 Task: Look for space in Santa Vitória do Palmar, Brazil from 7th July, 2023 to 14th July, 2023 for 1 adult in price range Rs.6000 to Rs.14000. Place can be shared room with 1  bedroom having 1 bed and 1 bathroom. Property type can be hotel. Amenities needed are: washing machine, . Booking option can be shelf check-in. Required host language is Spanish.
Action: Mouse moved to (497, 122)
Screenshot: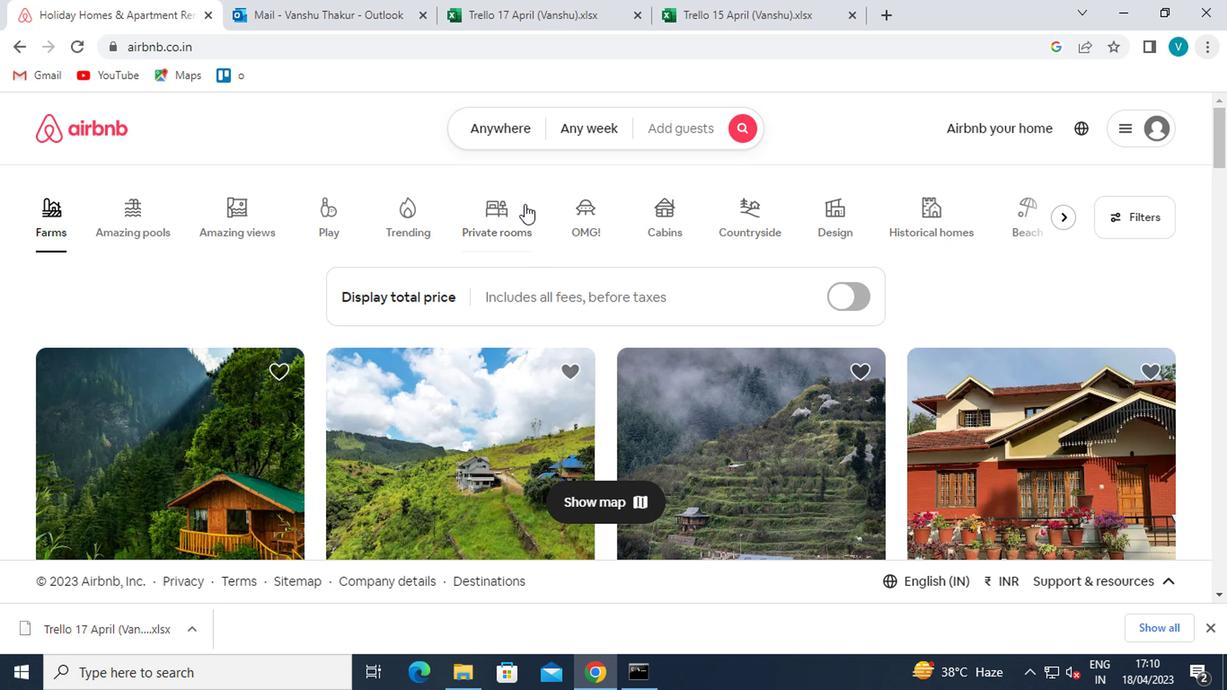 
Action: Mouse pressed left at (497, 122)
Screenshot: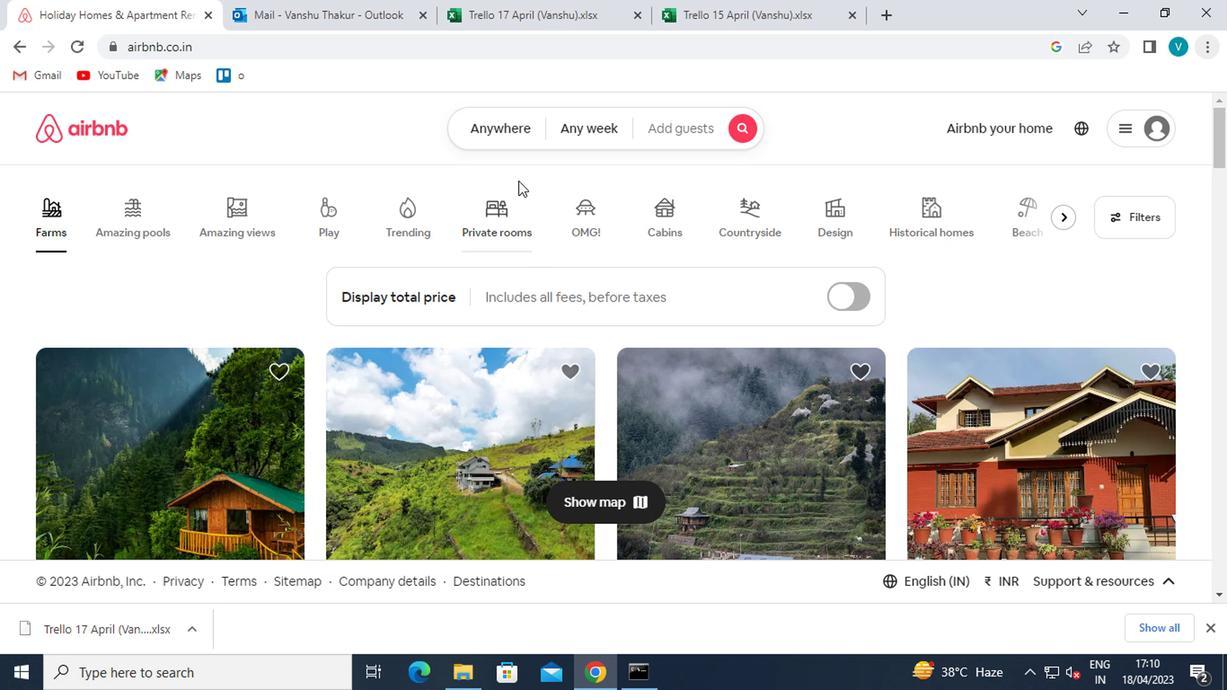 
Action: Mouse moved to (402, 206)
Screenshot: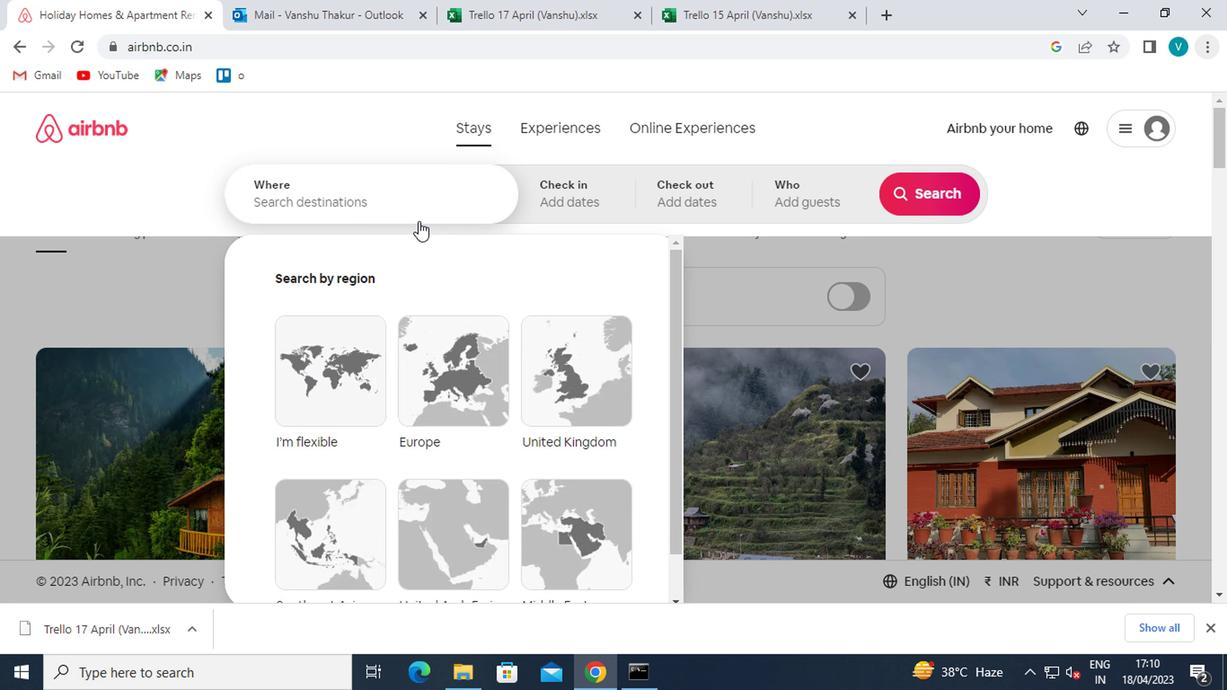 
Action: Mouse pressed left at (402, 206)
Screenshot: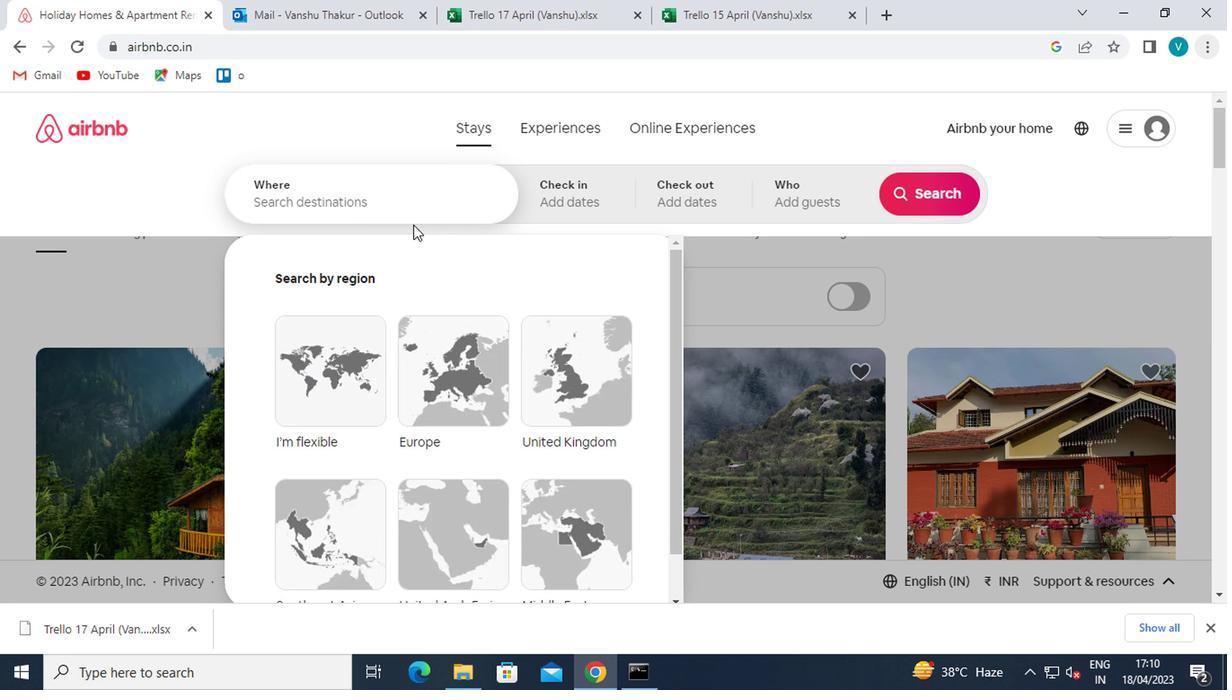 
Action: Mouse moved to (402, 206)
Screenshot: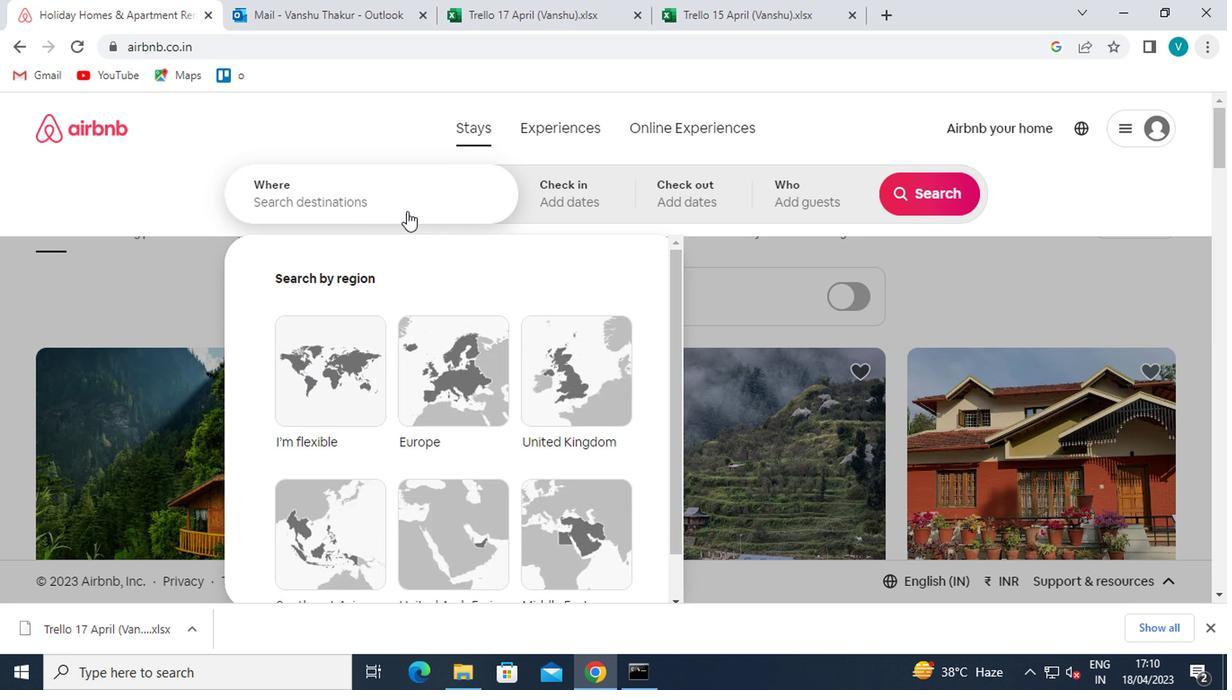 
Action: Key pressed <Key.shift>SANTA<Key.space><Key.shift>VITORIA
Screenshot: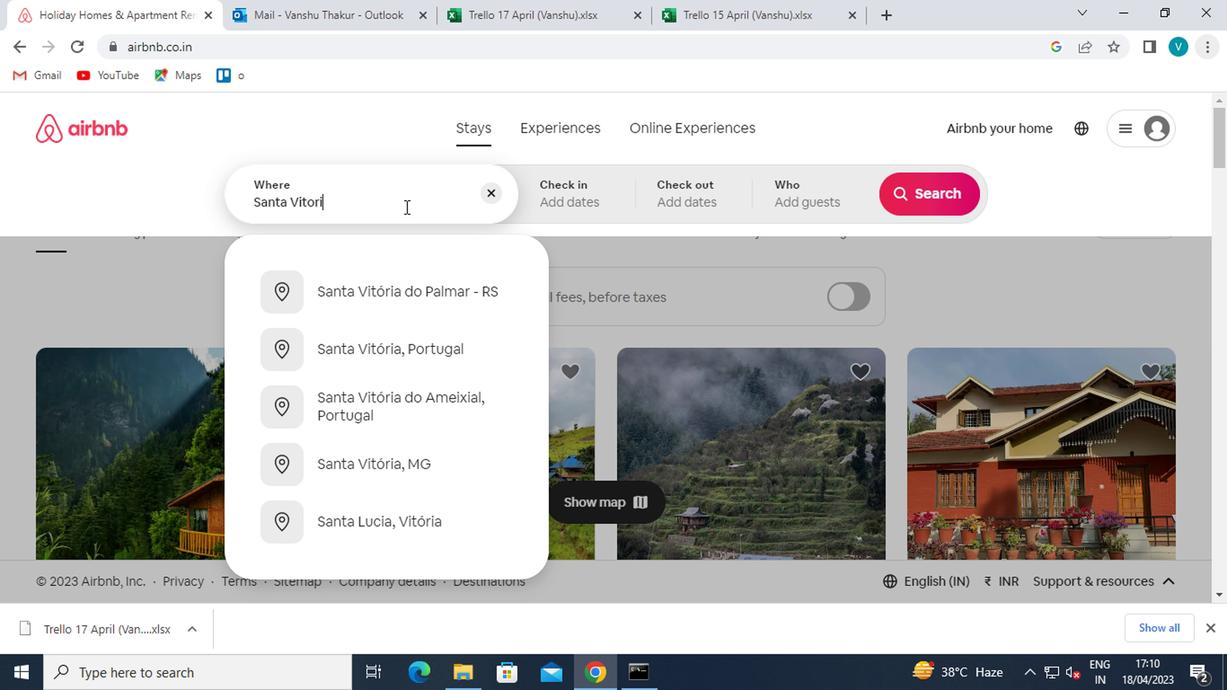 
Action: Mouse moved to (428, 294)
Screenshot: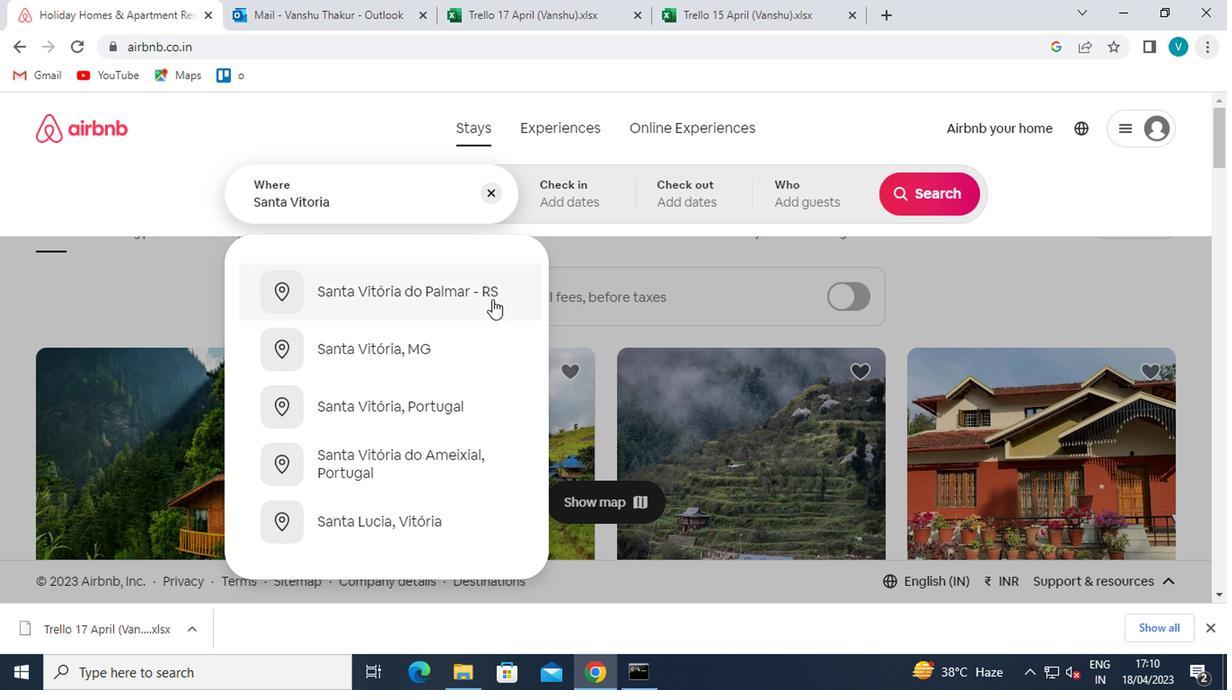 
Action: Mouse pressed left at (428, 294)
Screenshot: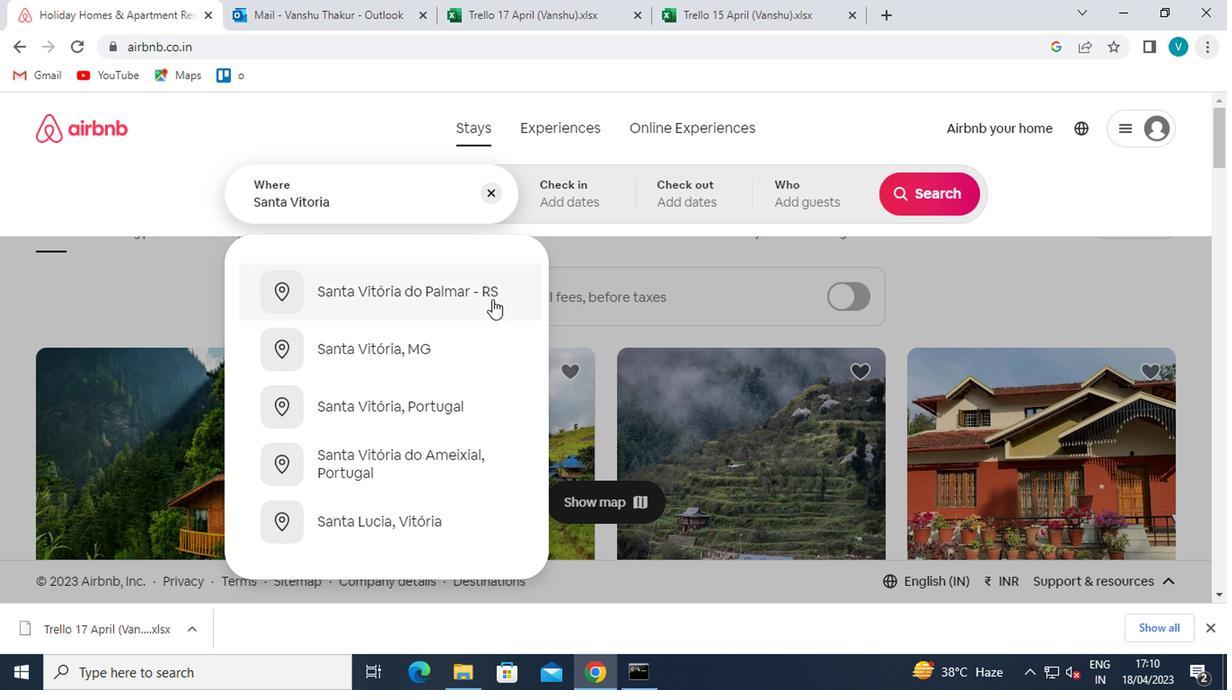 
Action: Mouse moved to (913, 339)
Screenshot: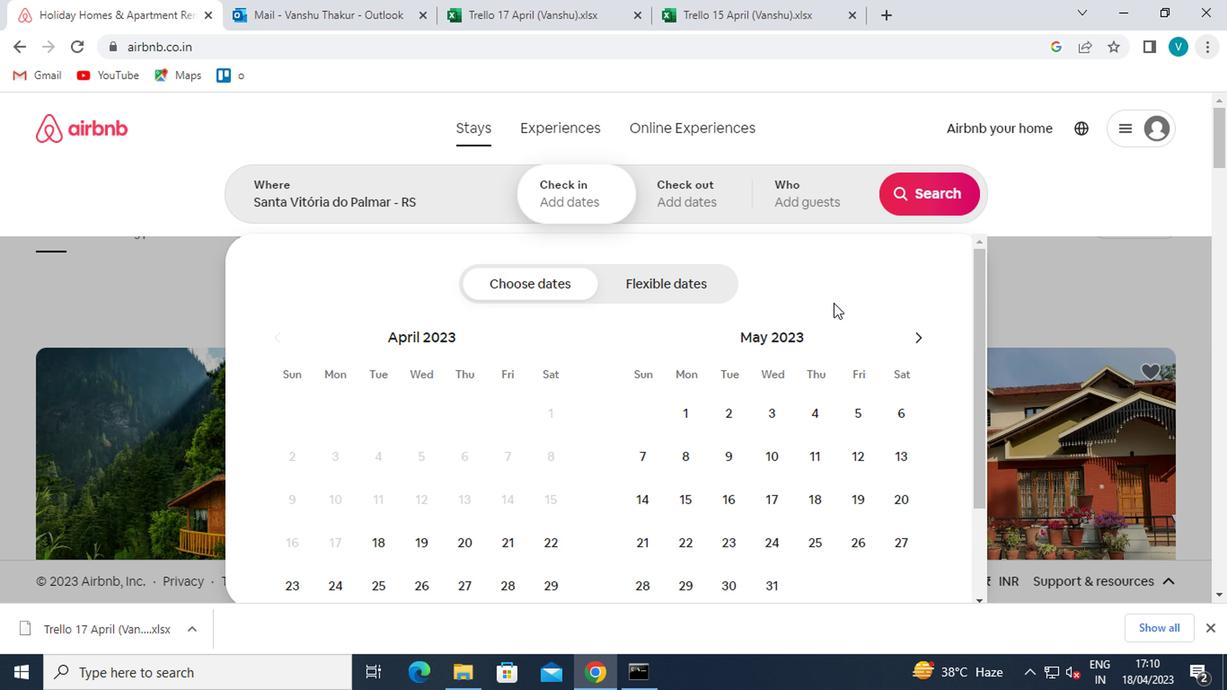 
Action: Mouse pressed left at (913, 339)
Screenshot: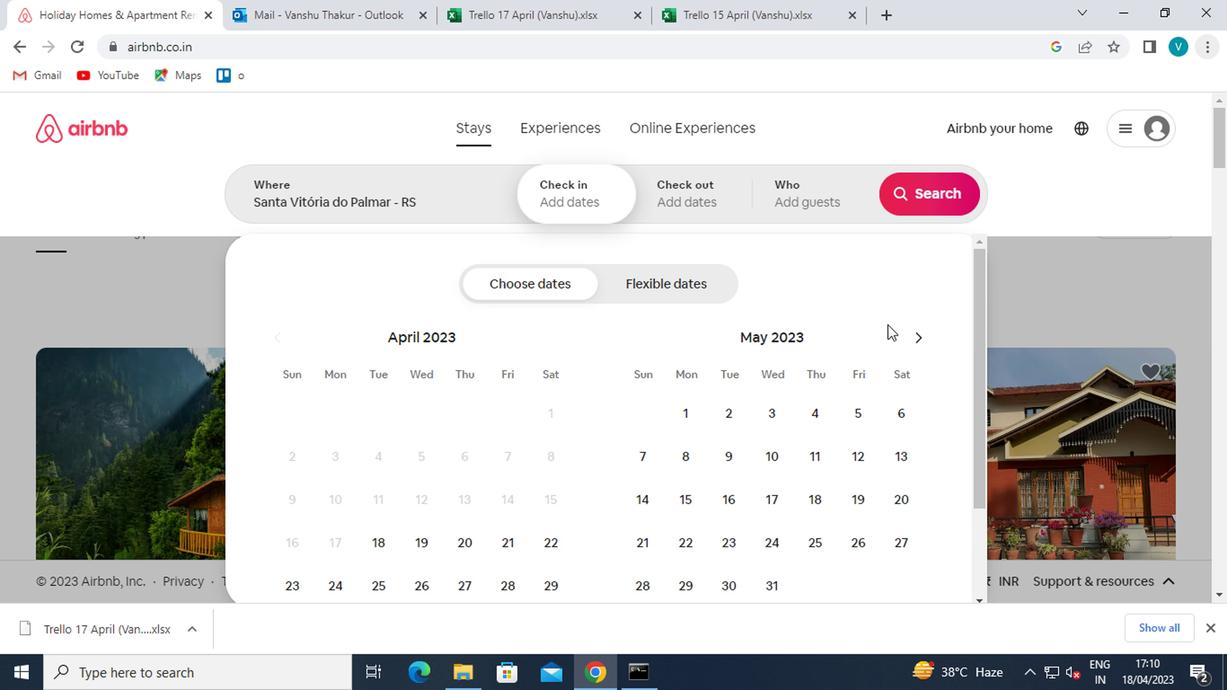 
Action: Mouse pressed left at (913, 339)
Screenshot: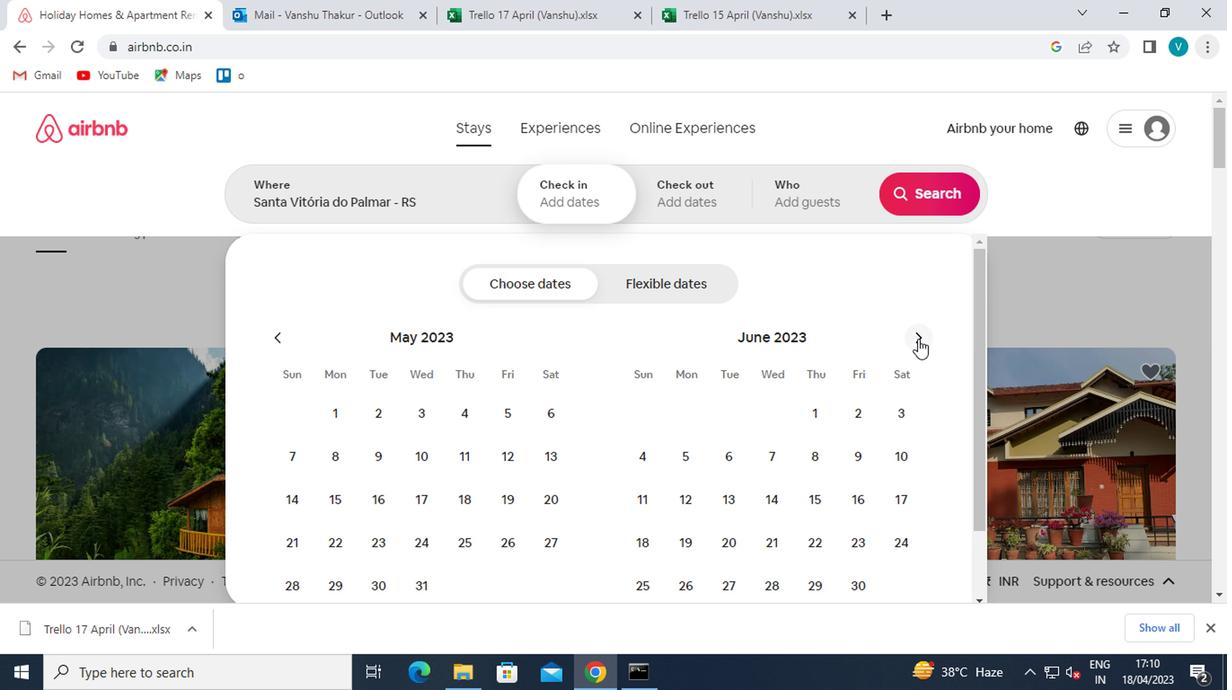 
Action: Mouse moved to (866, 448)
Screenshot: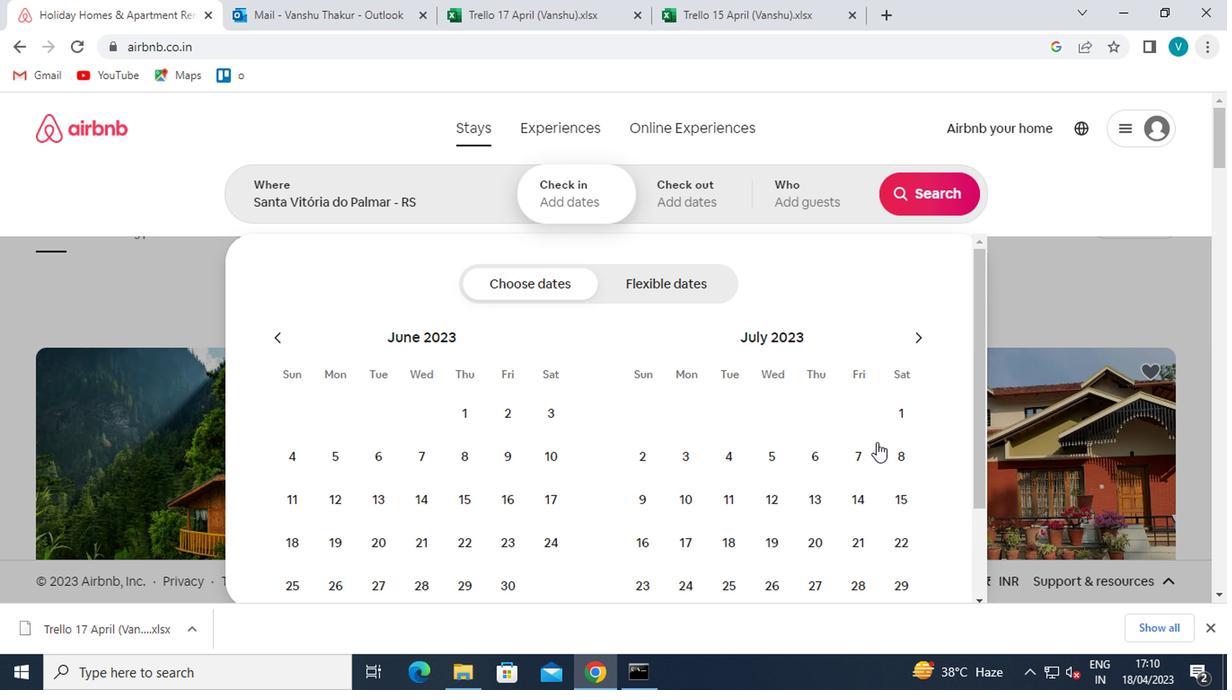 
Action: Mouse pressed left at (866, 448)
Screenshot: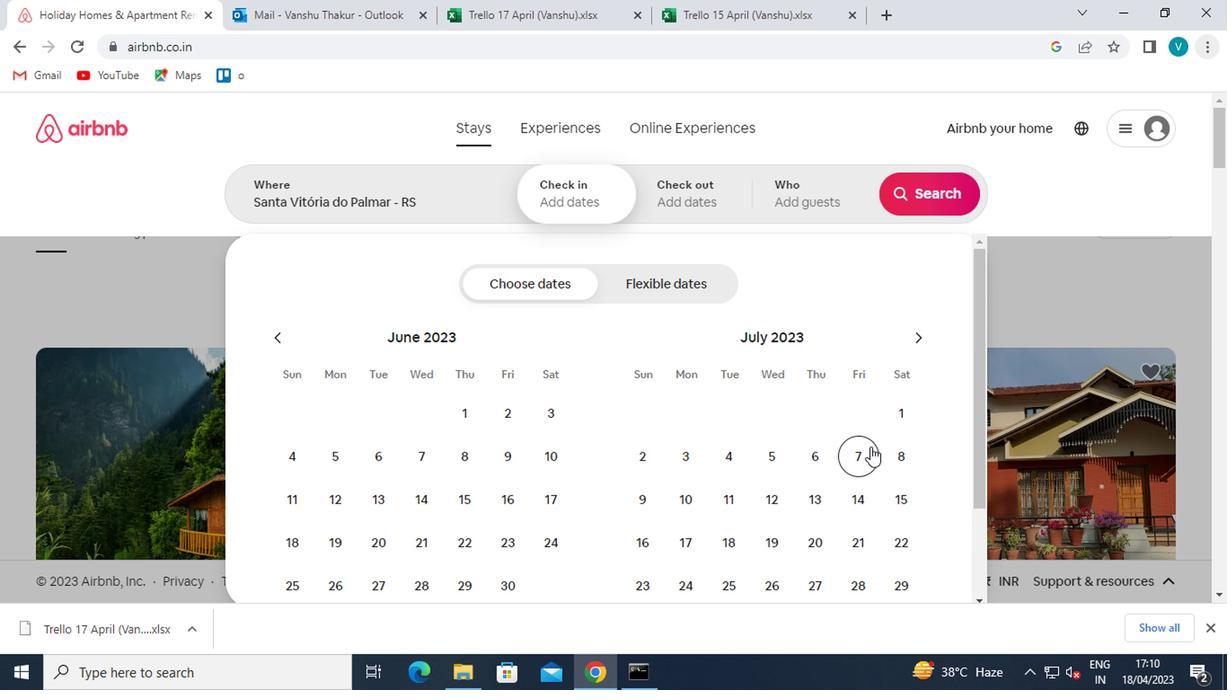 
Action: Mouse moved to (846, 492)
Screenshot: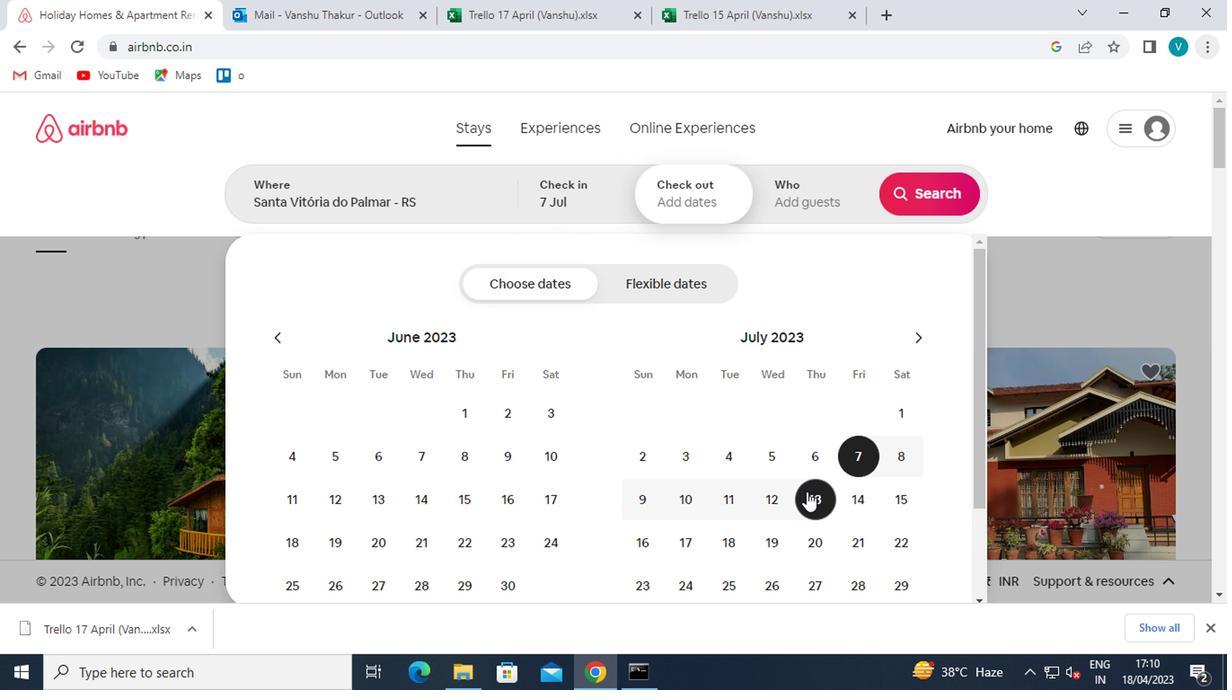 
Action: Mouse pressed left at (846, 492)
Screenshot: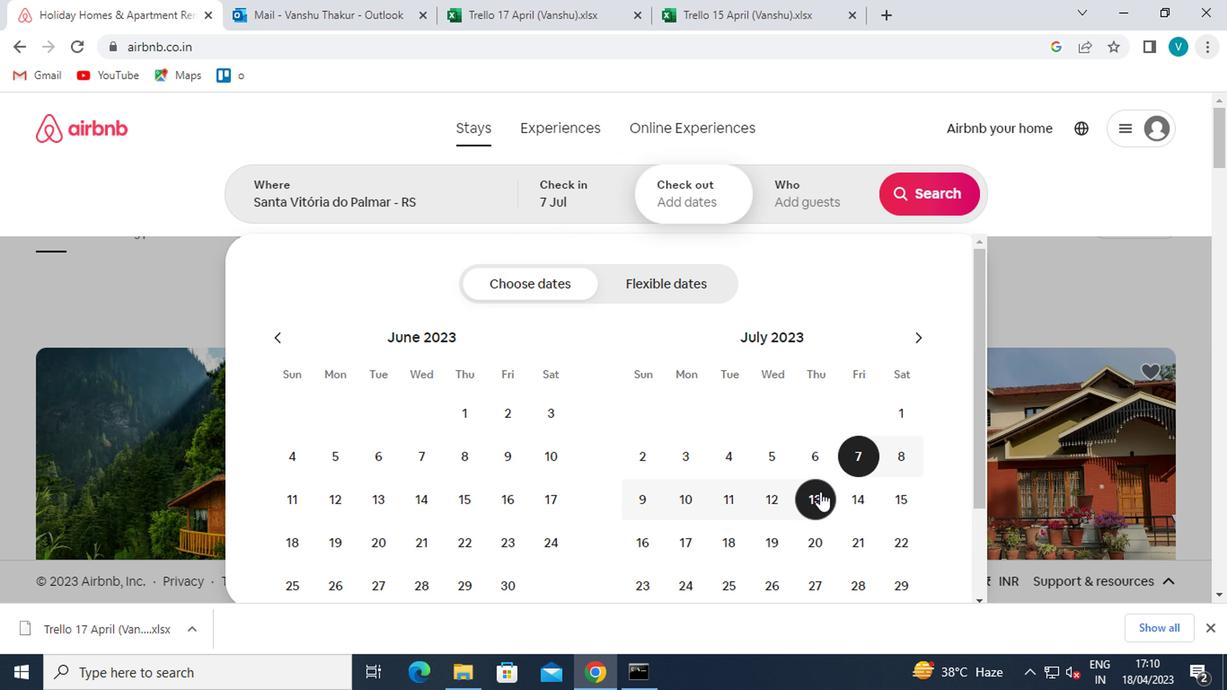 
Action: Mouse moved to (842, 200)
Screenshot: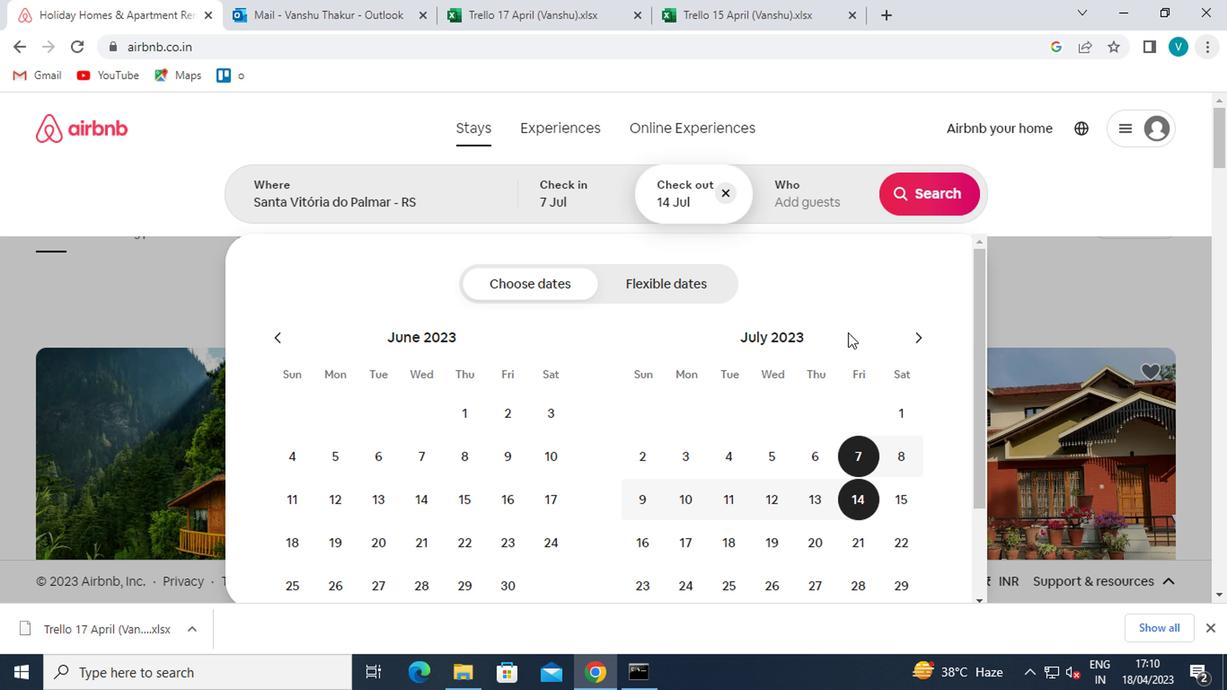 
Action: Mouse pressed left at (842, 200)
Screenshot: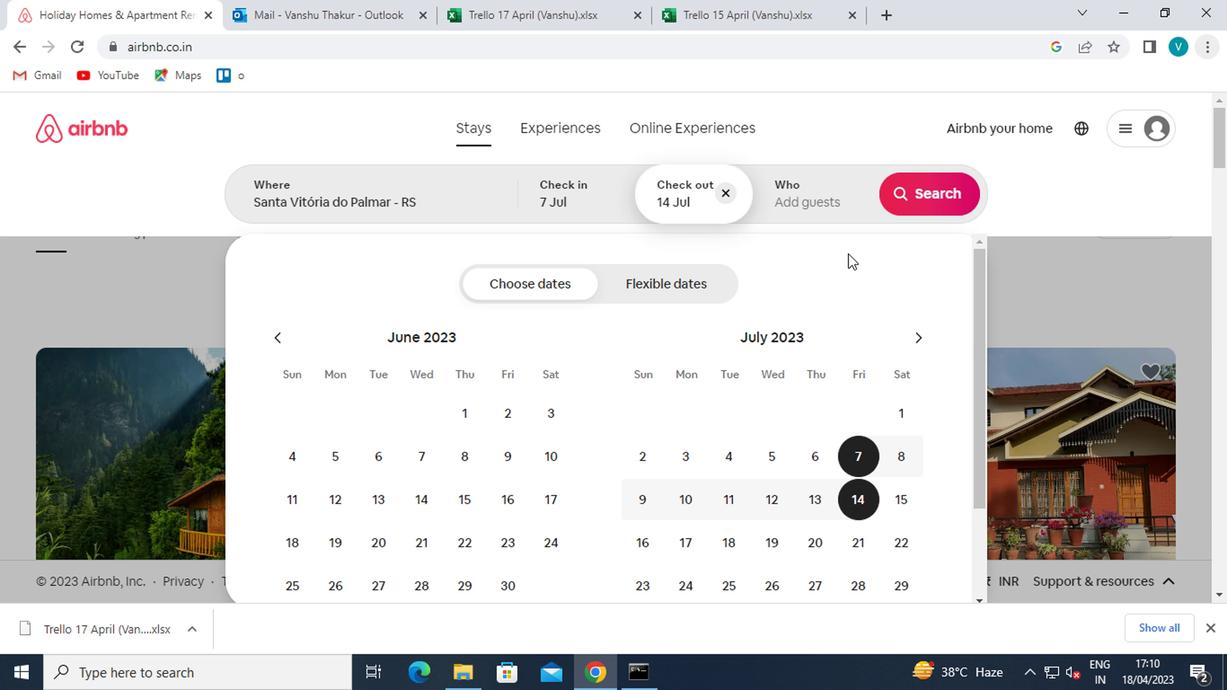 
Action: Mouse moved to (929, 293)
Screenshot: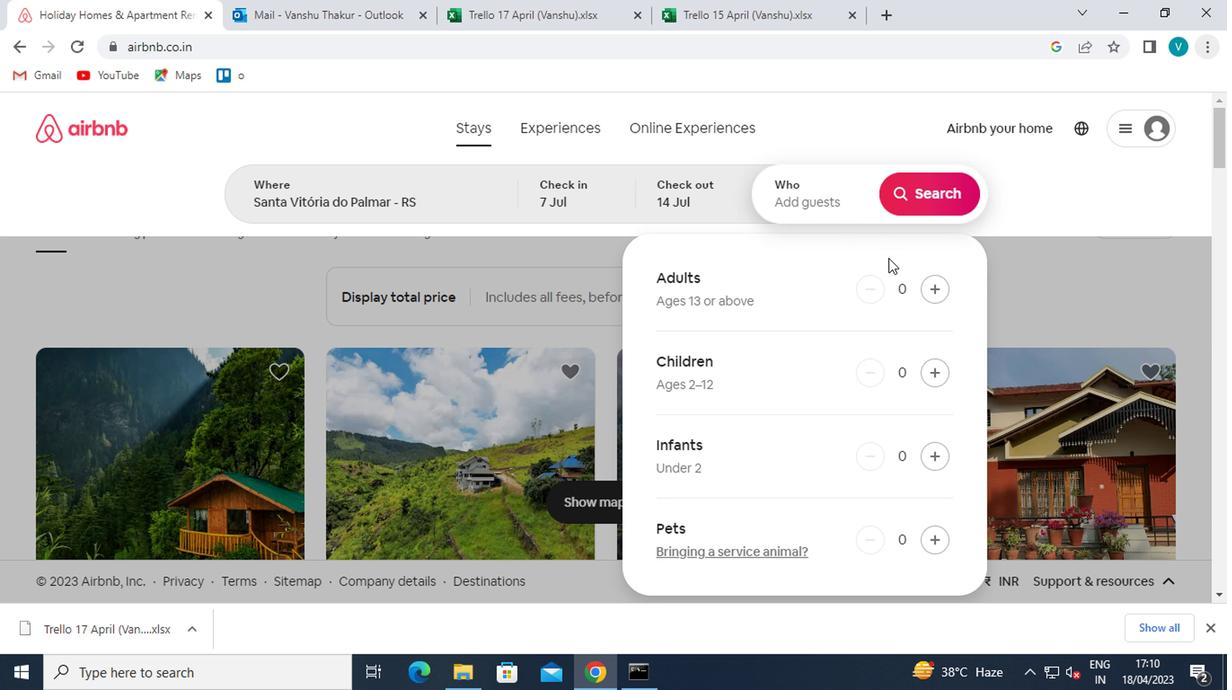 
Action: Mouse pressed left at (929, 293)
Screenshot: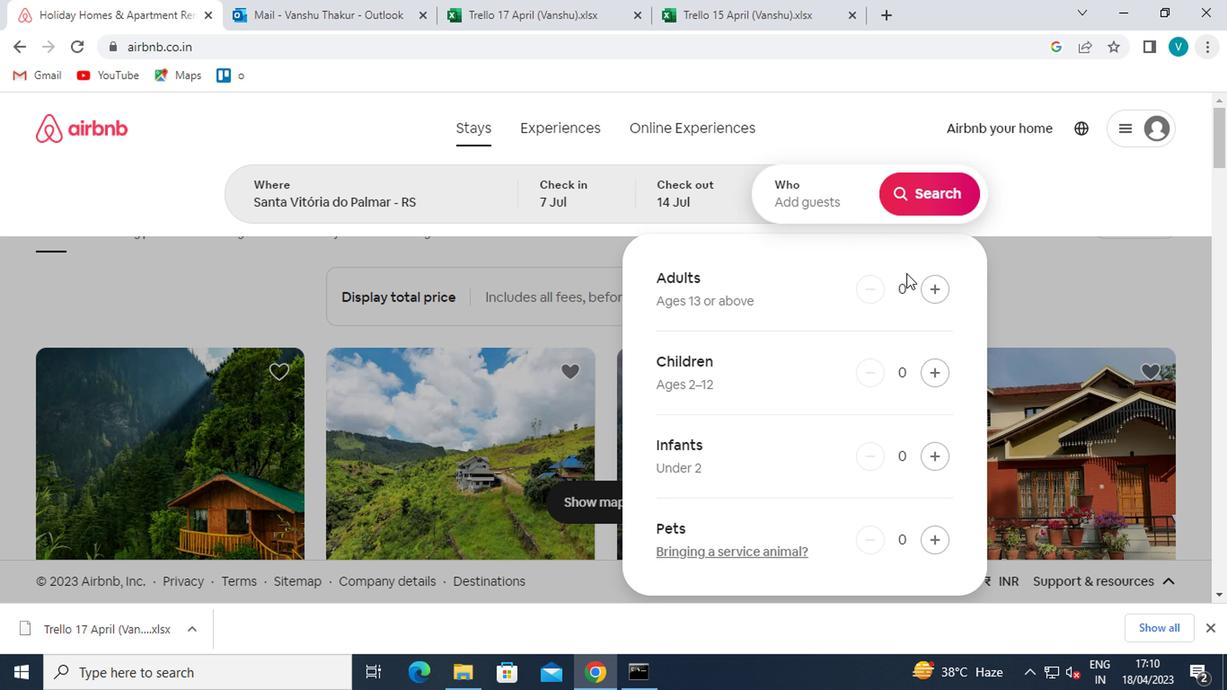 
Action: Mouse moved to (918, 196)
Screenshot: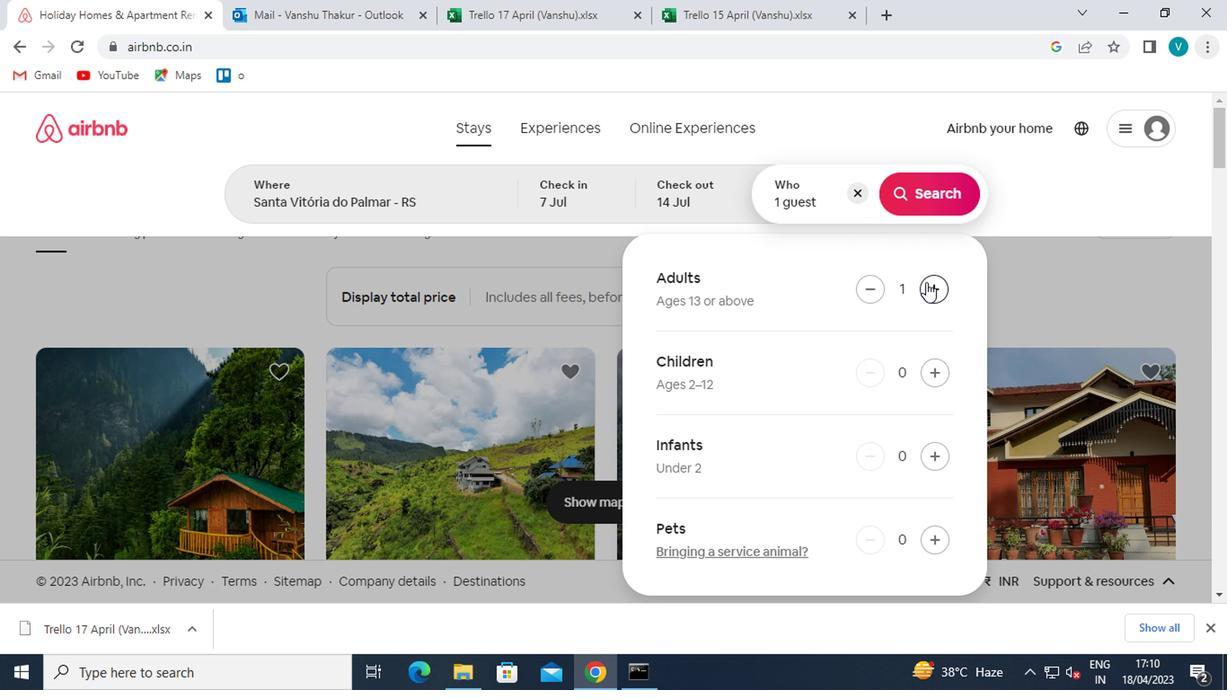 
Action: Mouse pressed left at (918, 196)
Screenshot: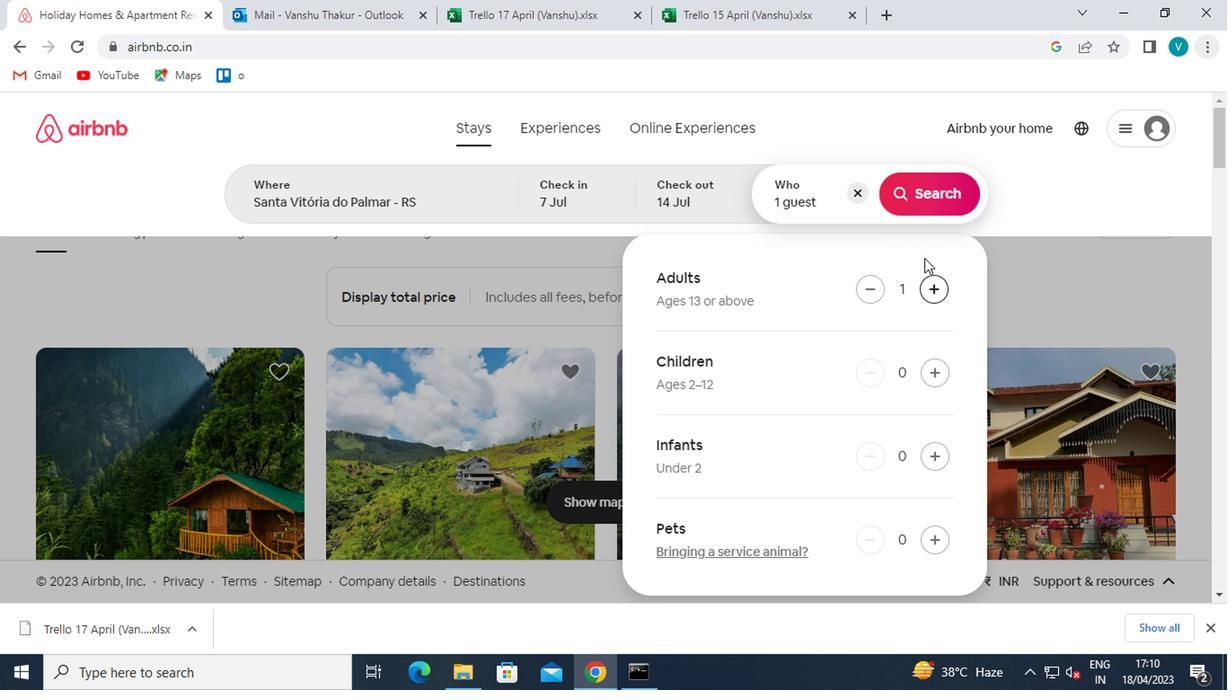 
Action: Mouse moved to (1119, 194)
Screenshot: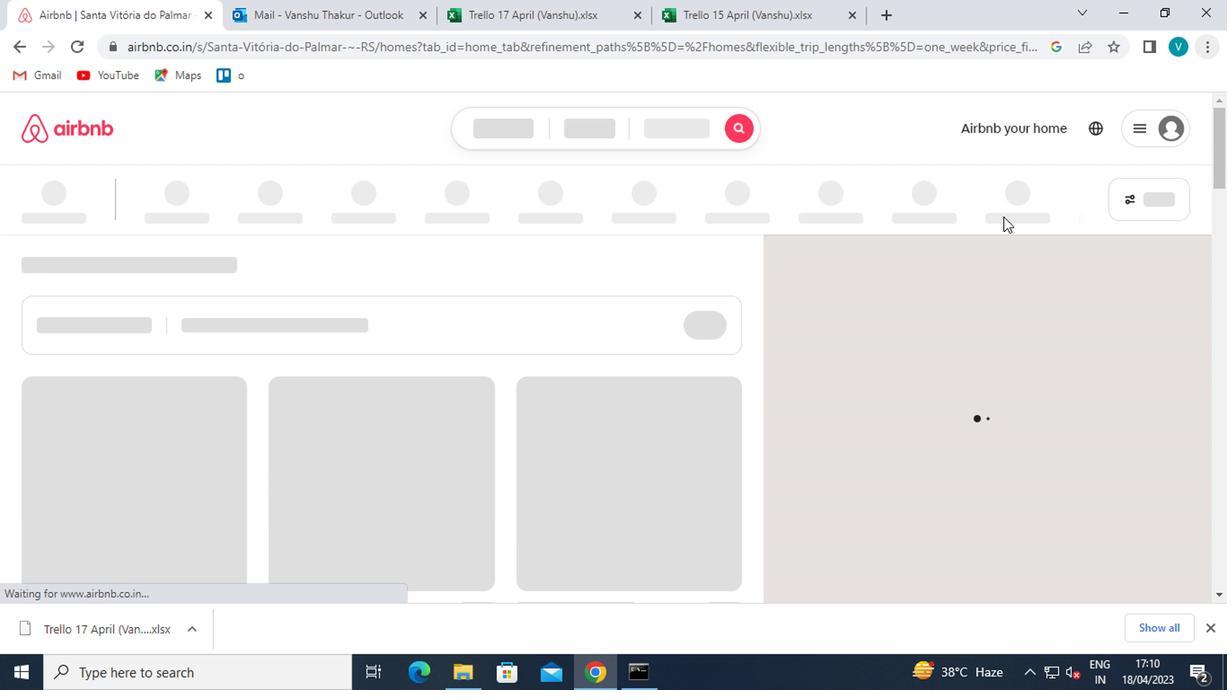 
Action: Mouse pressed left at (1119, 194)
Screenshot: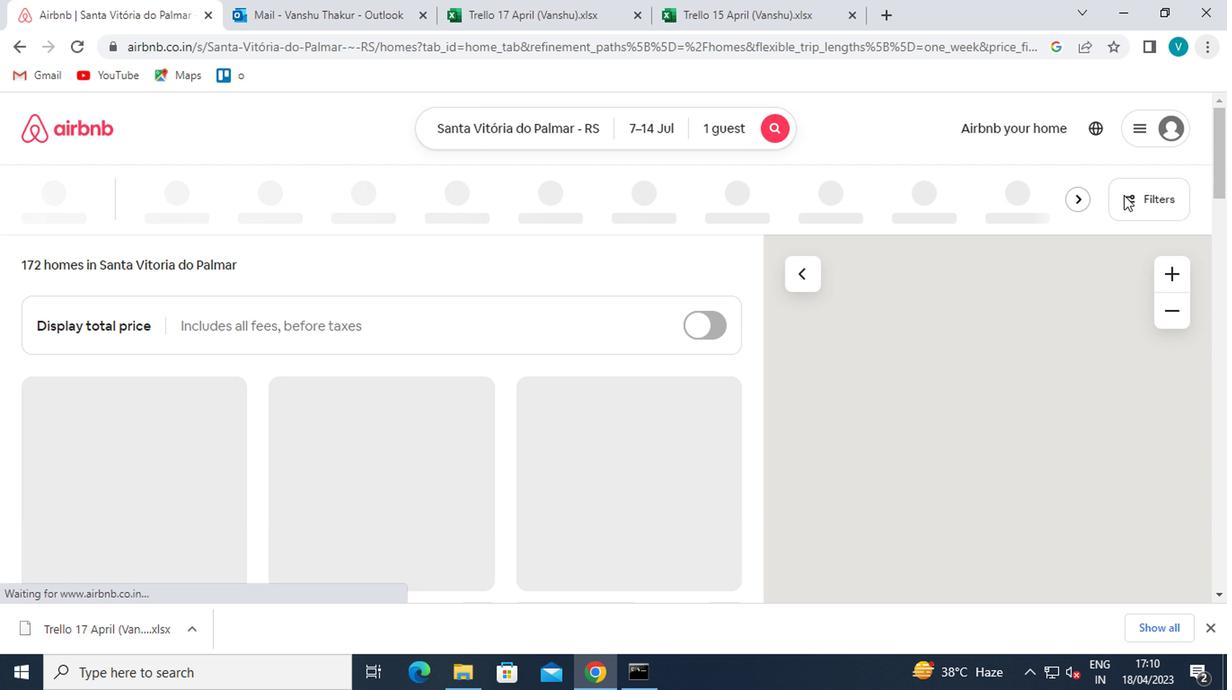 
Action: Mouse moved to (478, 433)
Screenshot: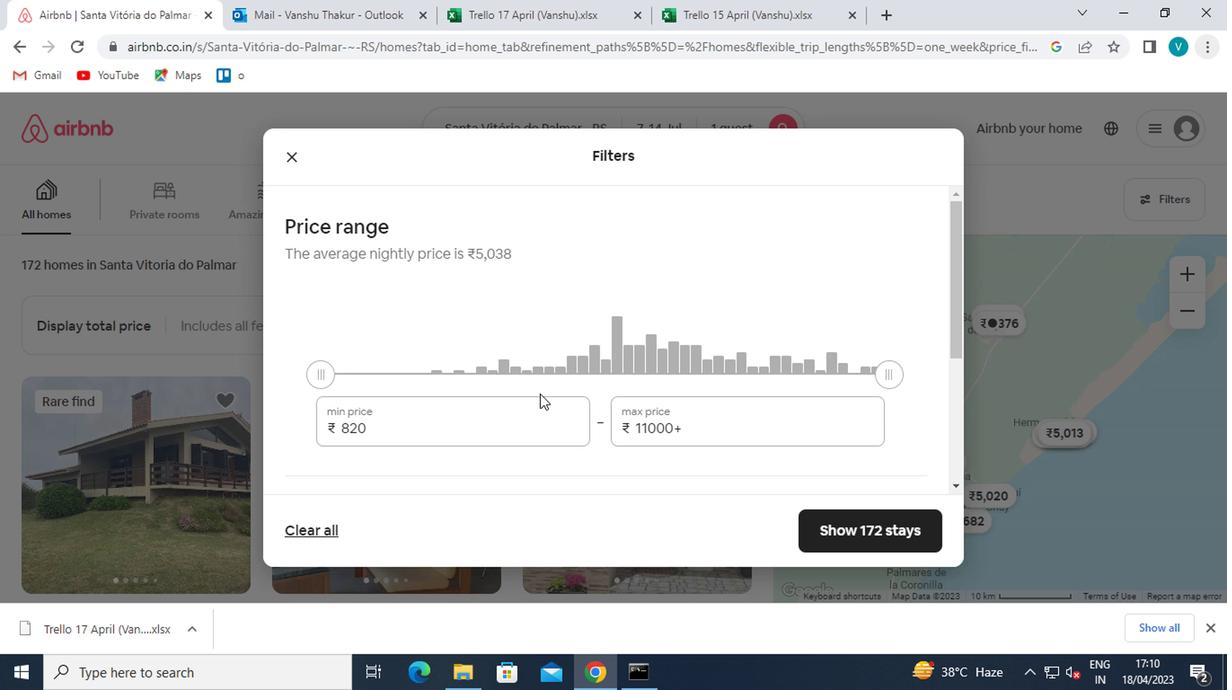 
Action: Mouse pressed left at (478, 433)
Screenshot: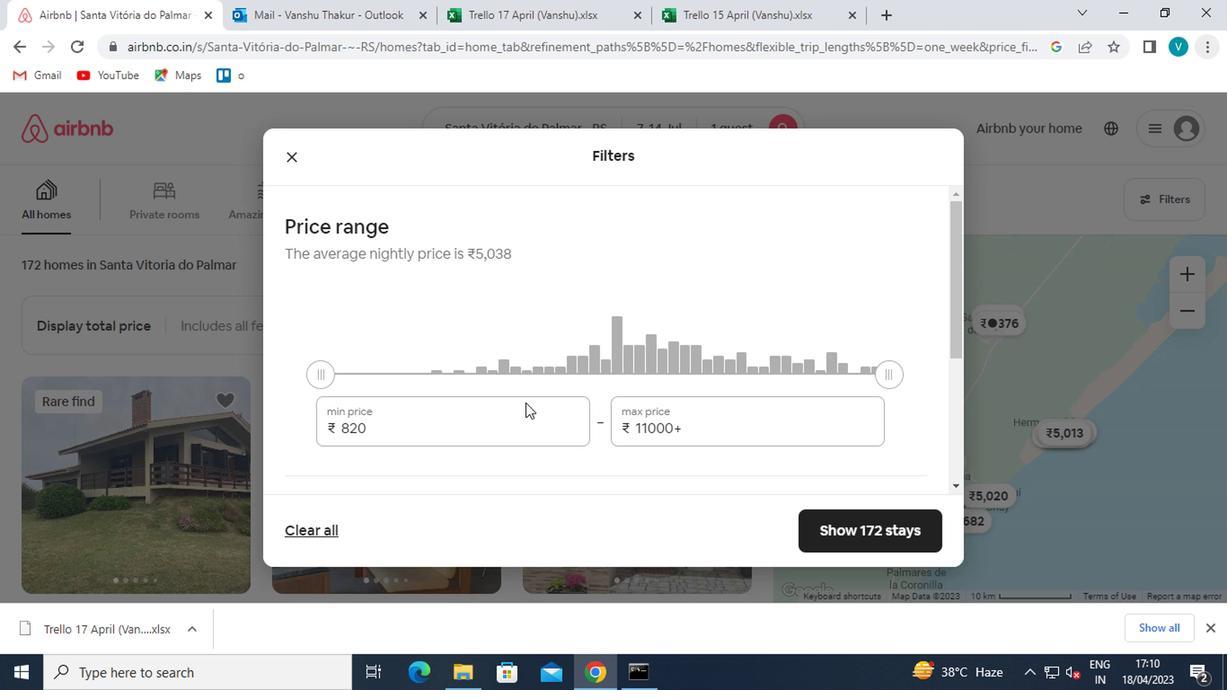 
Action: Mouse moved to (480, 435)
Screenshot: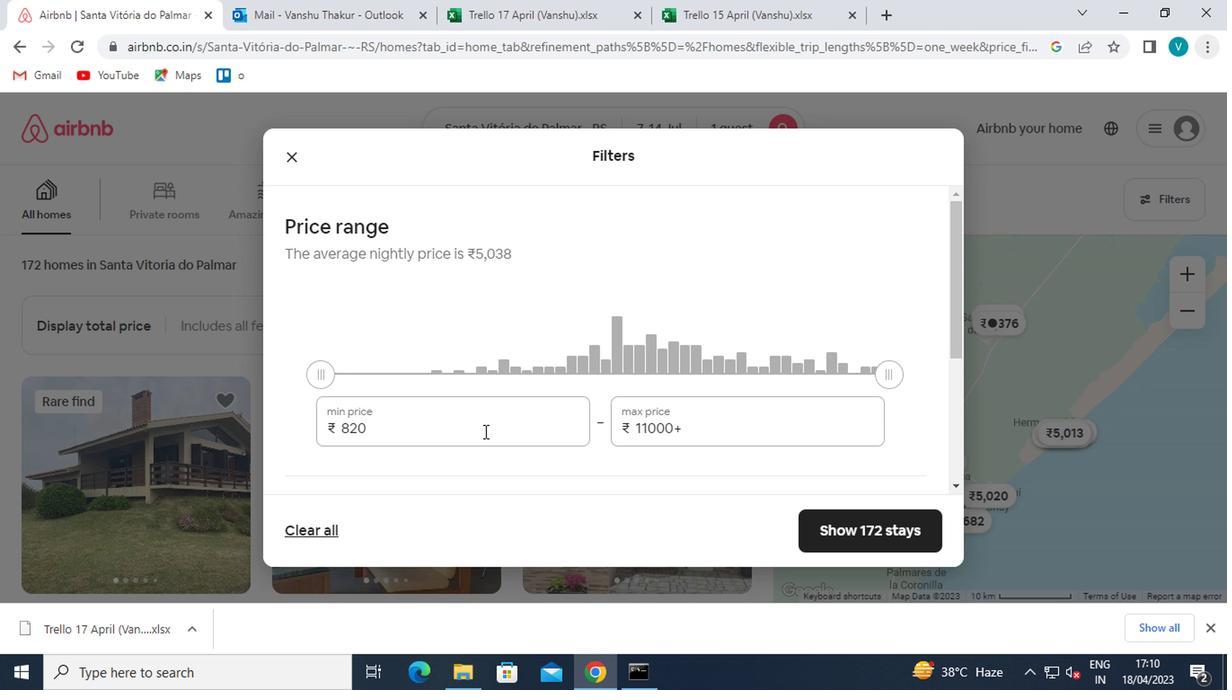 
Action: Key pressed <Key.backspace><Key.backspace><Key.backspace>6000
Screenshot: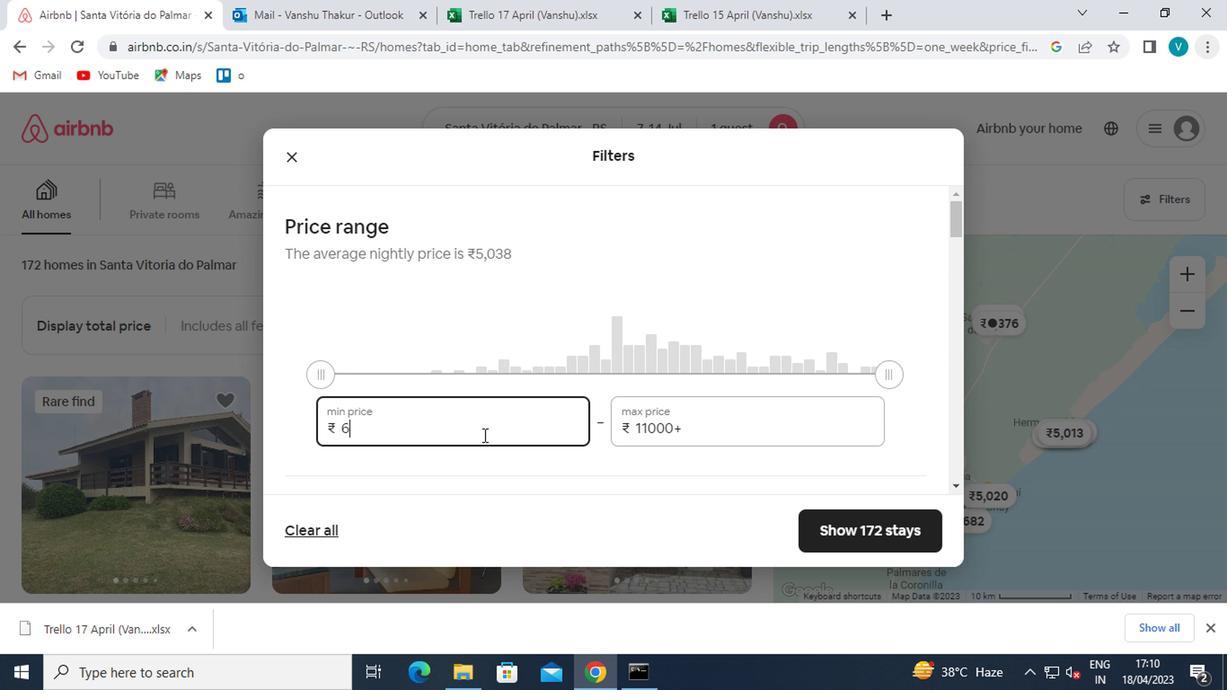 
Action: Mouse moved to (777, 435)
Screenshot: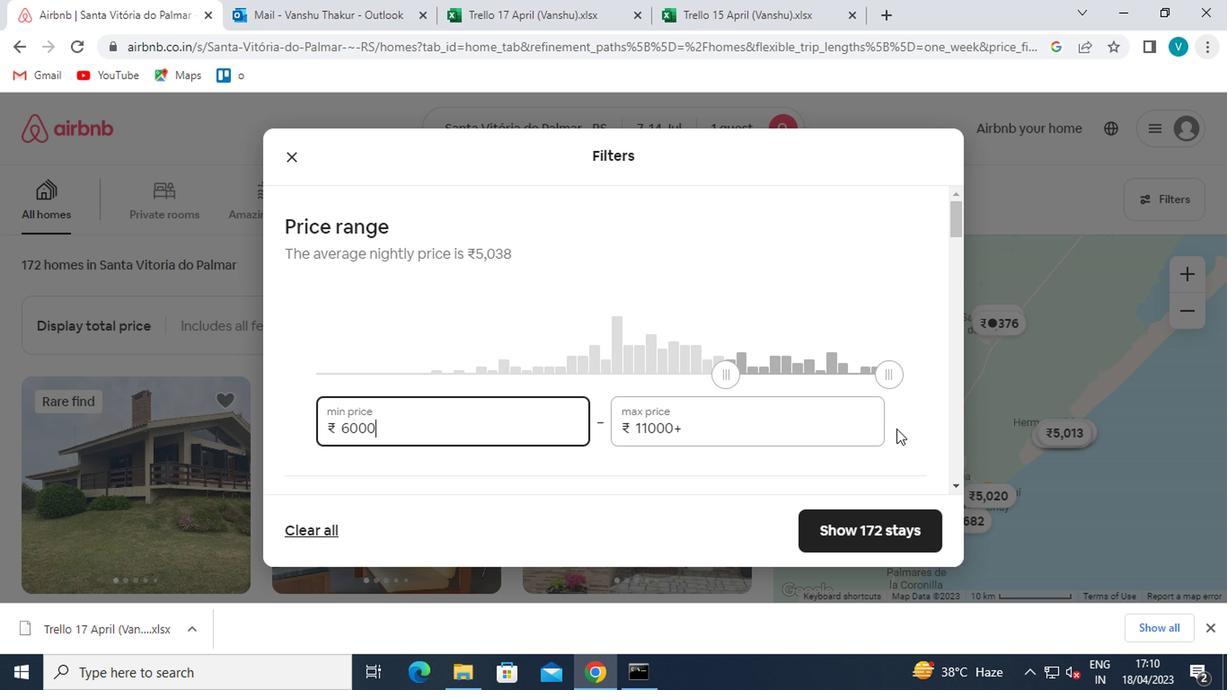 
Action: Mouse pressed left at (777, 435)
Screenshot: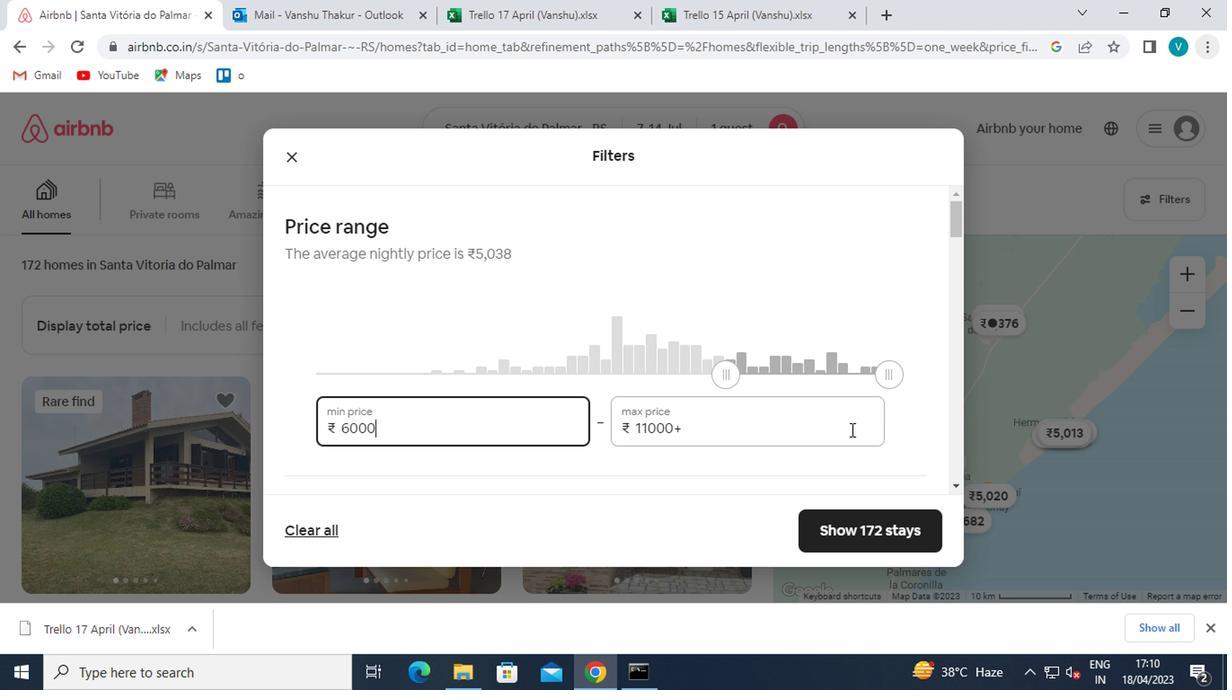 
Action: Mouse moved to (777, 435)
Screenshot: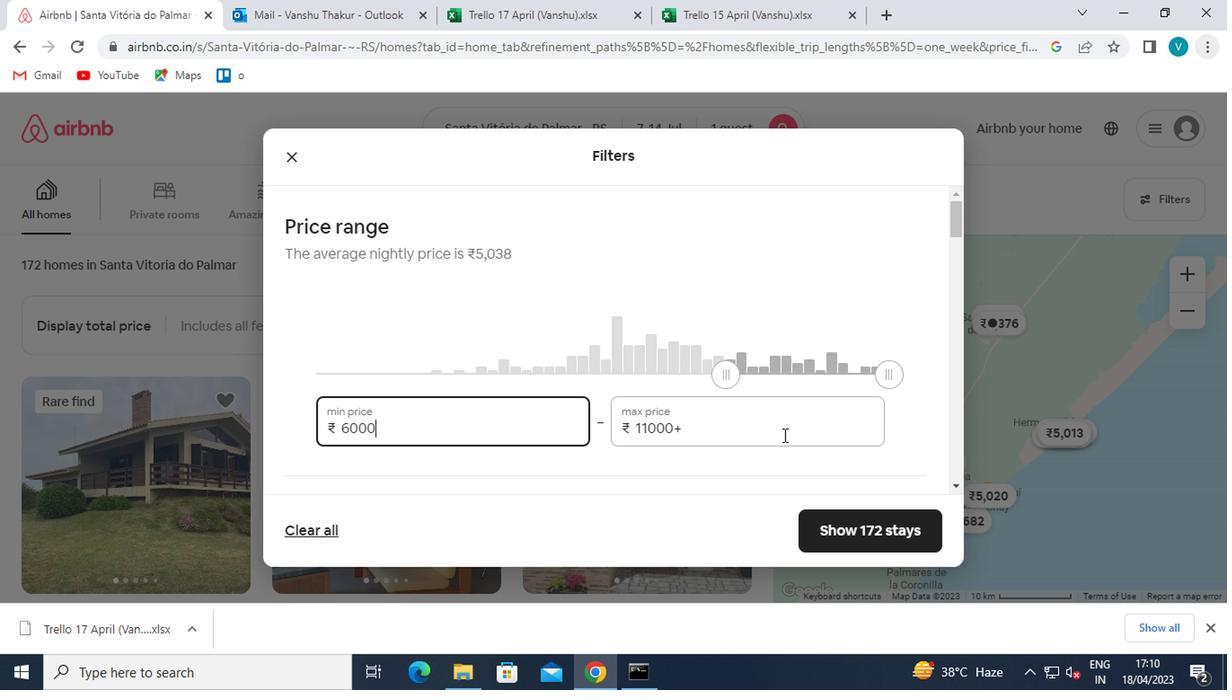 
Action: Key pressed <Key.backspace><Key.backspace><Key.backspace><Key.backspace><Key.backspace><Key.backspace>
Screenshot: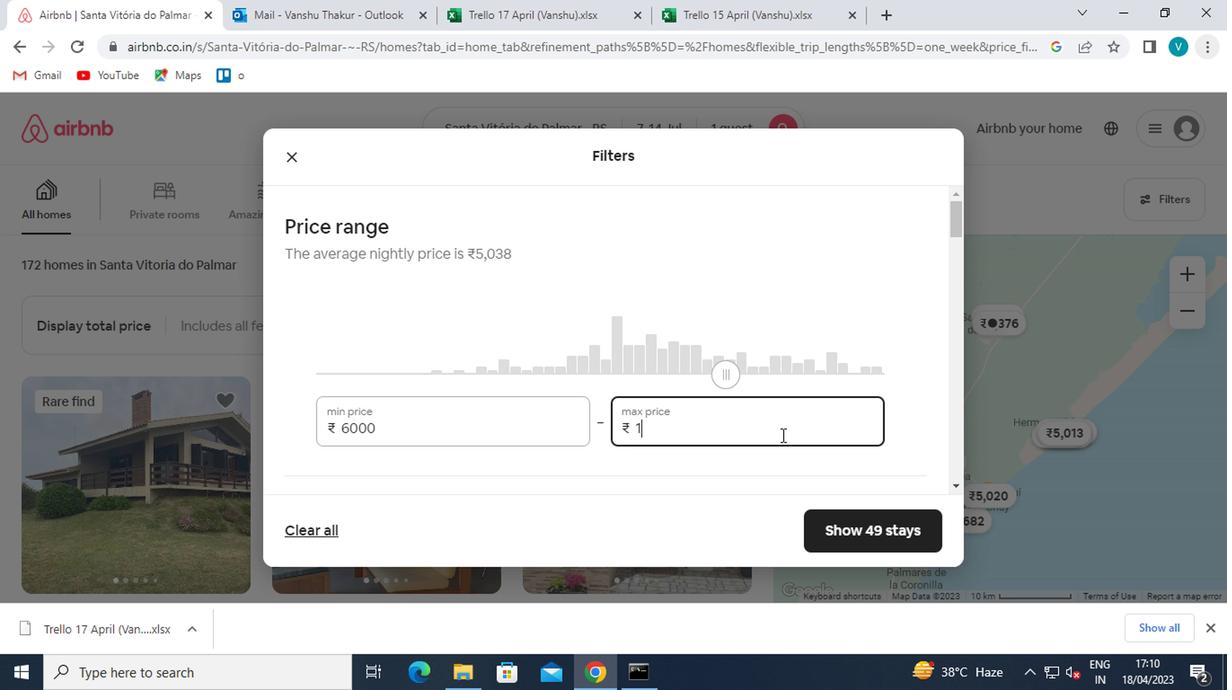 
Action: Mouse moved to (776, 435)
Screenshot: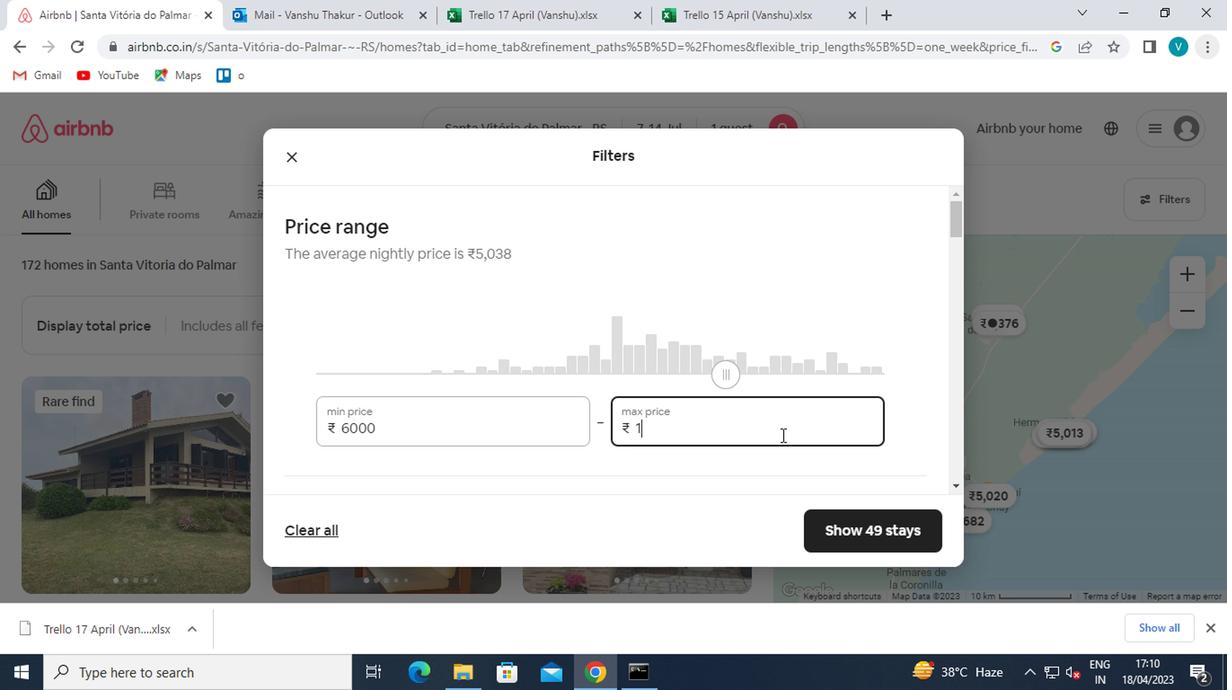 
Action: Key pressed 14000
Screenshot: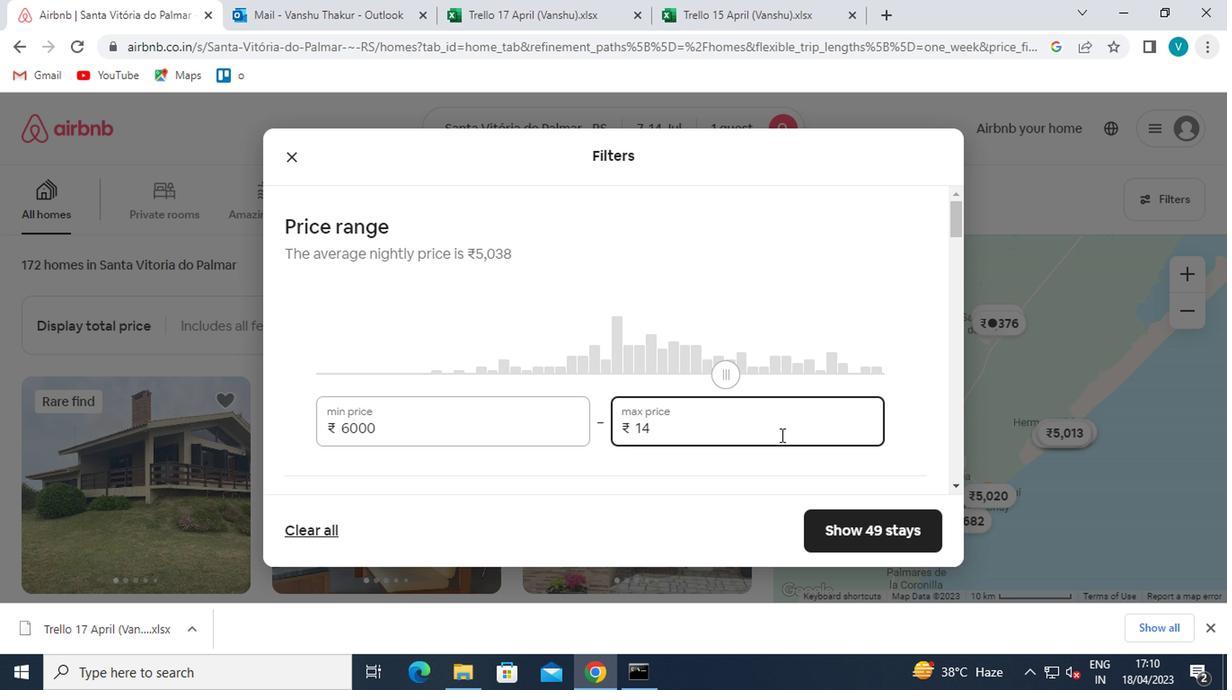 
Action: Mouse moved to (788, 423)
Screenshot: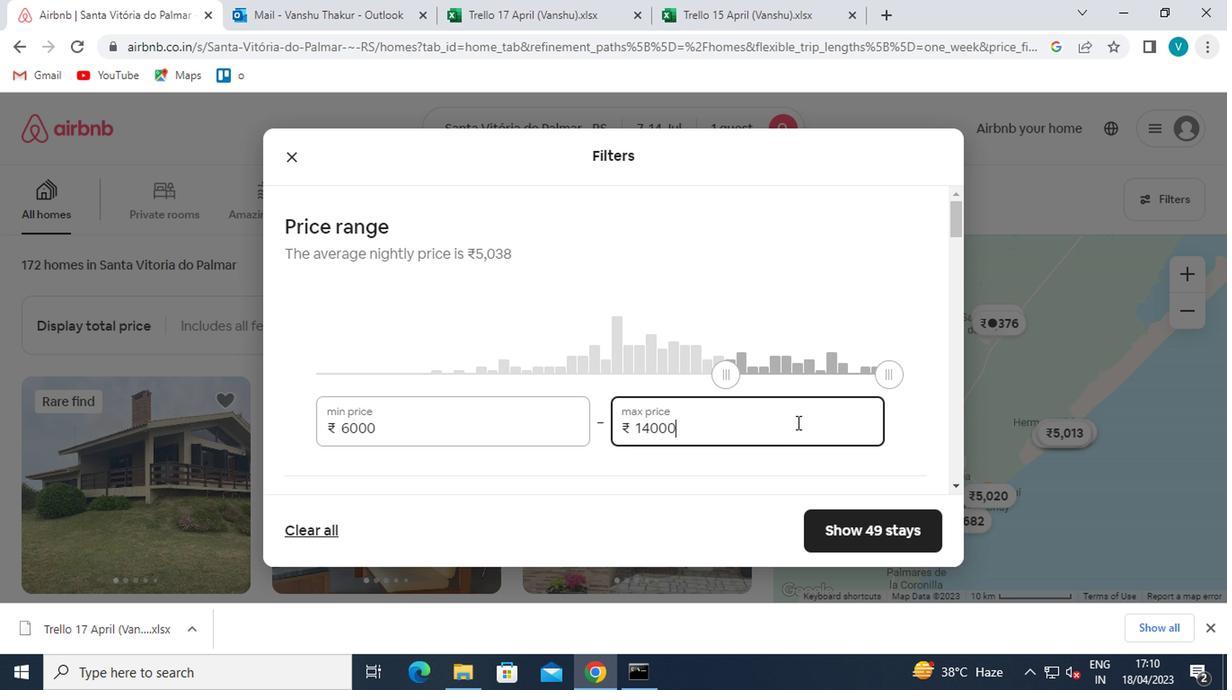 
Action: Mouse scrolled (788, 422) with delta (0, 0)
Screenshot: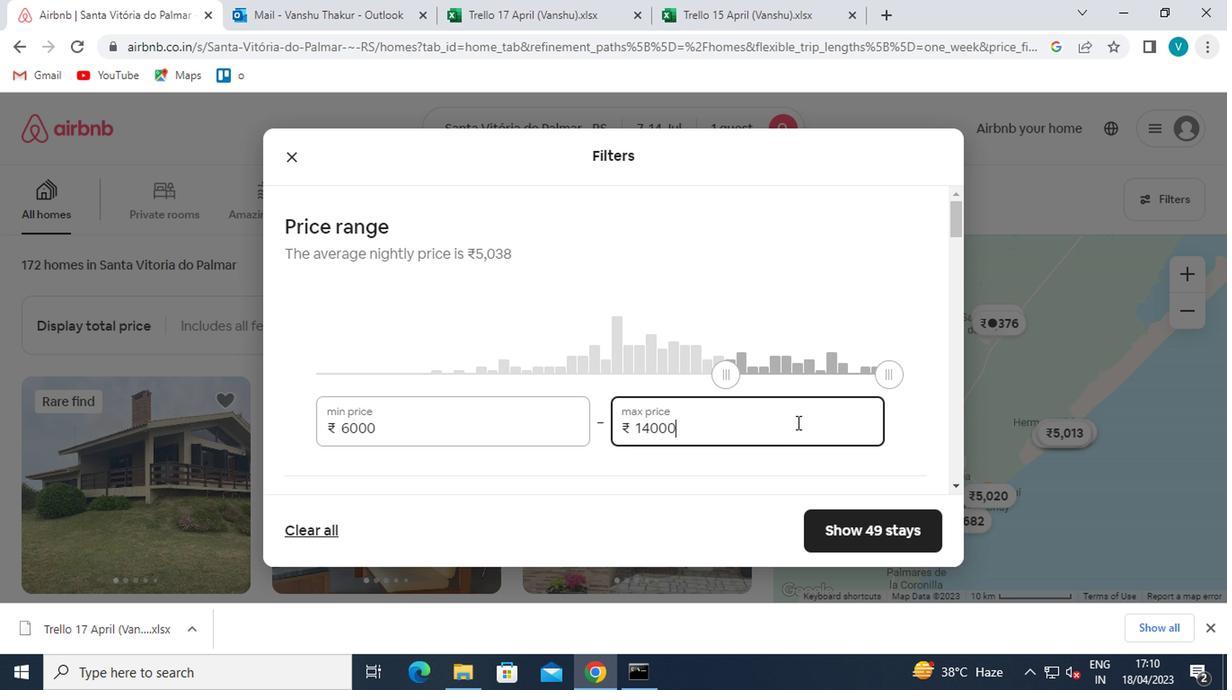 
Action: Mouse moved to (774, 421)
Screenshot: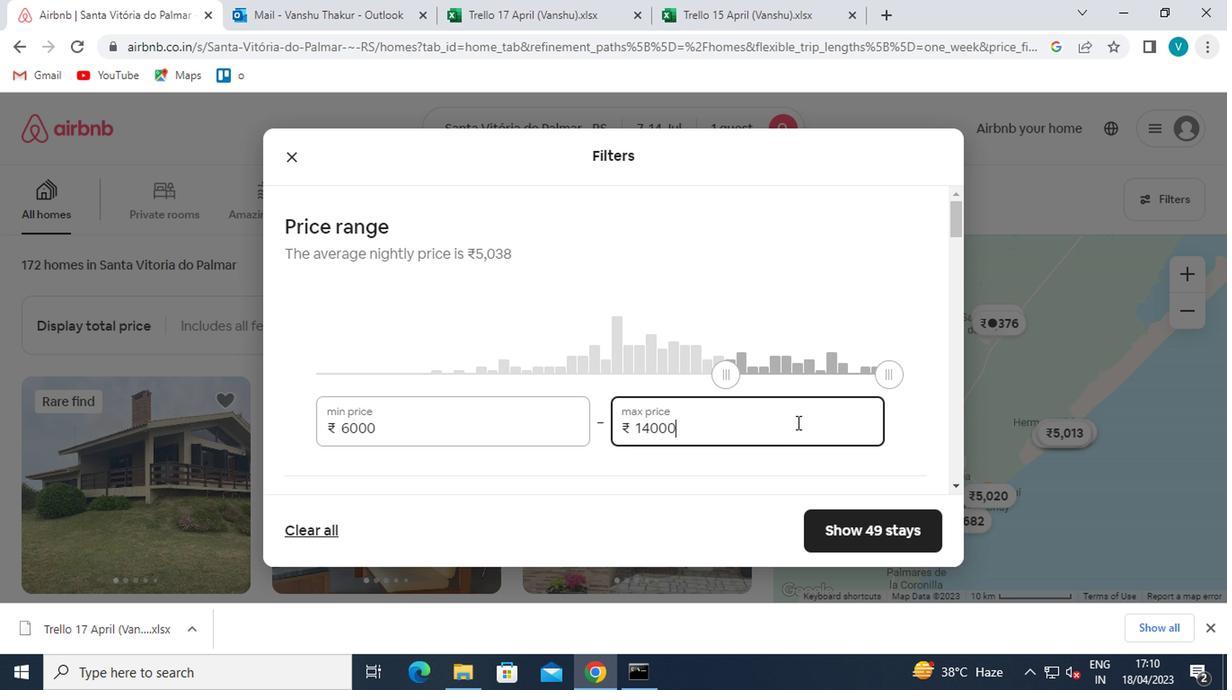 
Action: Mouse scrolled (774, 420) with delta (0, -1)
Screenshot: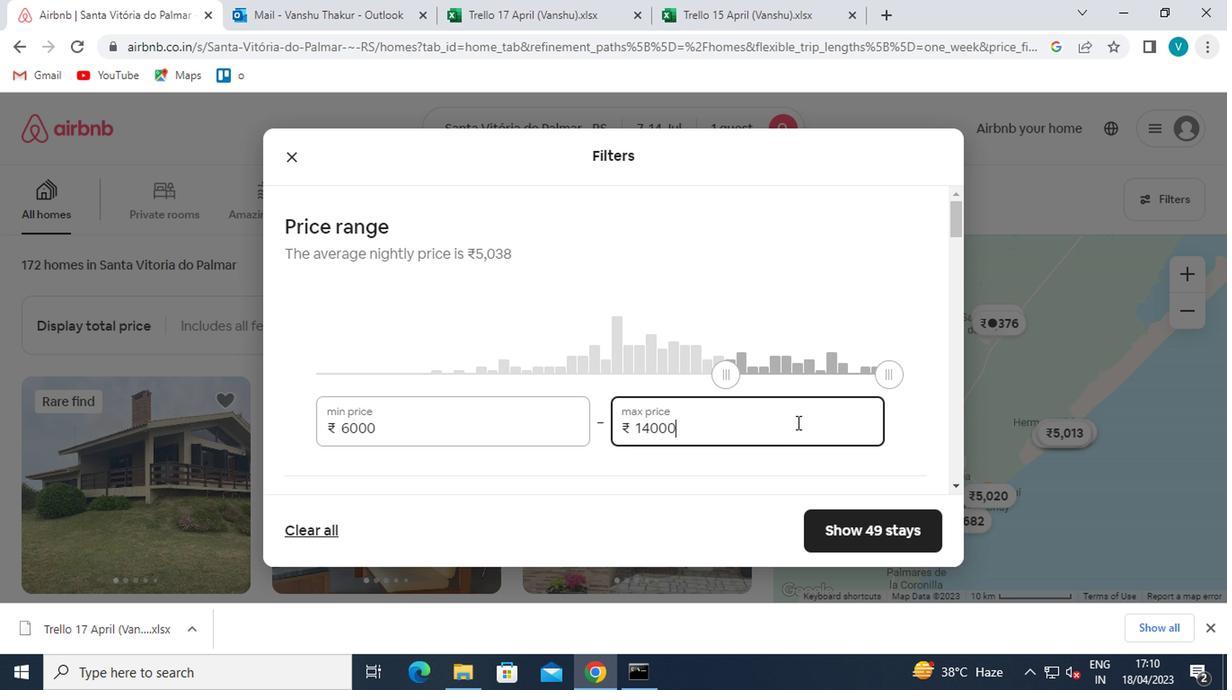 
Action: Mouse moved to (299, 466)
Screenshot: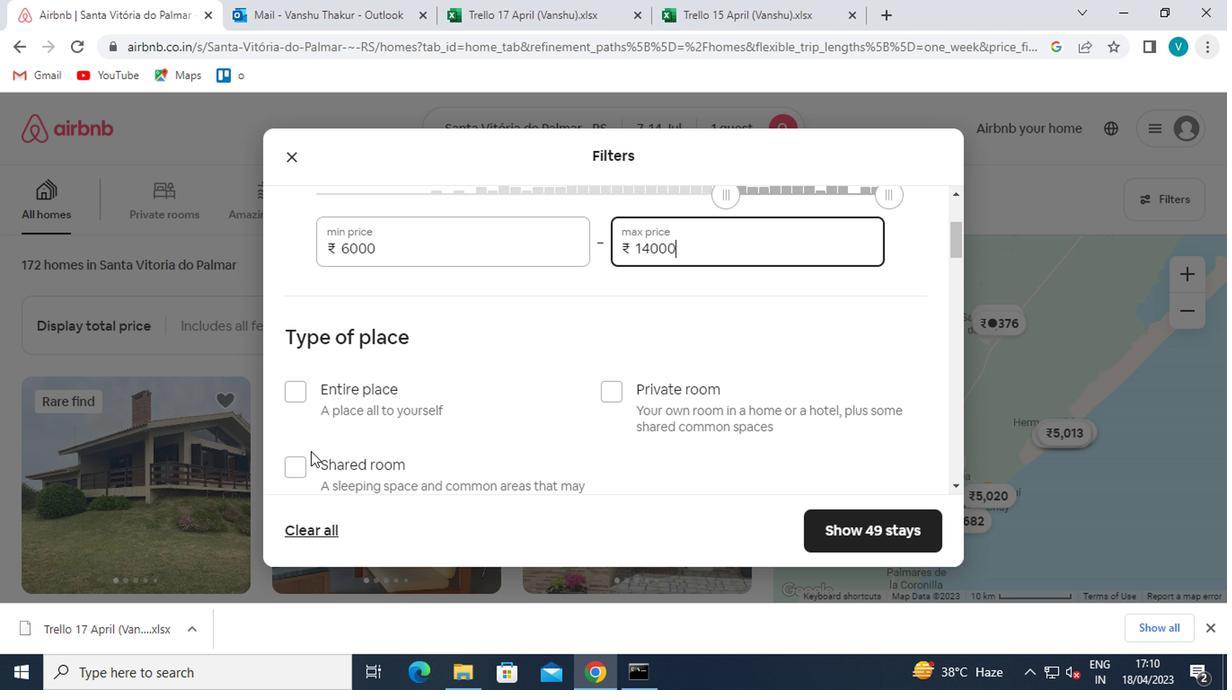 
Action: Mouse pressed left at (299, 466)
Screenshot: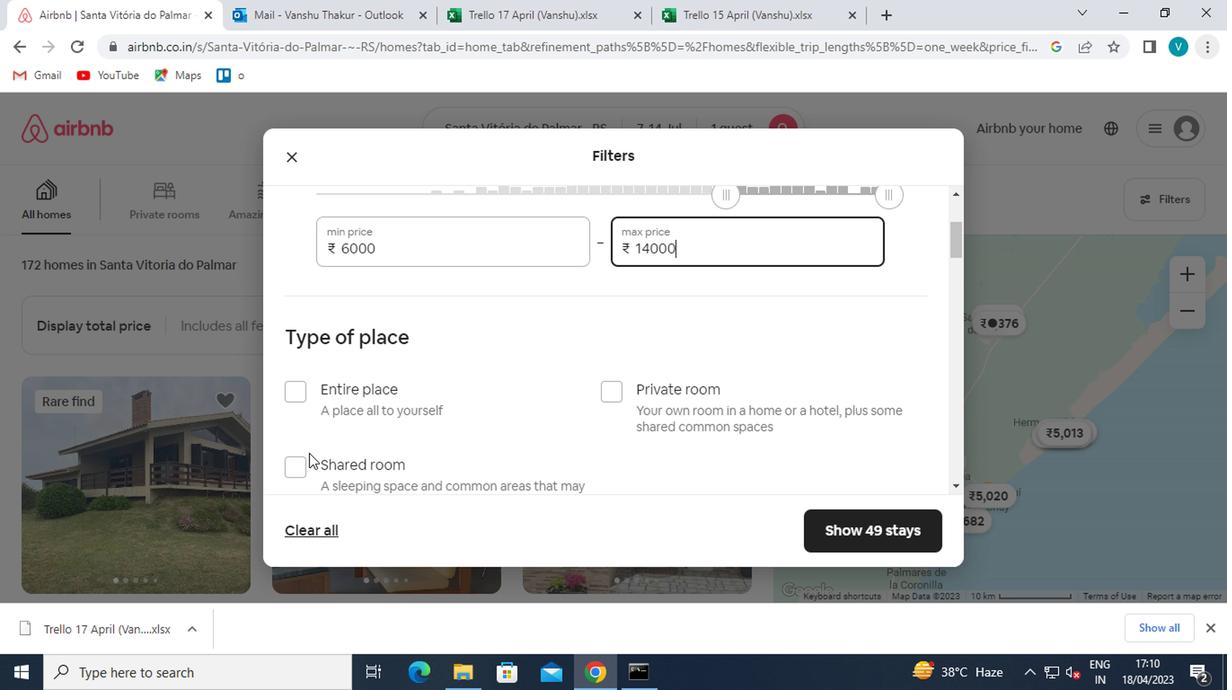 
Action: Mouse moved to (309, 469)
Screenshot: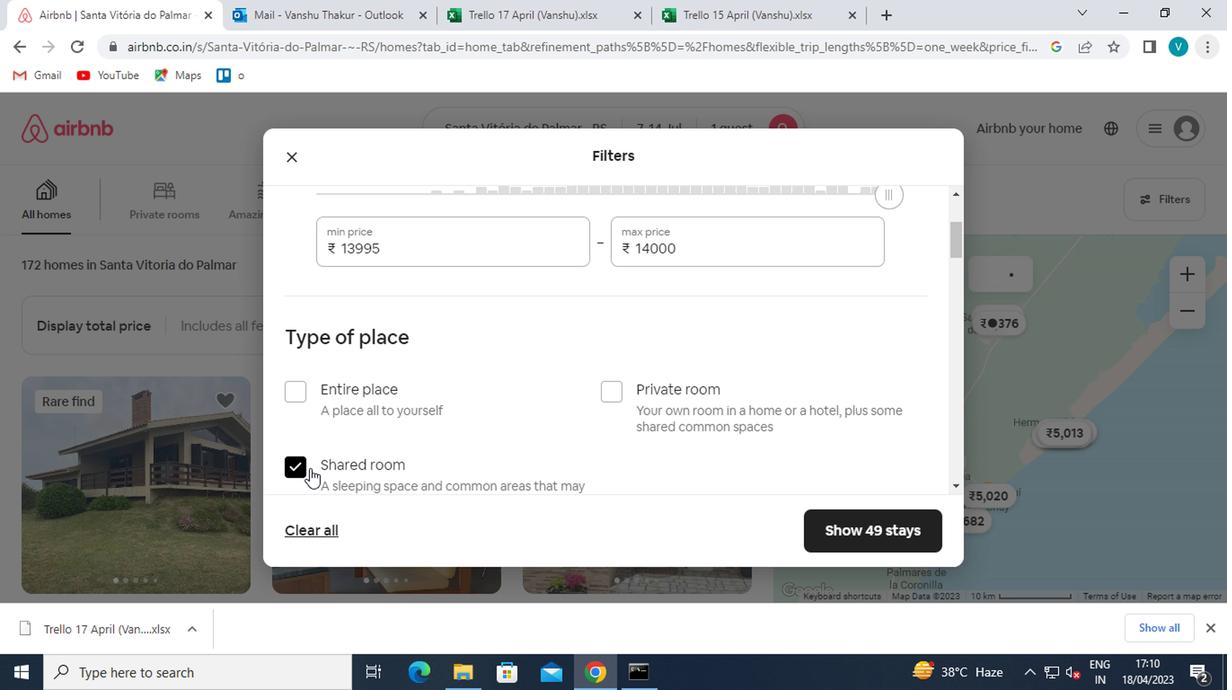 
Action: Mouse scrolled (309, 468) with delta (0, -1)
Screenshot: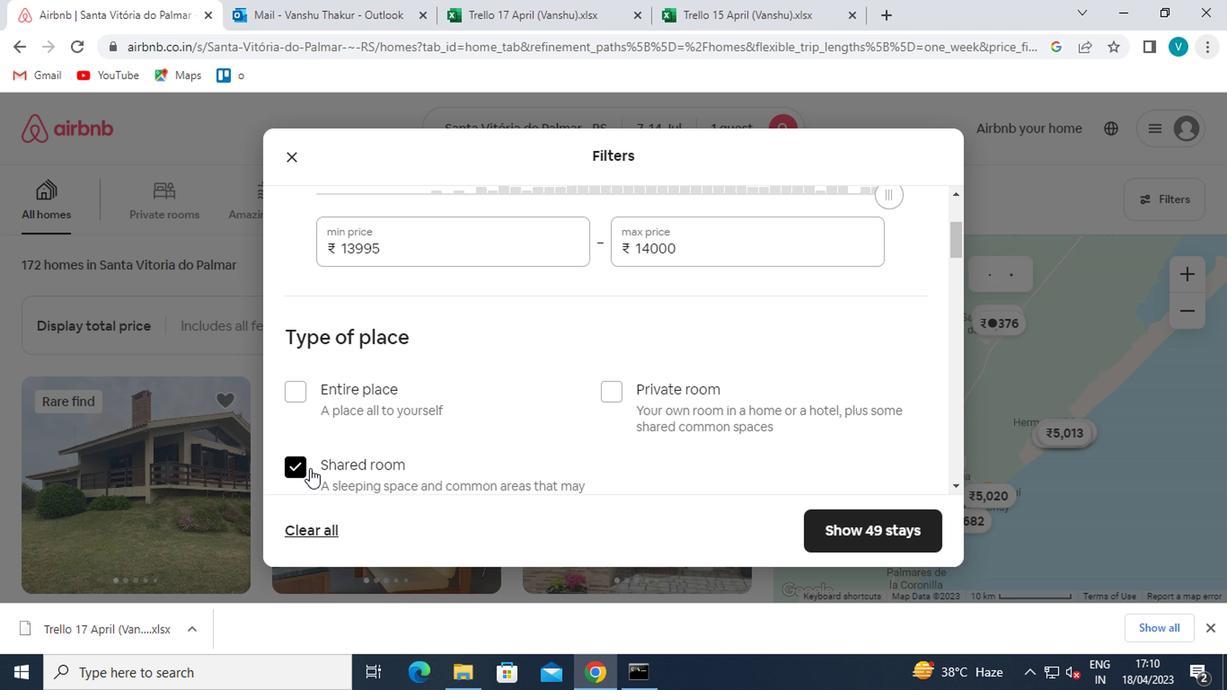 
Action: Mouse moved to (309, 470)
Screenshot: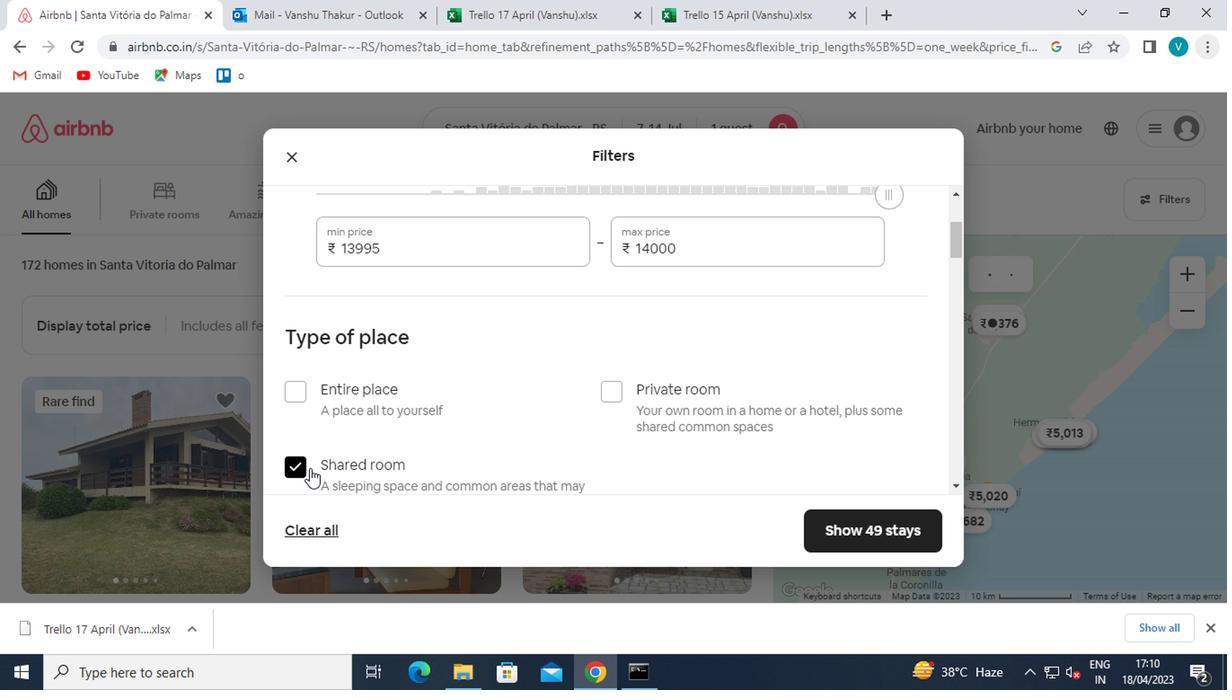 
Action: Mouse scrolled (309, 469) with delta (0, 0)
Screenshot: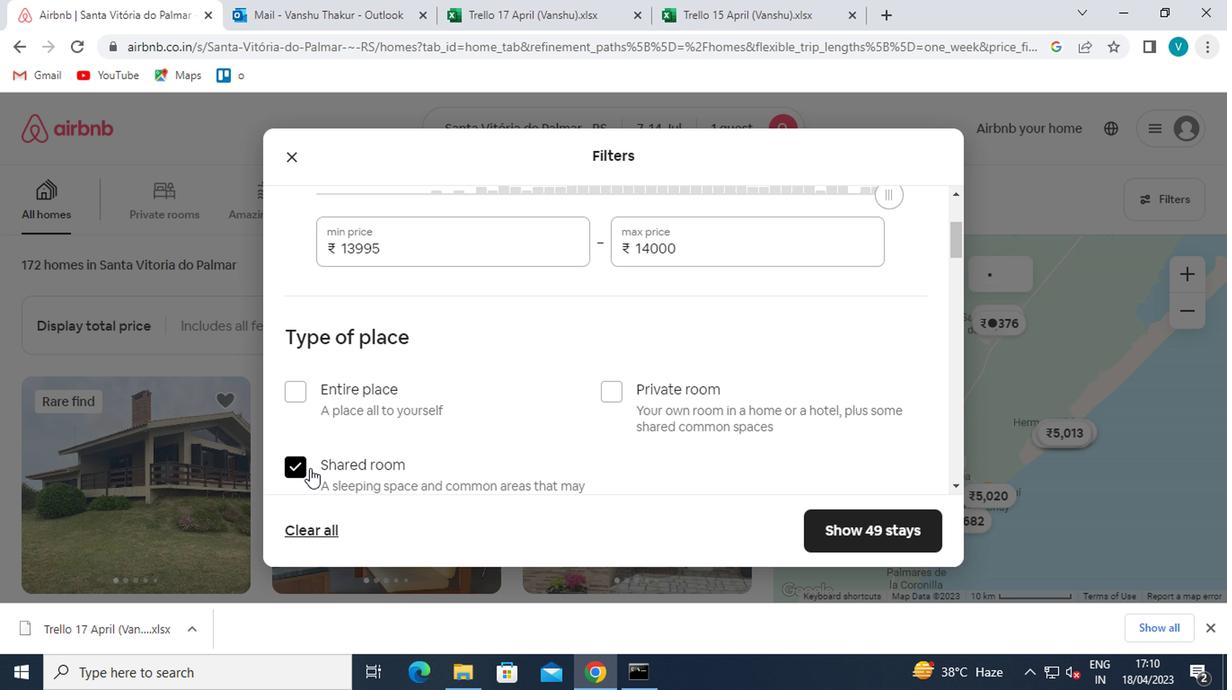 
Action: Mouse moved to (345, 485)
Screenshot: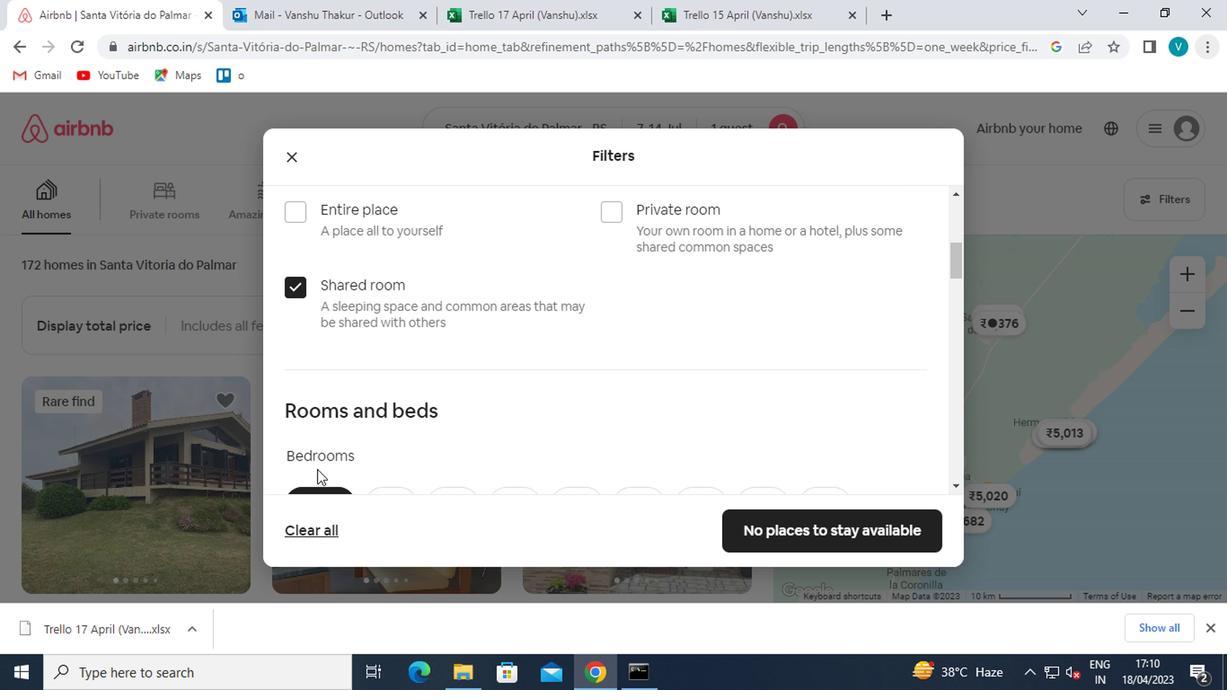 
Action: Mouse scrolled (345, 485) with delta (0, 0)
Screenshot: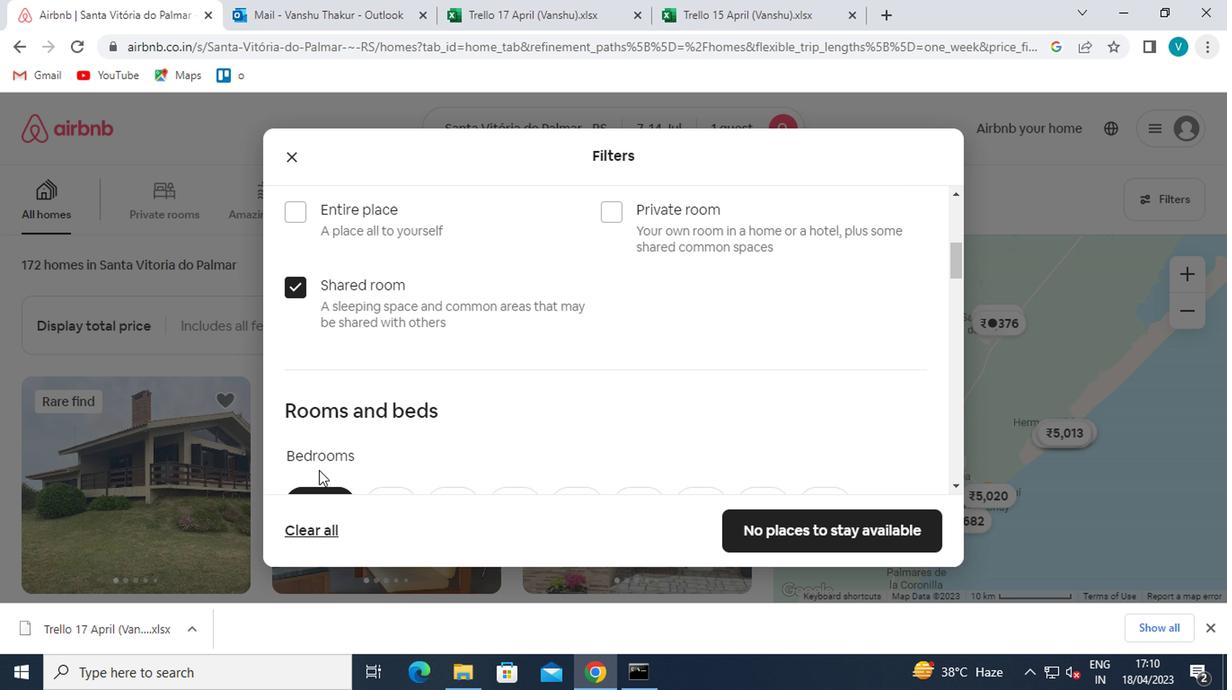 
Action: Mouse moved to (400, 418)
Screenshot: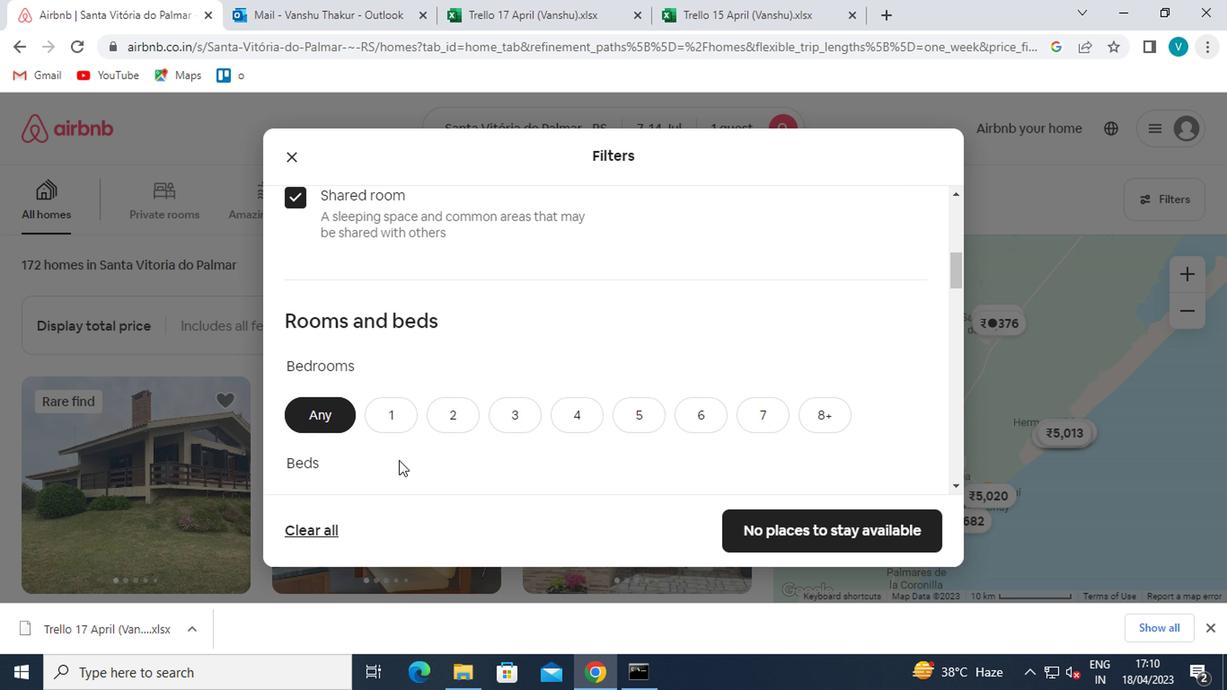 
Action: Mouse scrolled (400, 417) with delta (0, 0)
Screenshot: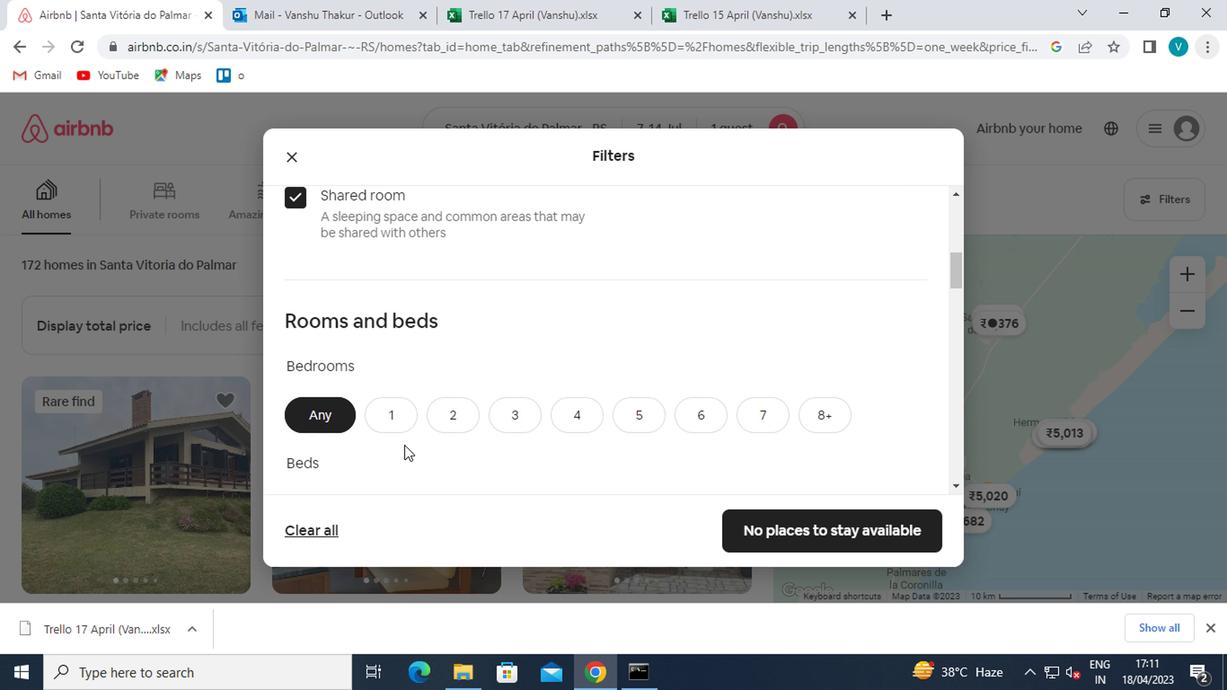 
Action: Mouse moved to (393, 331)
Screenshot: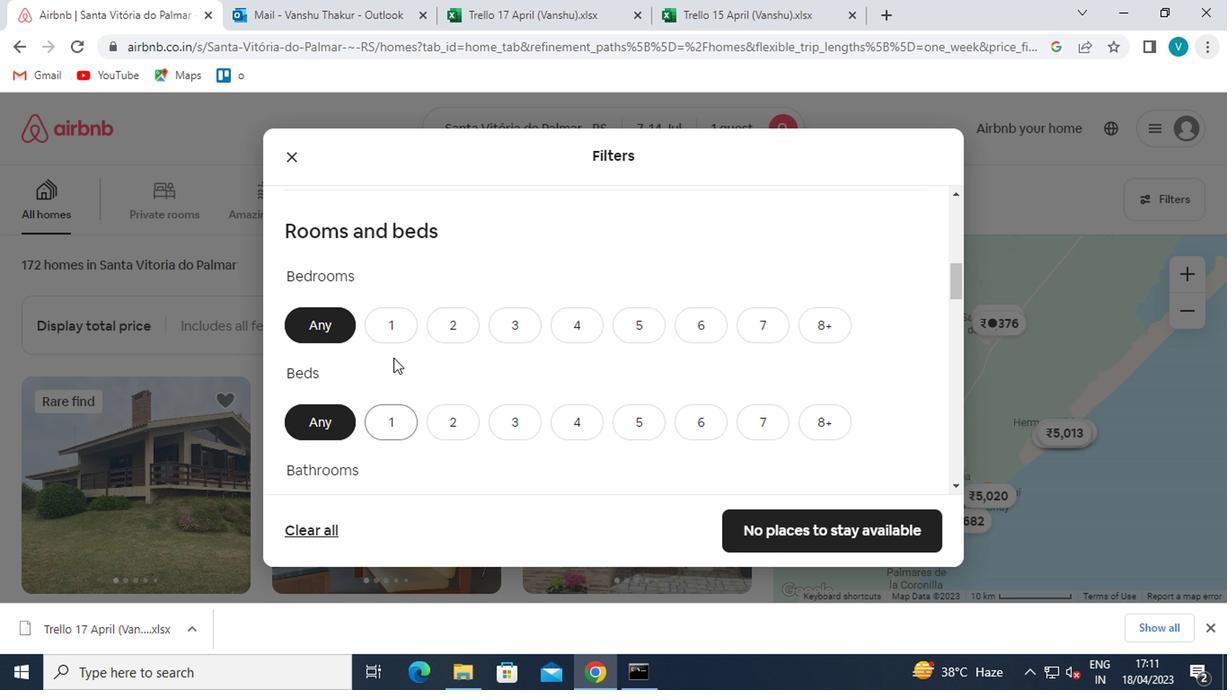 
Action: Mouse pressed left at (393, 331)
Screenshot: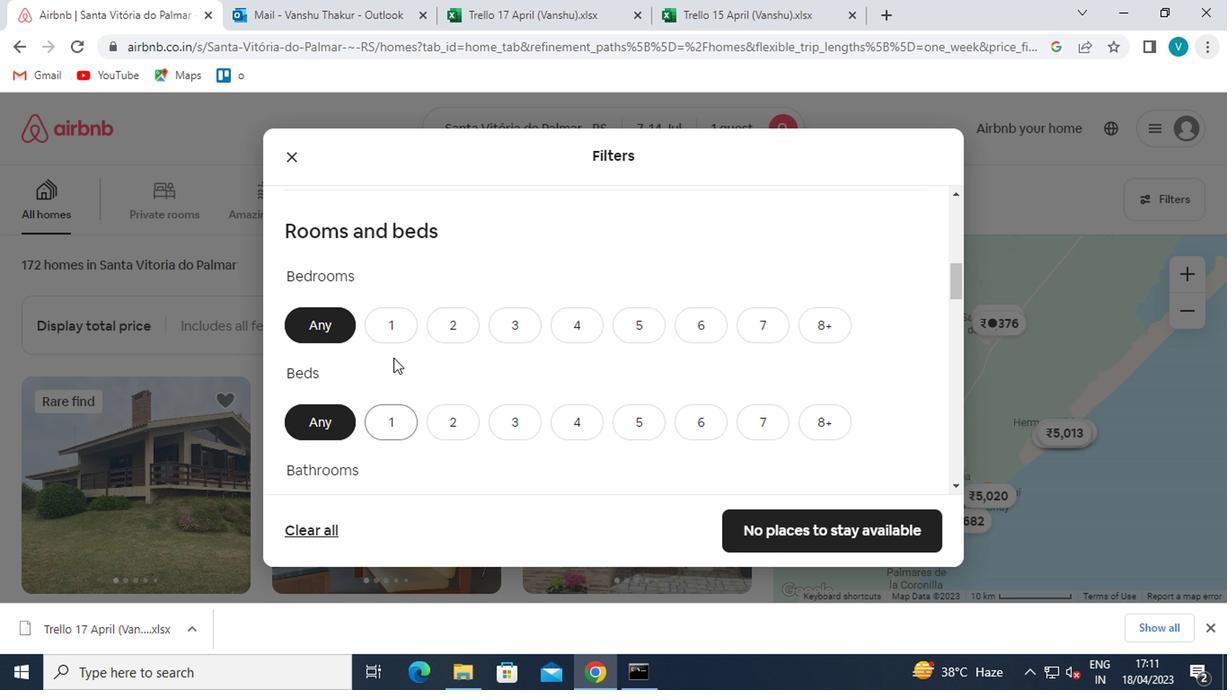 
Action: Mouse moved to (386, 440)
Screenshot: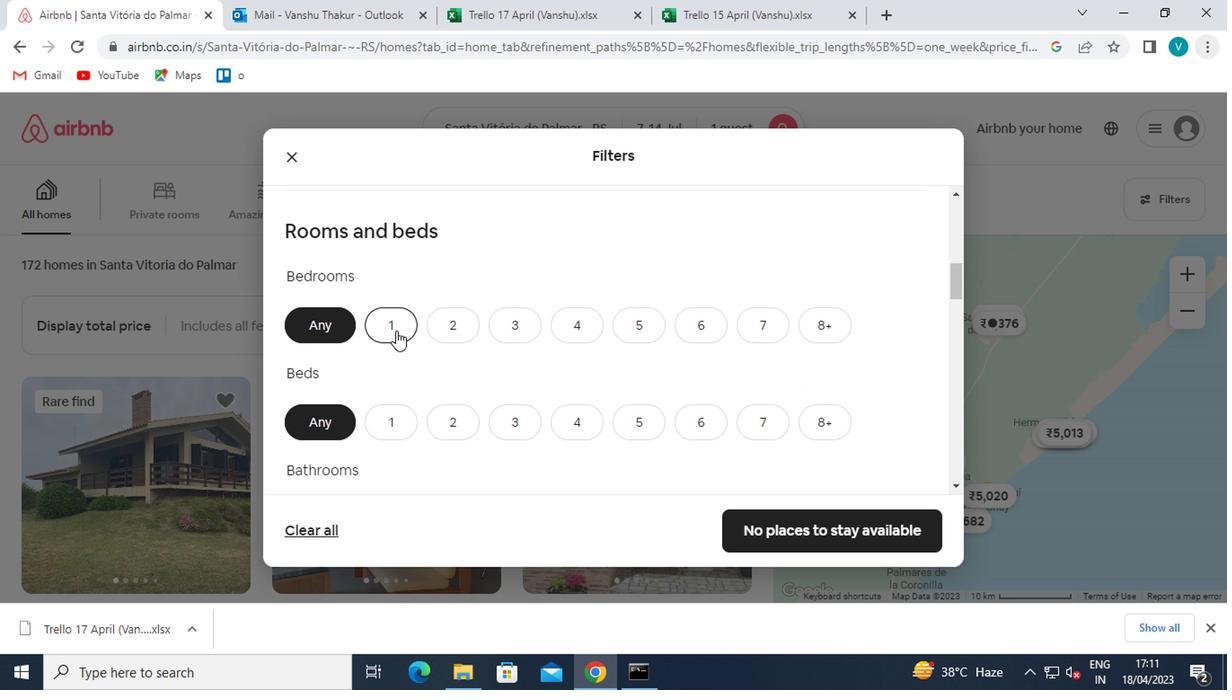 
Action: Mouse pressed left at (386, 440)
Screenshot: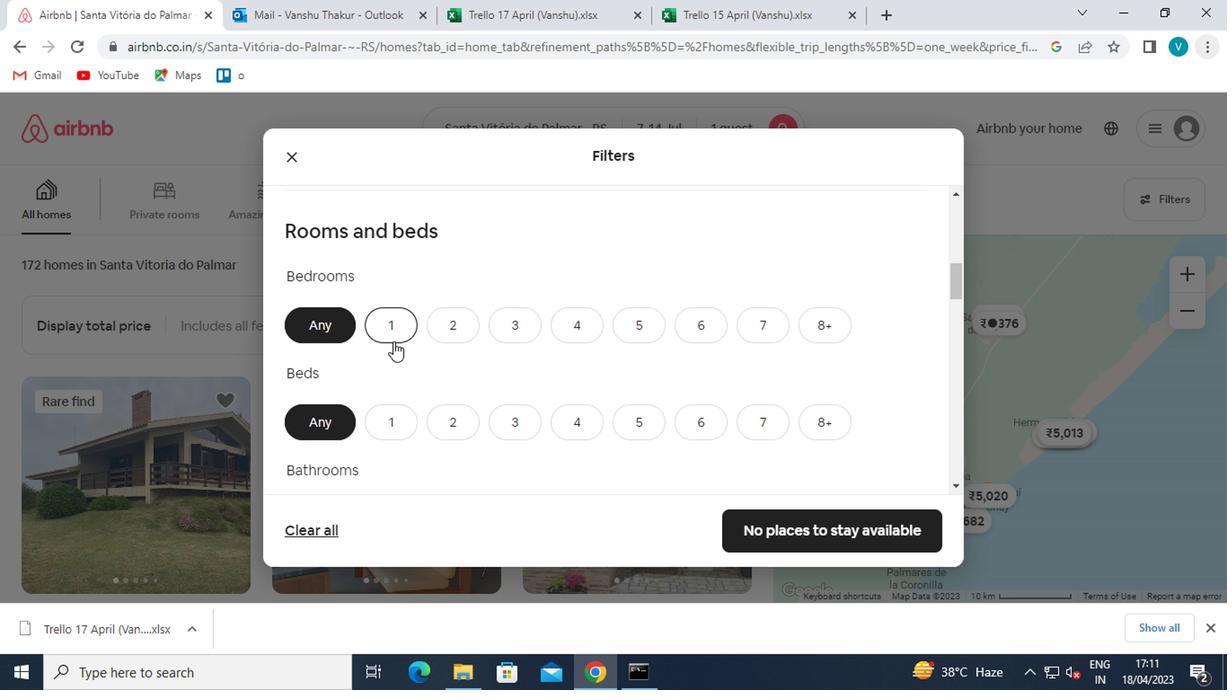 
Action: Mouse scrolled (386, 439) with delta (0, 0)
Screenshot: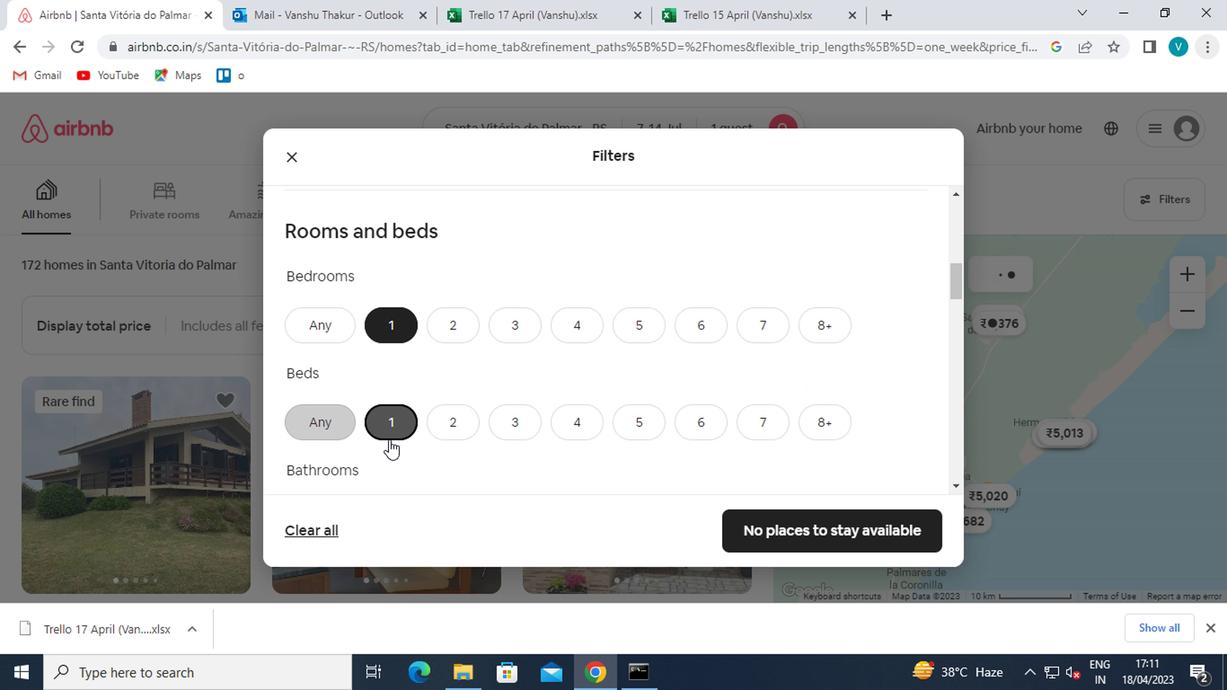 
Action: Mouse moved to (384, 440)
Screenshot: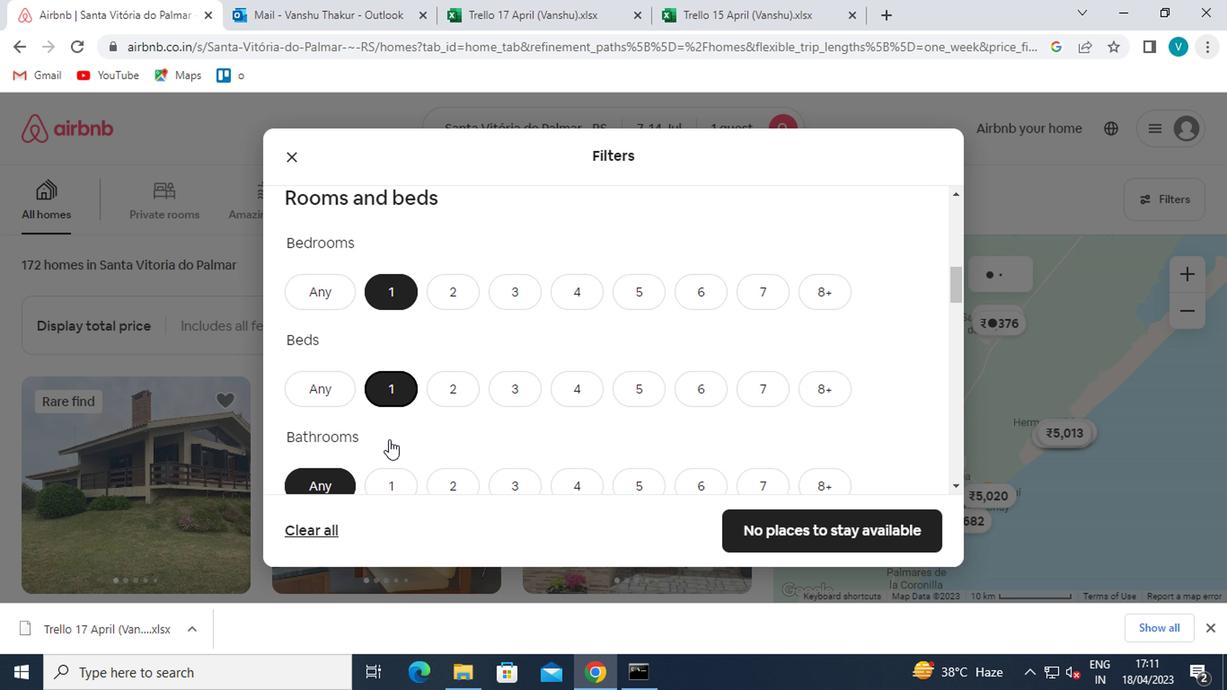 
Action: Mouse pressed left at (384, 440)
Screenshot: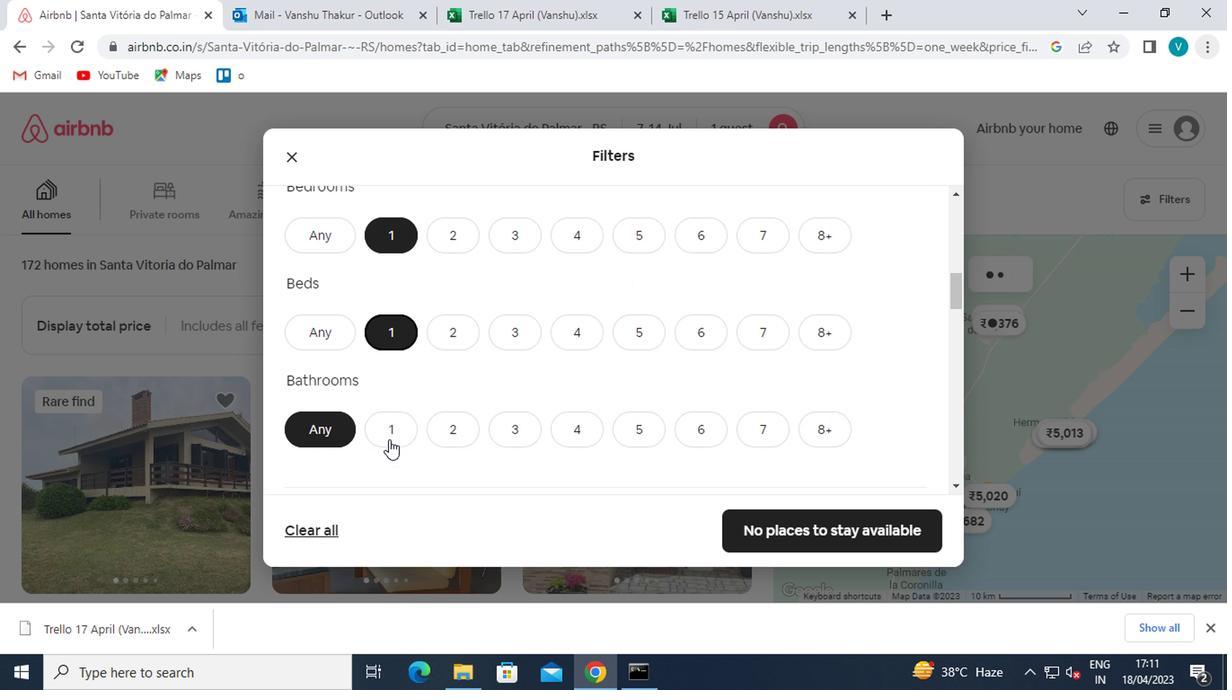 
Action: Mouse moved to (393, 439)
Screenshot: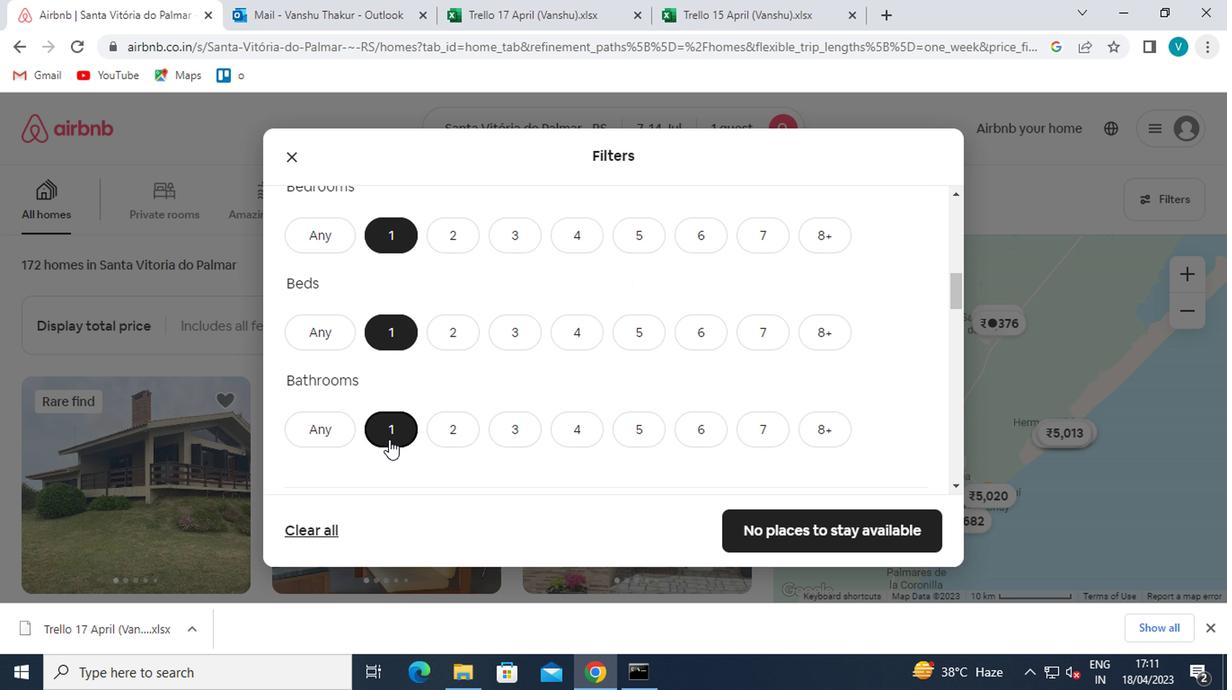 
Action: Mouse scrolled (393, 437) with delta (0, -1)
Screenshot: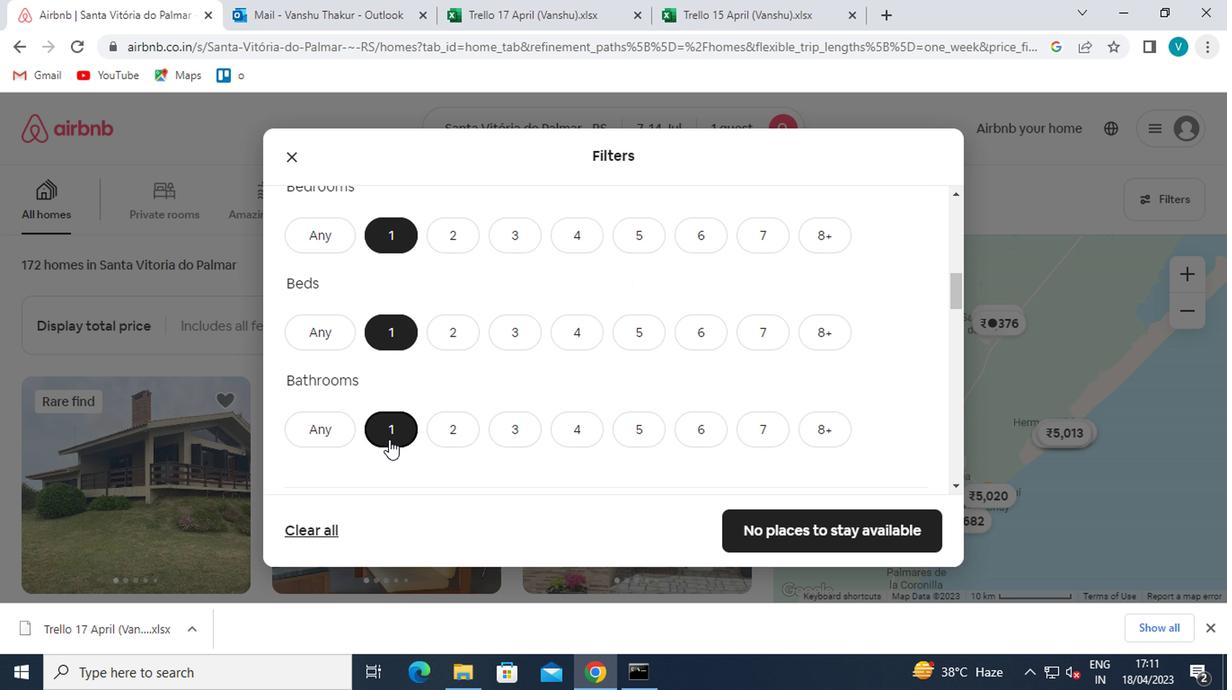 
Action: Mouse moved to (394, 439)
Screenshot: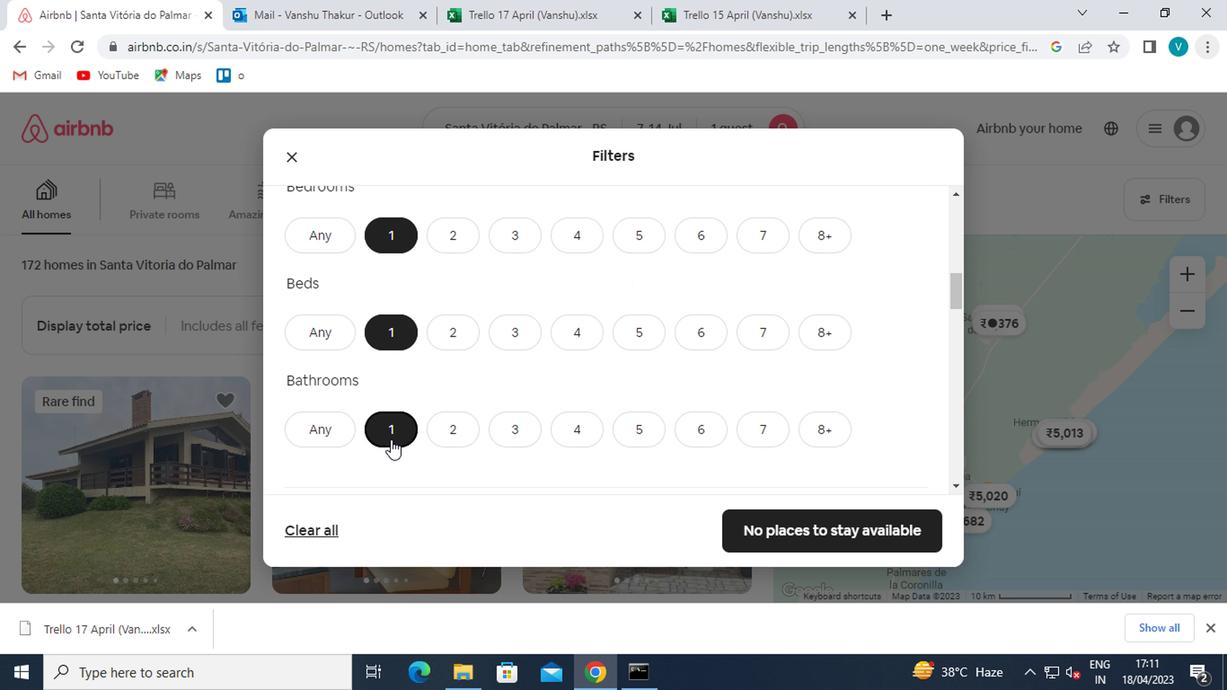 
Action: Mouse scrolled (394, 437) with delta (0, -1)
Screenshot: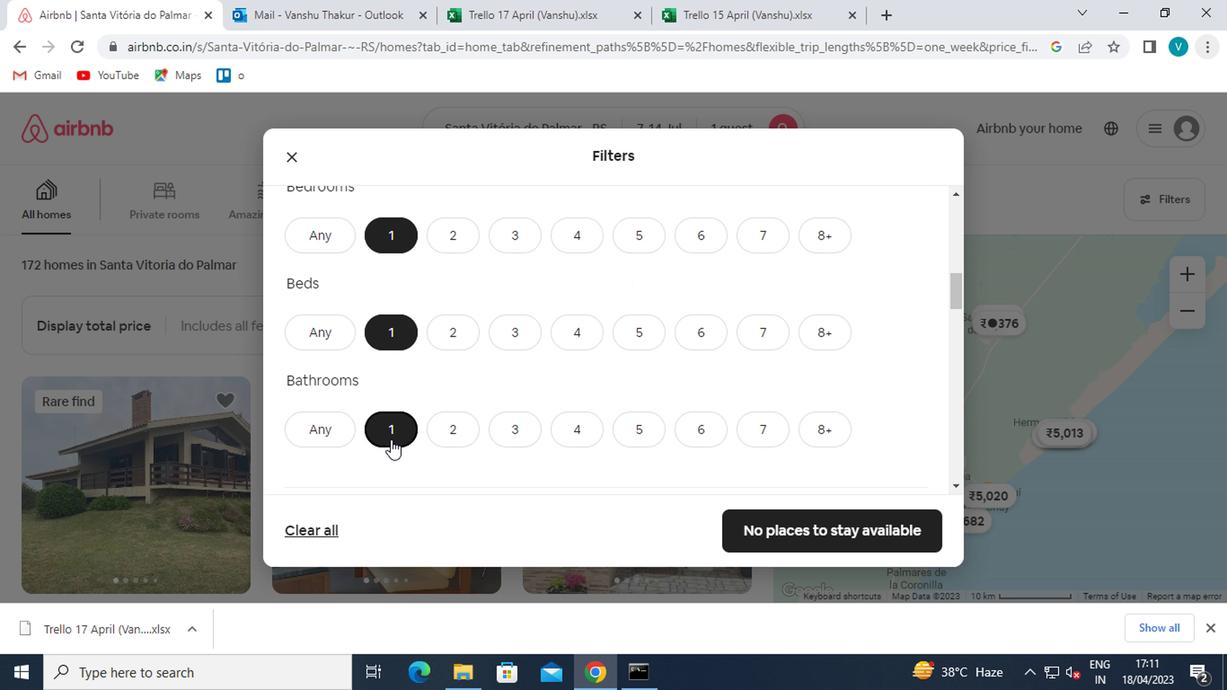 
Action: Mouse moved to (823, 430)
Screenshot: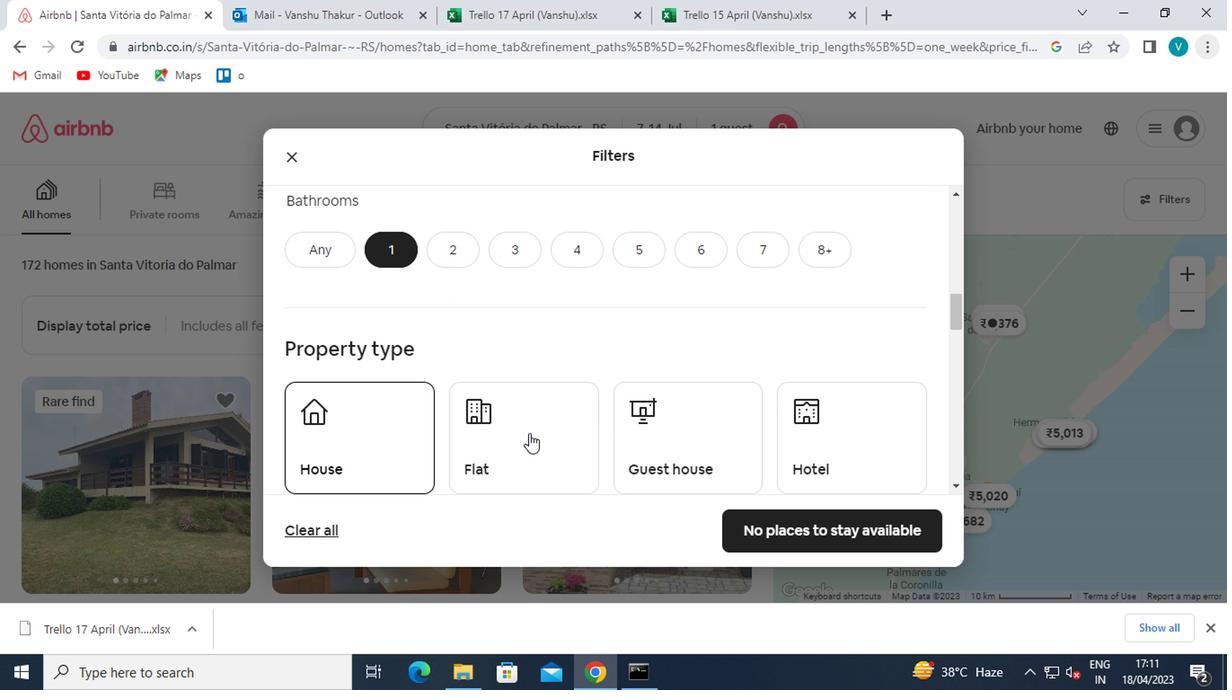 
Action: Mouse pressed left at (823, 430)
Screenshot: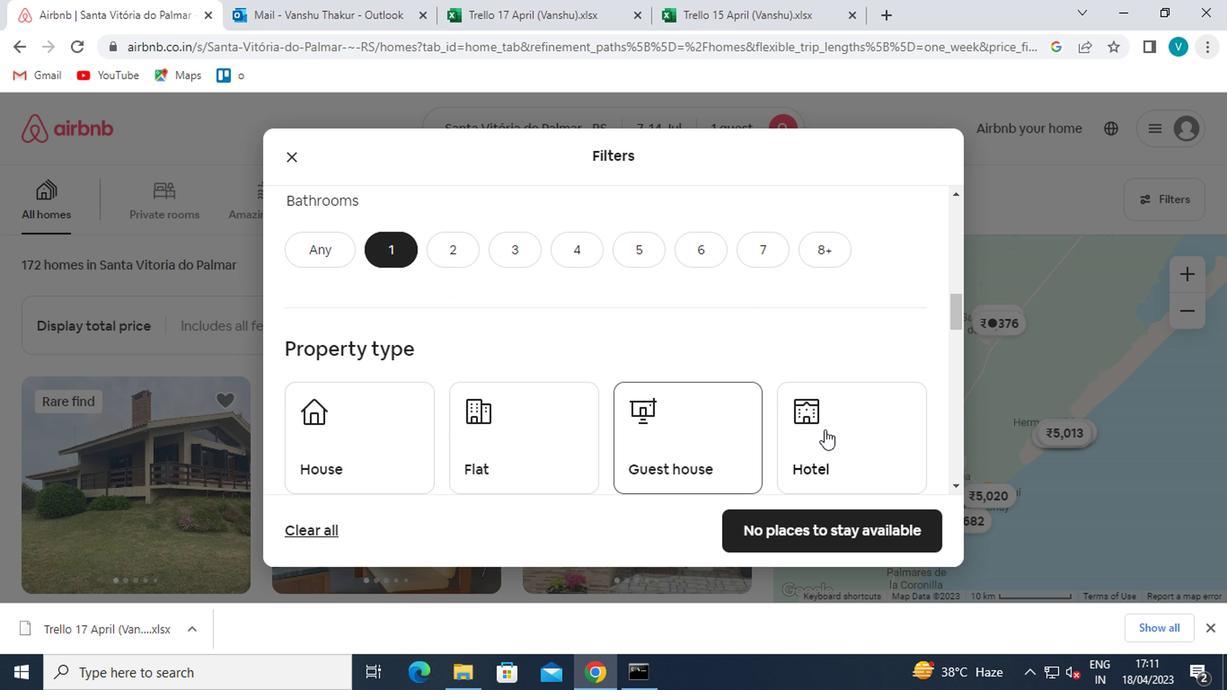 
Action: Mouse moved to (823, 430)
Screenshot: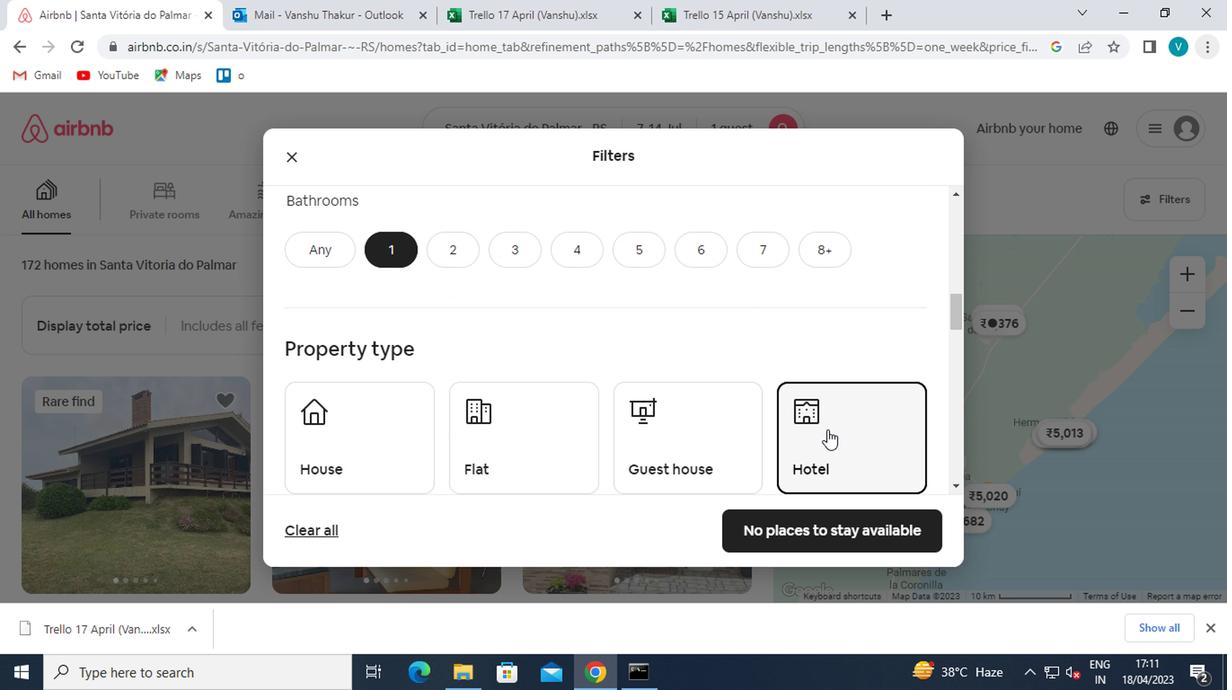 
Action: Mouse scrolled (823, 429) with delta (0, -1)
Screenshot: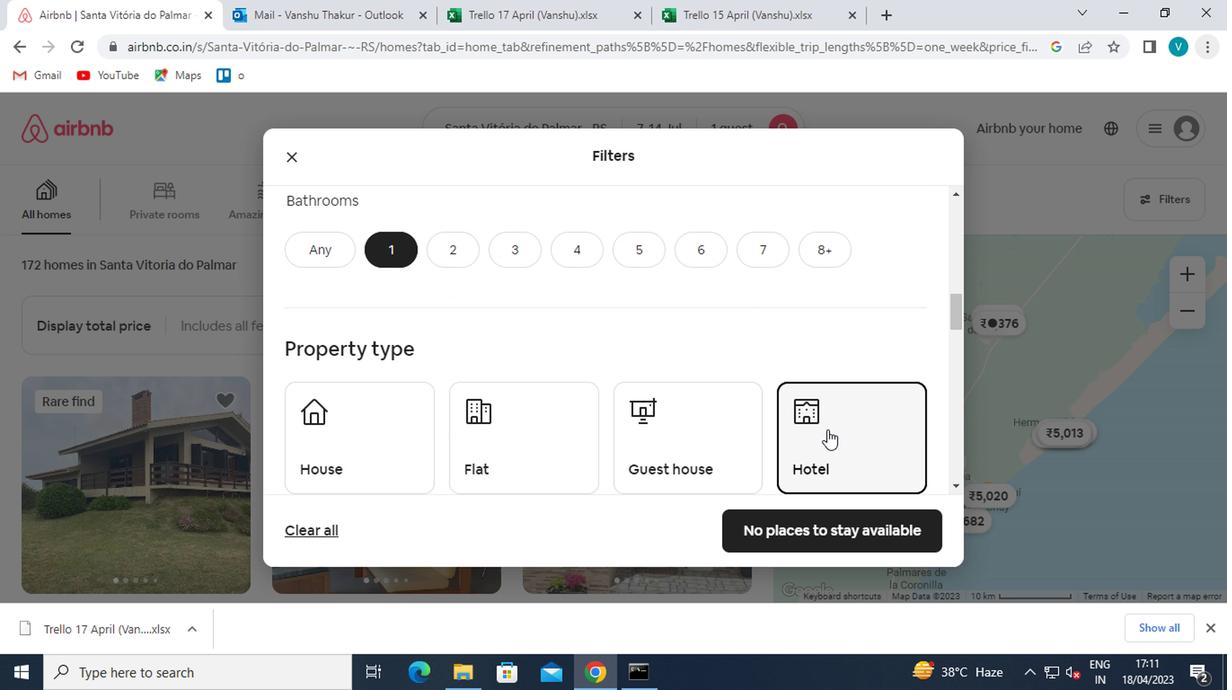 
Action: Mouse scrolled (823, 429) with delta (0, -1)
Screenshot: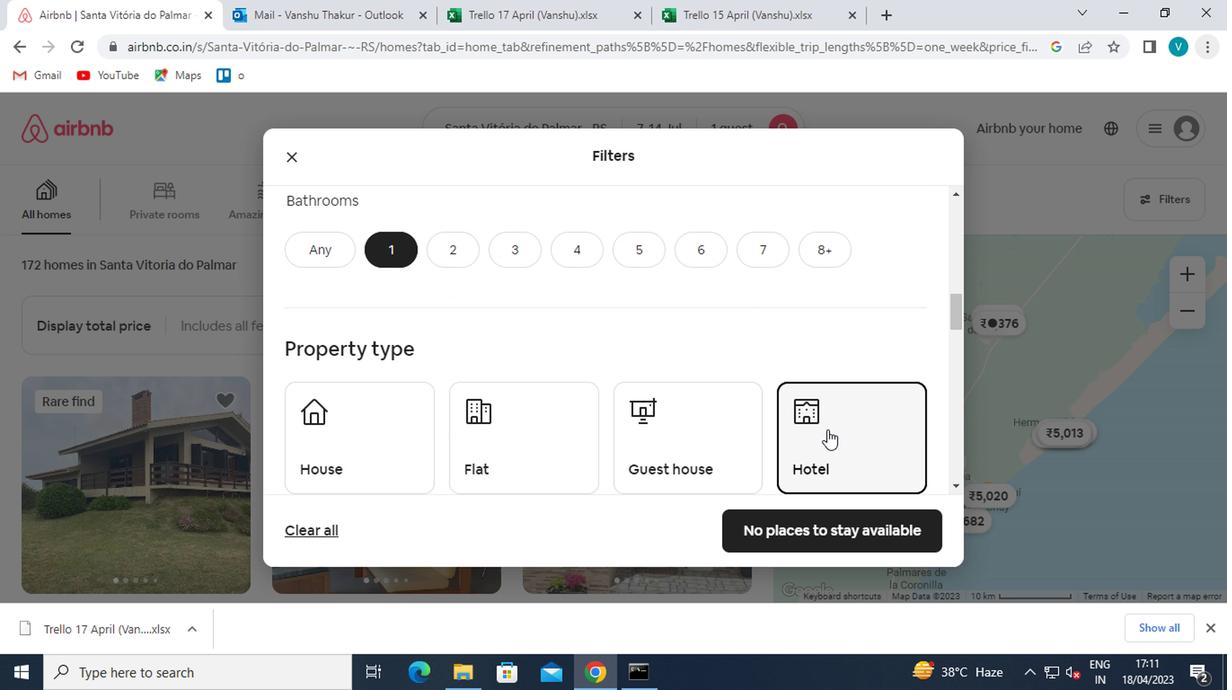 
Action: Mouse scrolled (823, 429) with delta (0, -1)
Screenshot: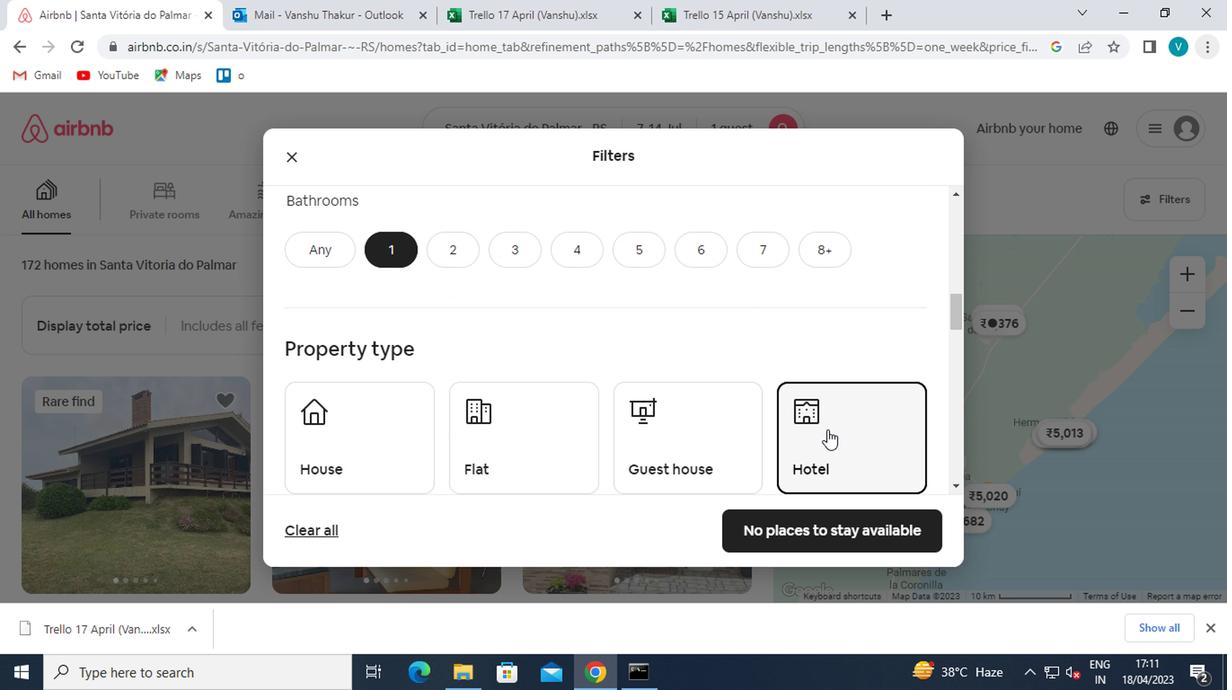 
Action: Mouse moved to (321, 421)
Screenshot: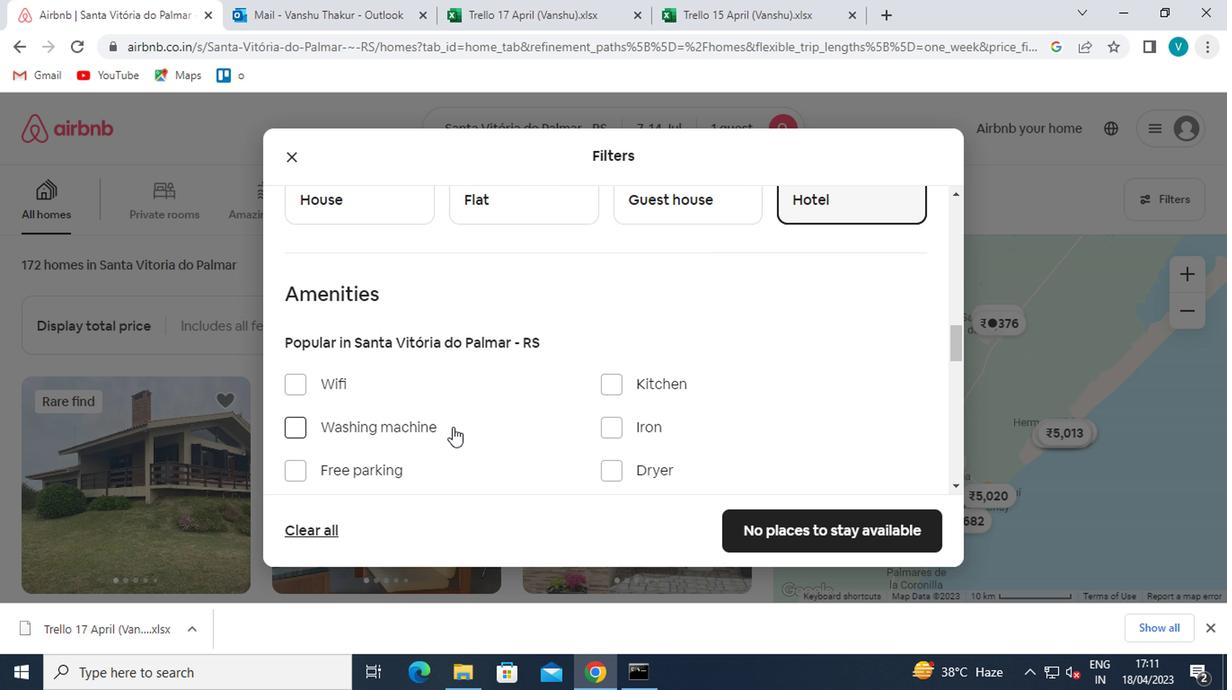 
Action: Mouse pressed left at (321, 421)
Screenshot: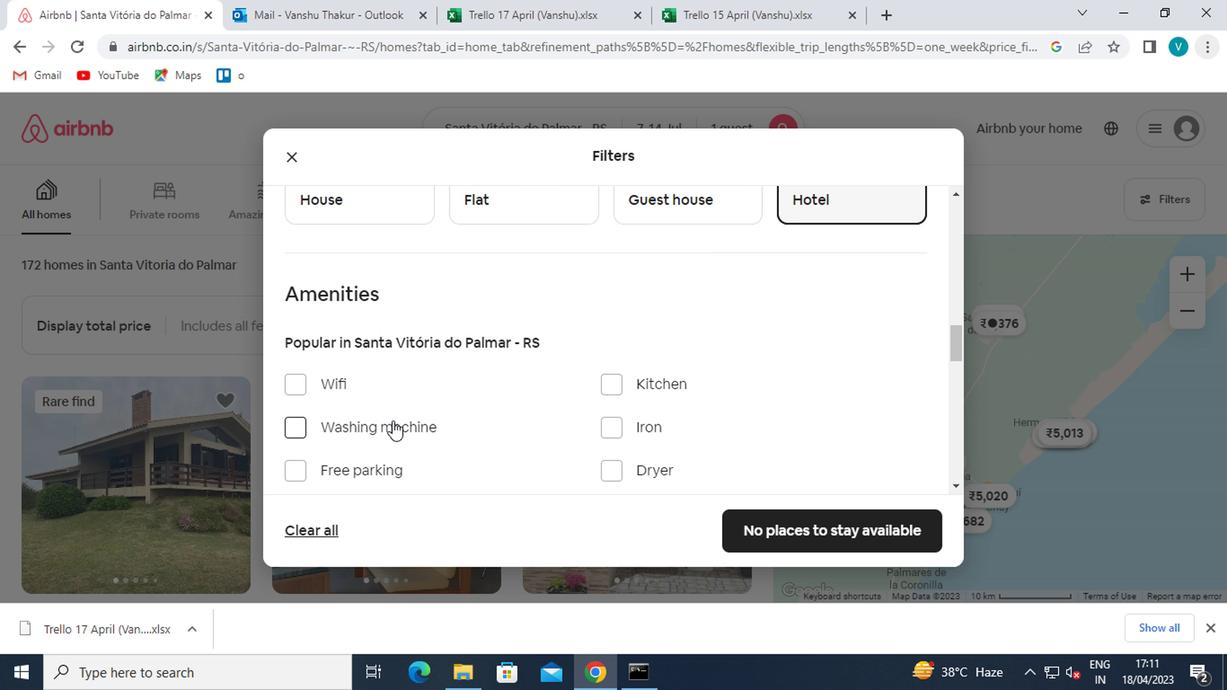 
Action: Mouse moved to (343, 428)
Screenshot: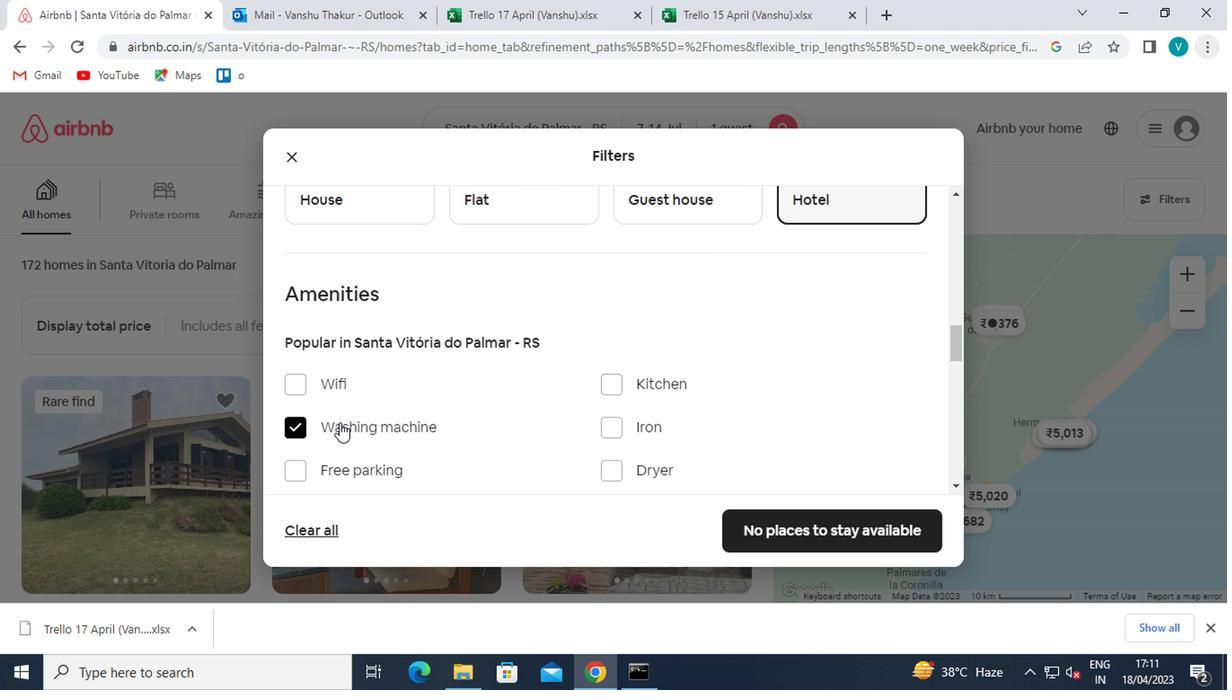 
Action: Mouse scrolled (343, 426) with delta (0, -1)
Screenshot: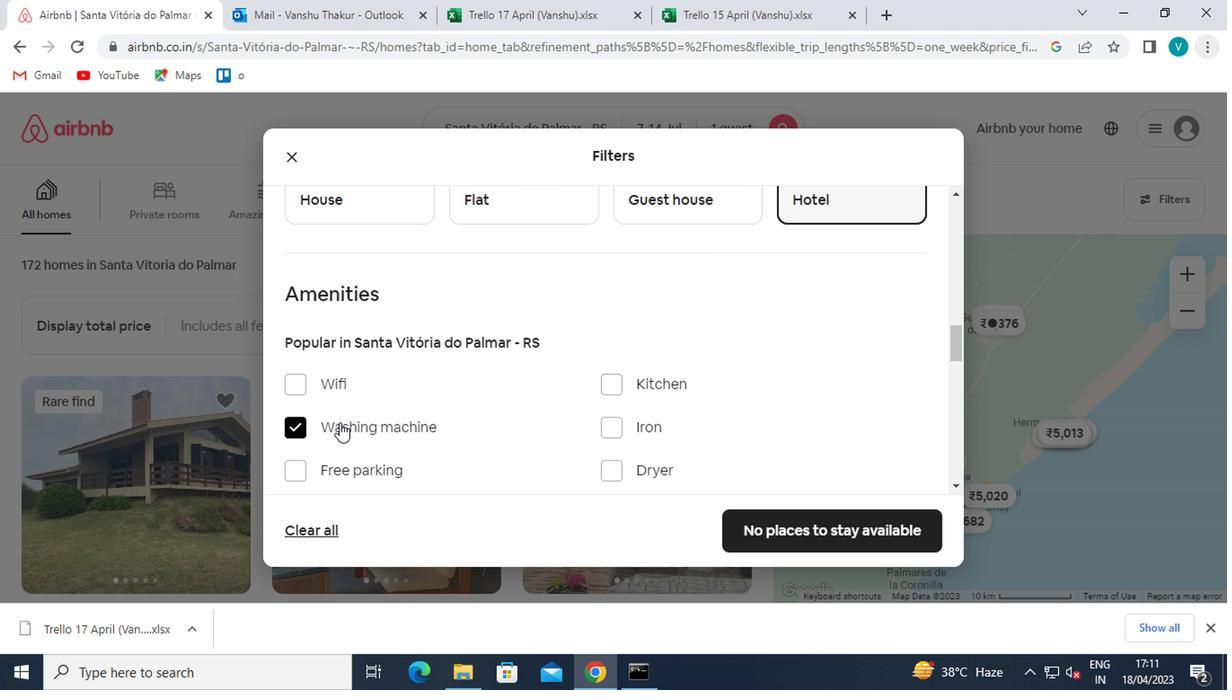 
Action: Mouse moved to (348, 430)
Screenshot: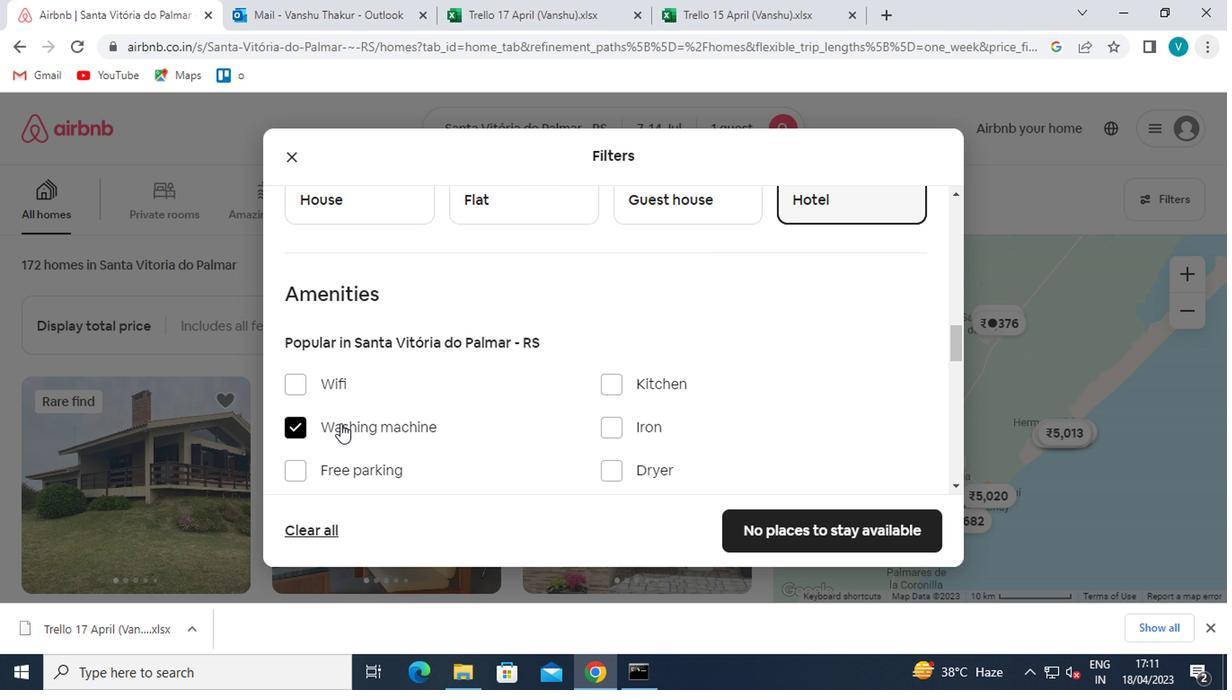
Action: Mouse scrolled (348, 429) with delta (0, -1)
Screenshot: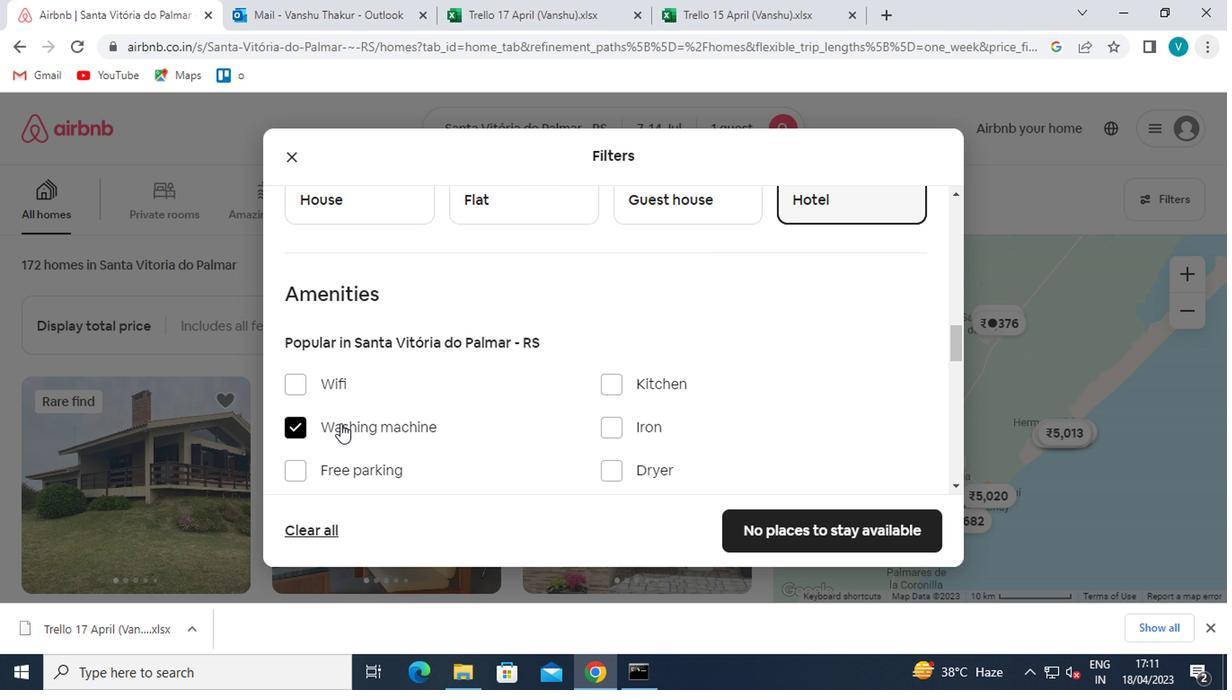 
Action: Mouse moved to (351, 431)
Screenshot: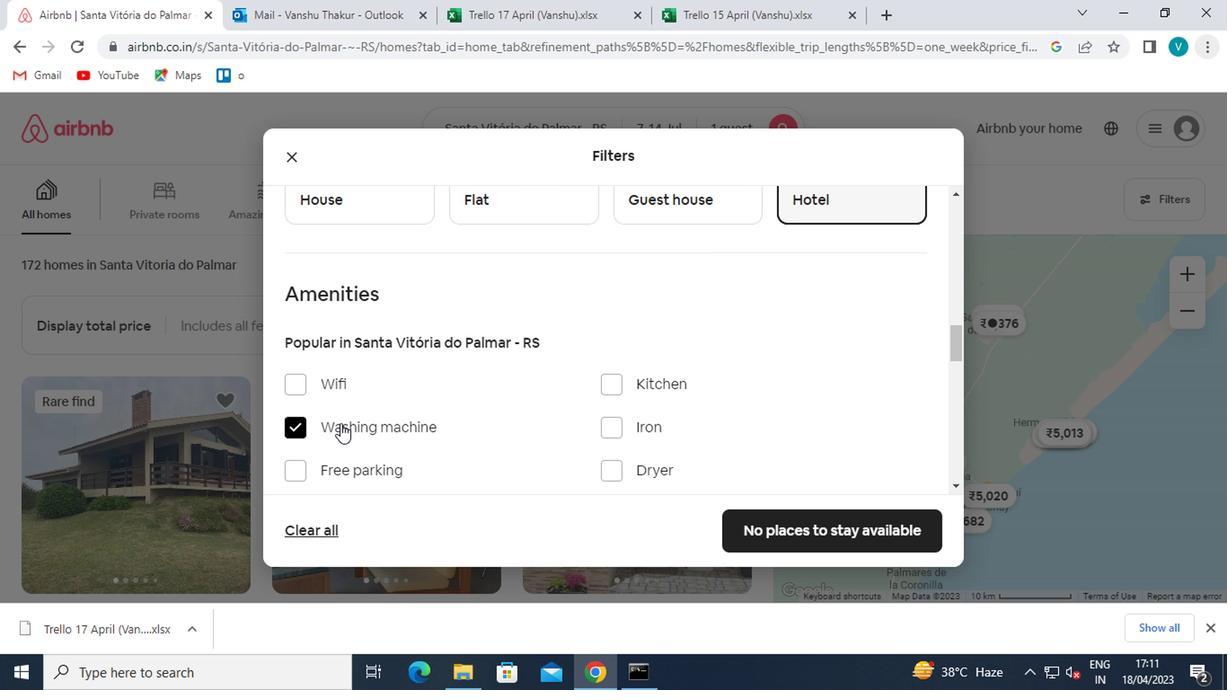 
Action: Mouse scrolled (351, 430) with delta (0, 0)
Screenshot: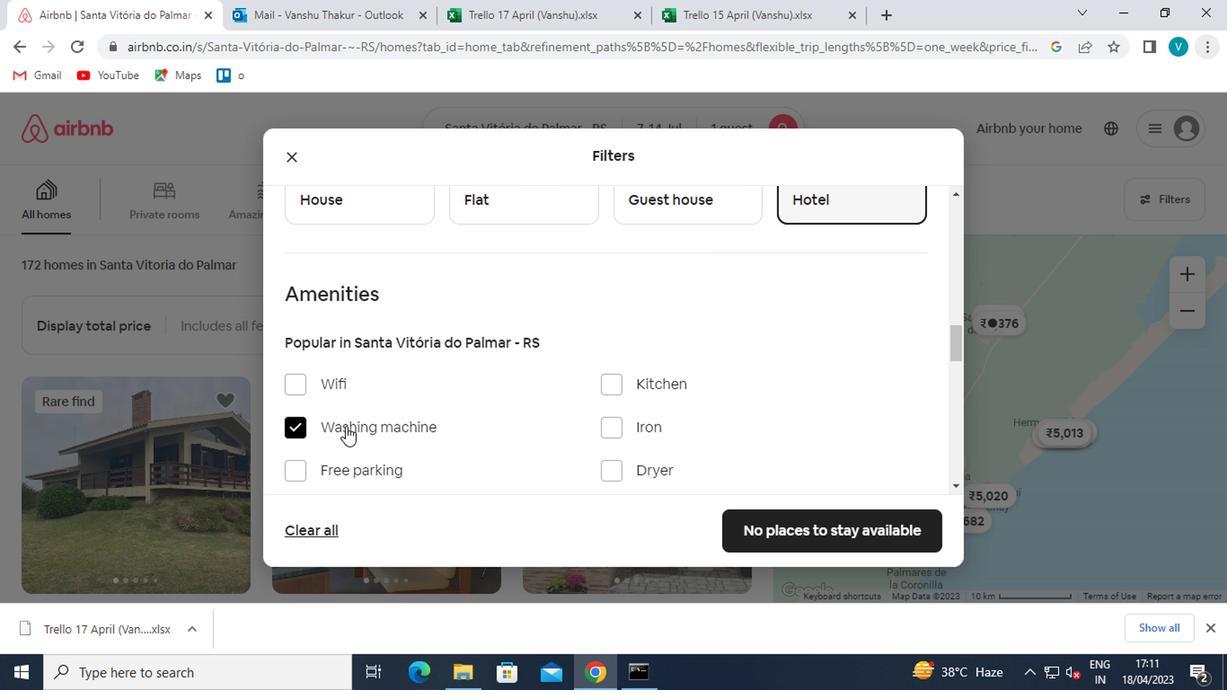 
Action: Mouse moved to (869, 431)
Screenshot: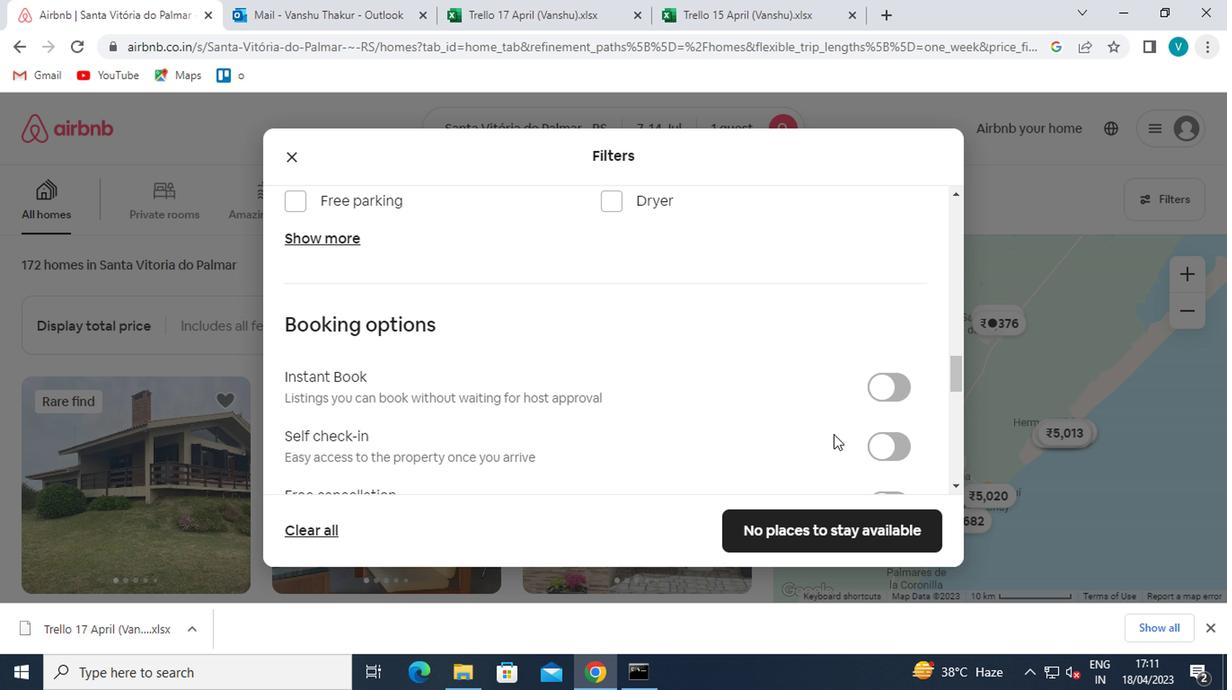 
Action: Mouse pressed left at (869, 431)
Screenshot: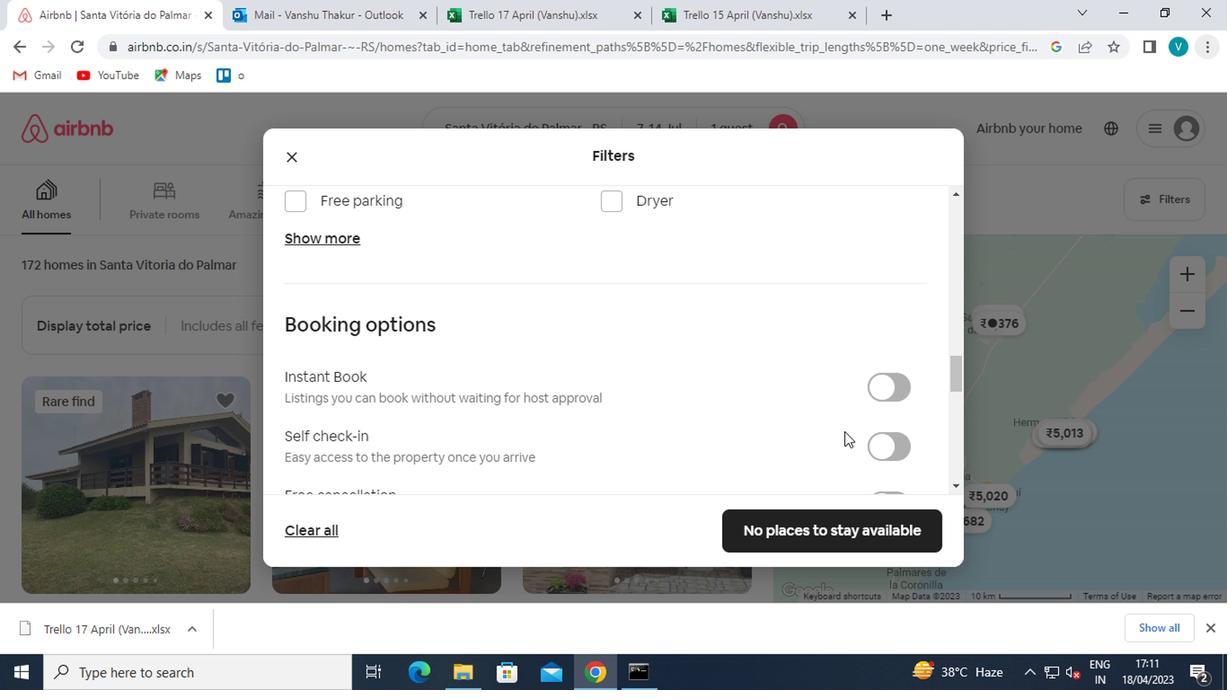 
Action: Mouse moved to (866, 442)
Screenshot: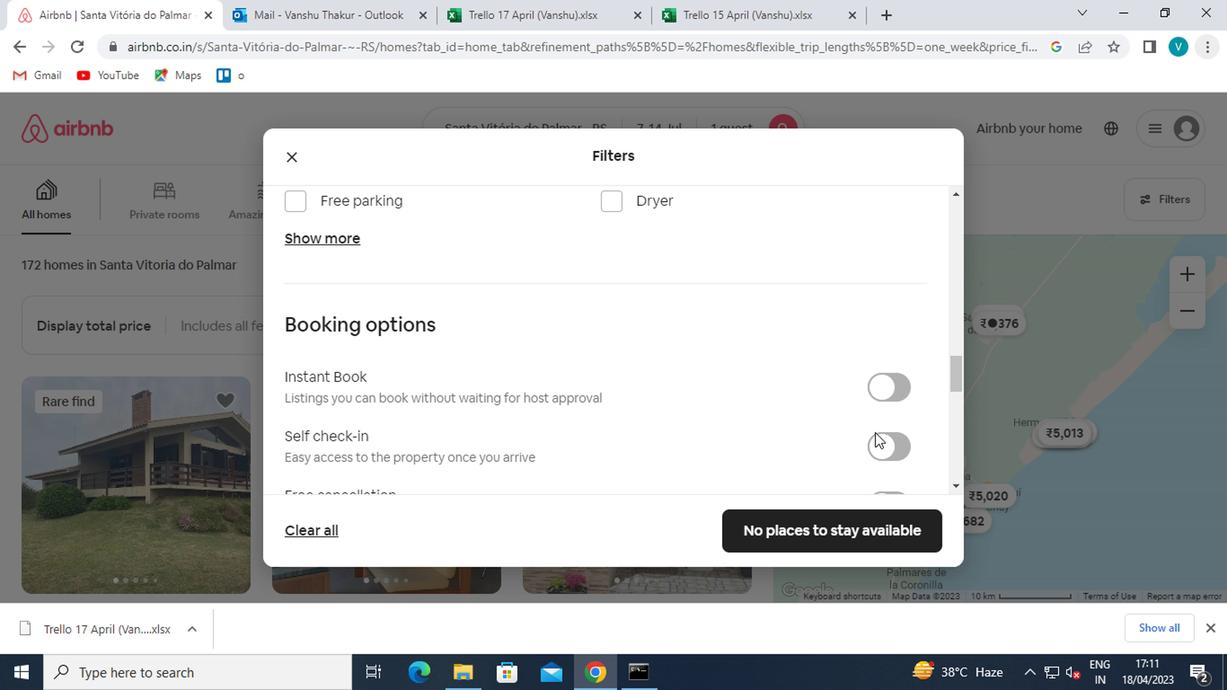 
Action: Mouse pressed left at (866, 442)
Screenshot: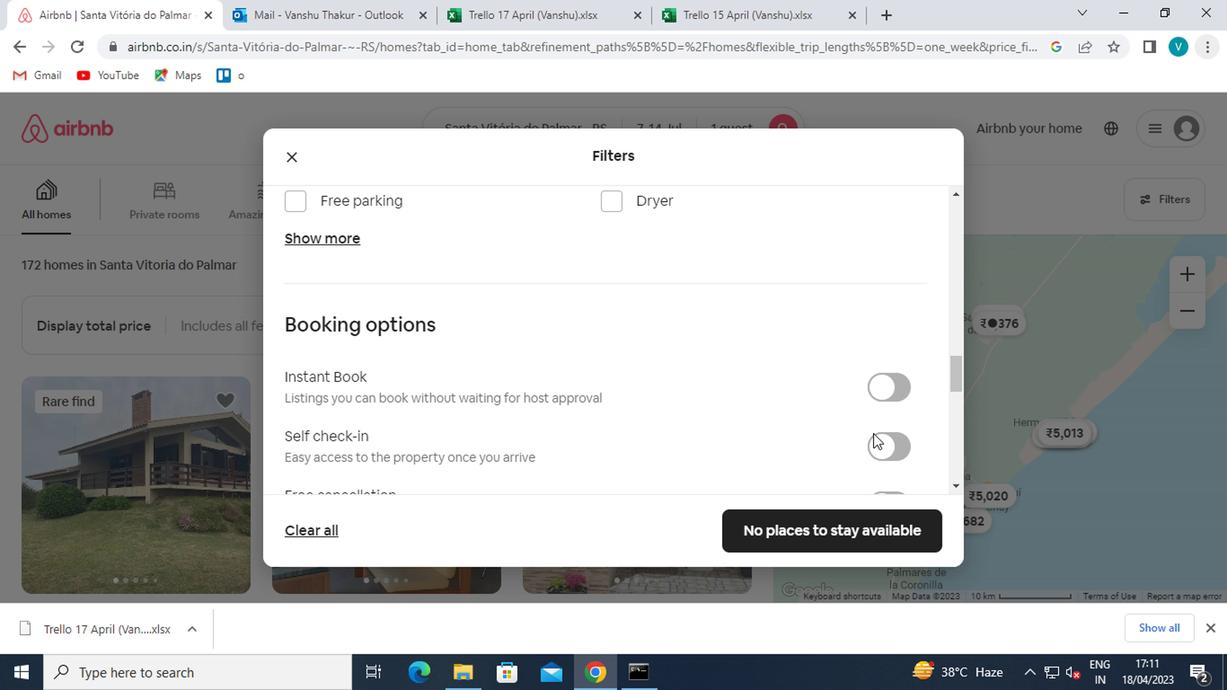 
Action: Mouse moved to (665, 402)
Screenshot: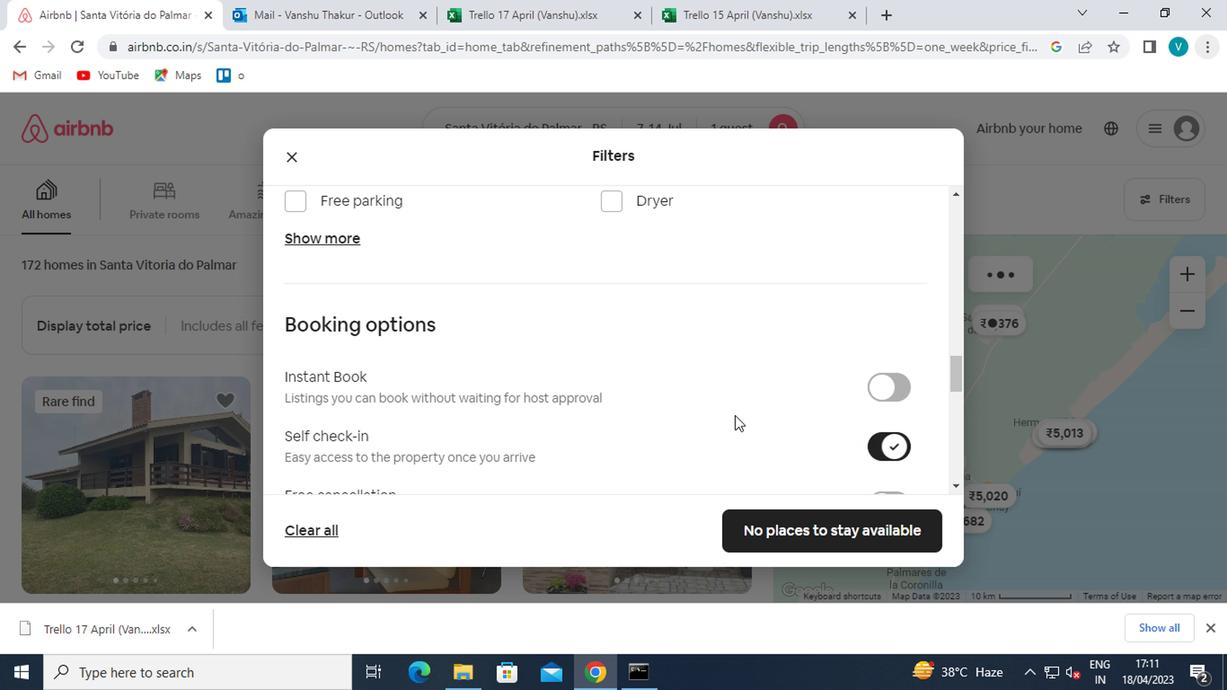 
Action: Mouse scrolled (665, 402) with delta (0, 0)
Screenshot: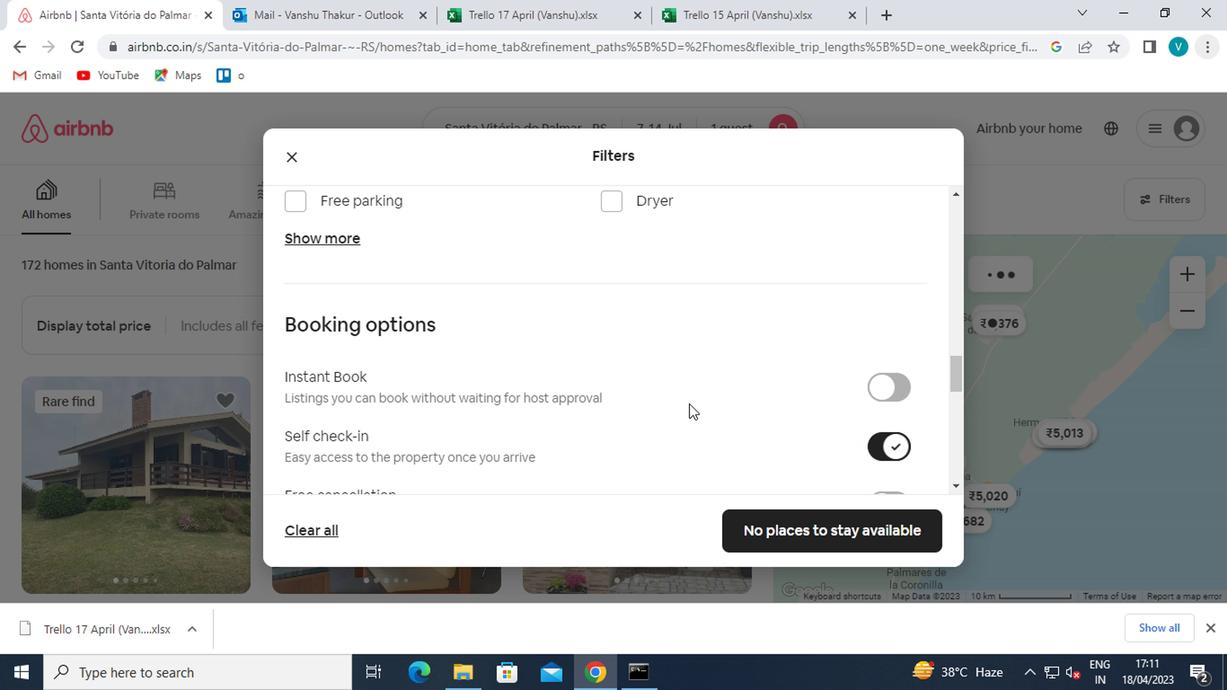 
Action: Mouse moved to (663, 406)
Screenshot: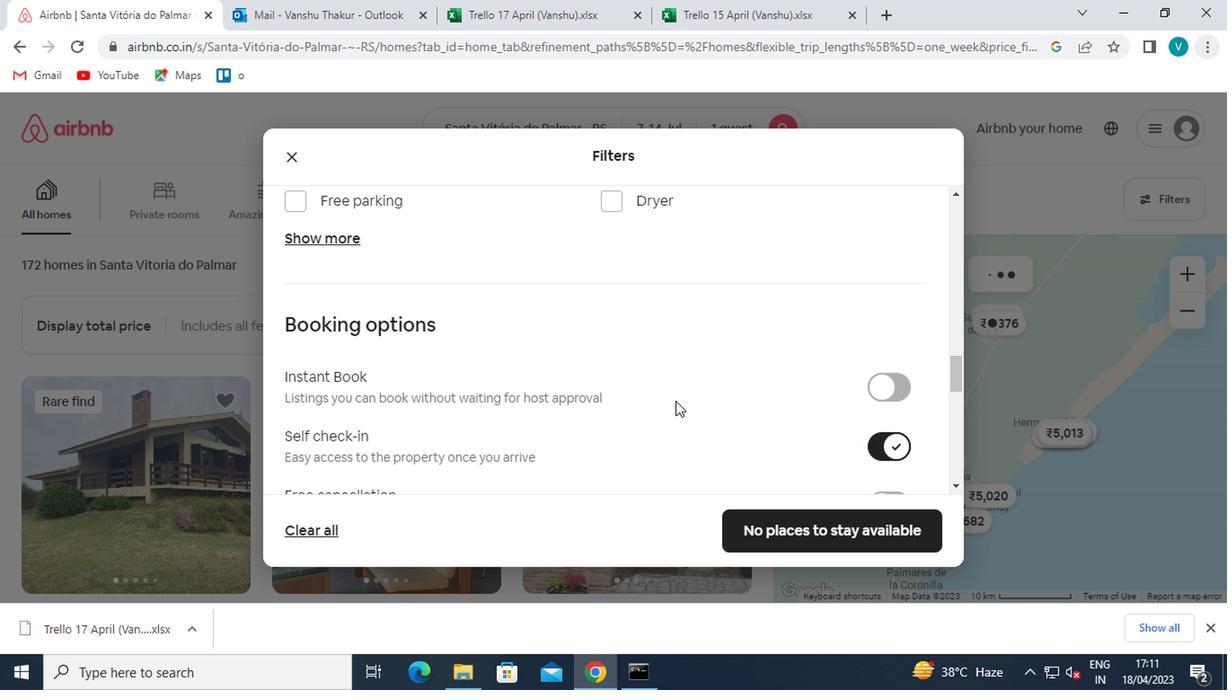 
Action: Mouse scrolled (663, 405) with delta (0, -1)
Screenshot: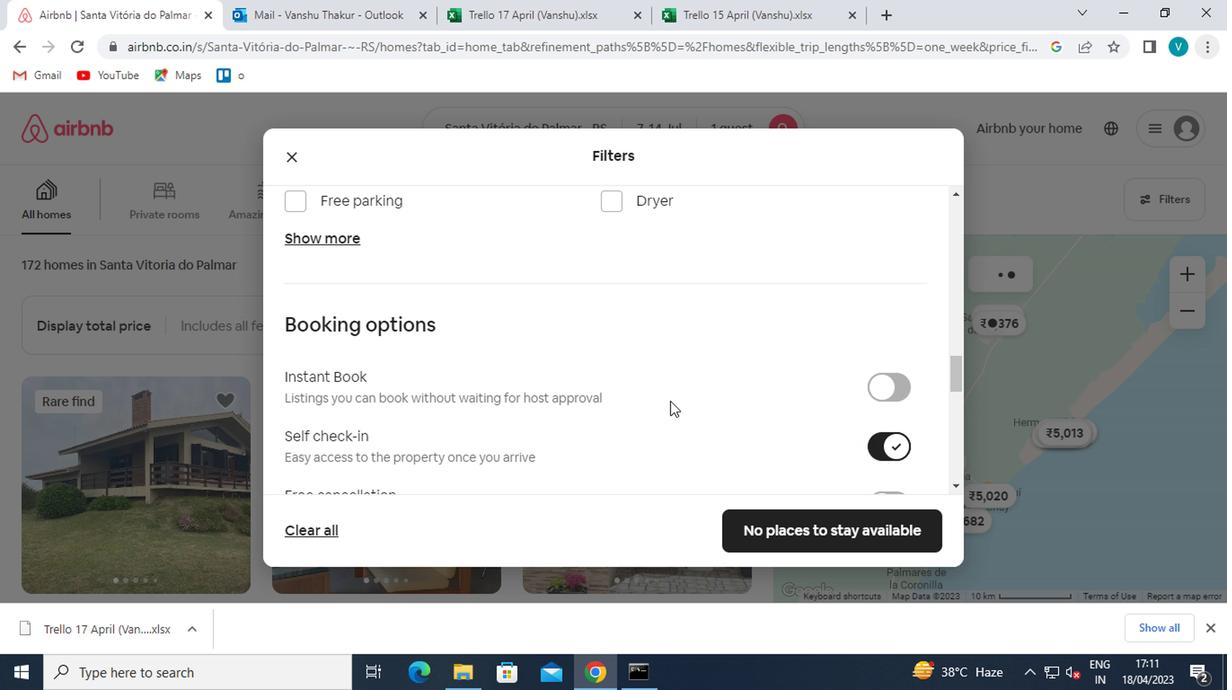 
Action: Mouse moved to (663, 407)
Screenshot: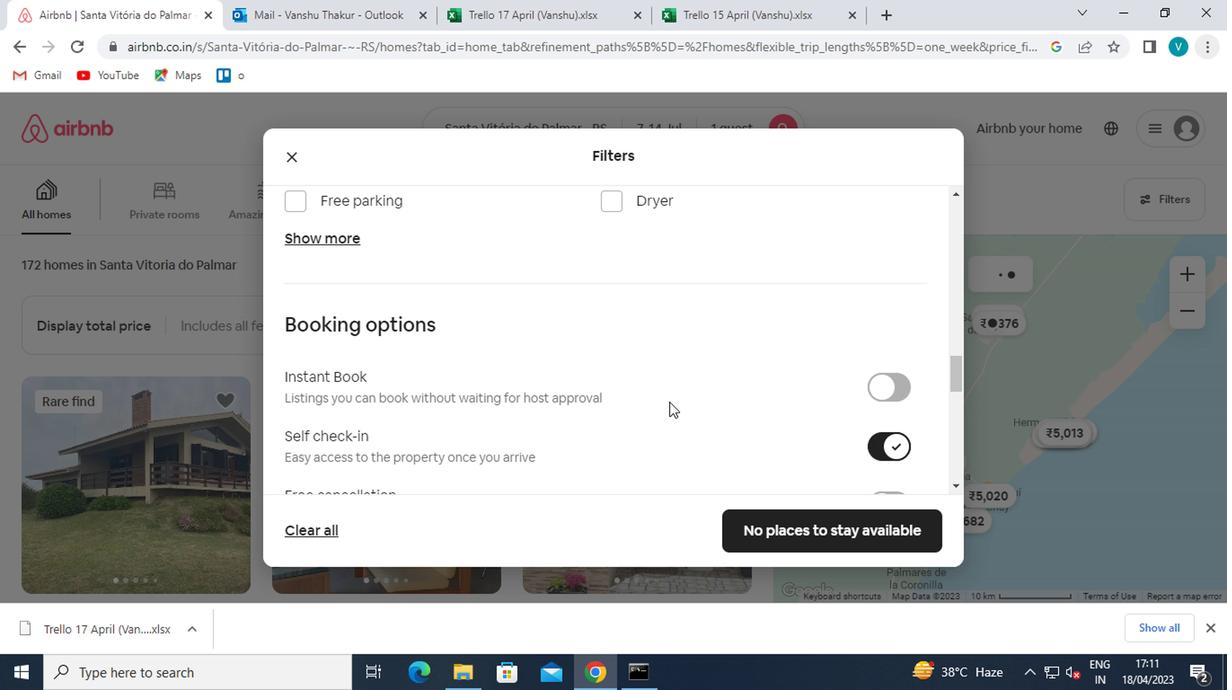 
Action: Mouse scrolled (663, 406) with delta (0, 0)
Screenshot: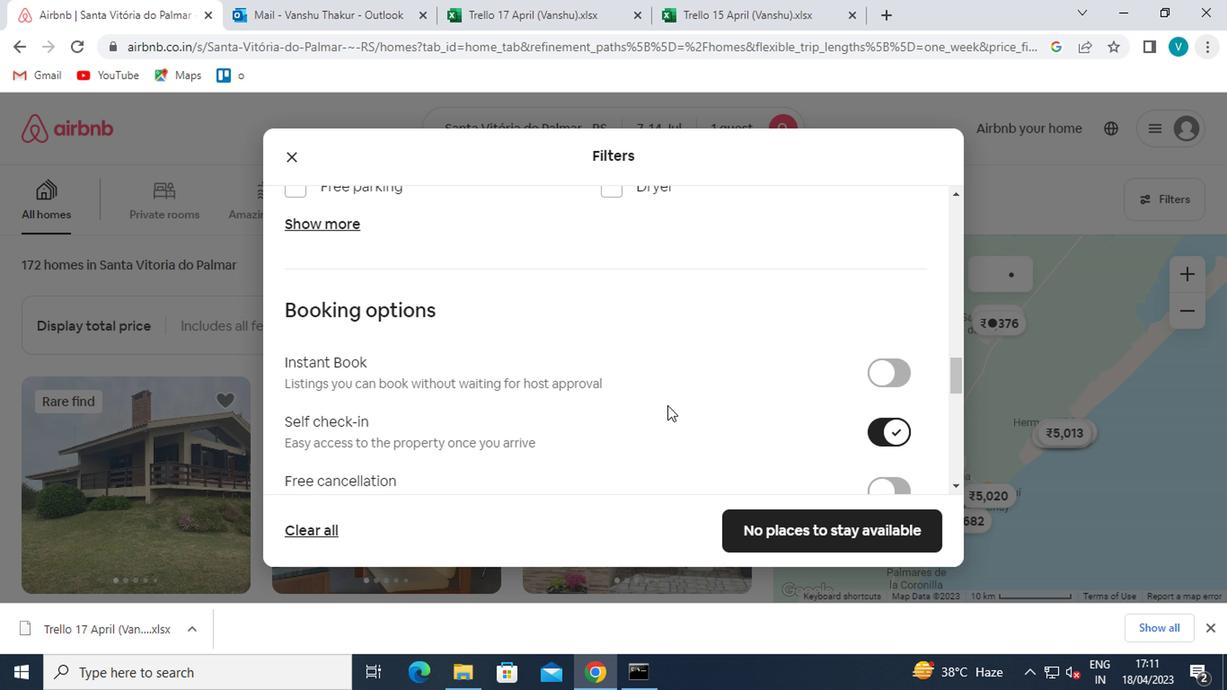 
Action: Mouse moved to (586, 400)
Screenshot: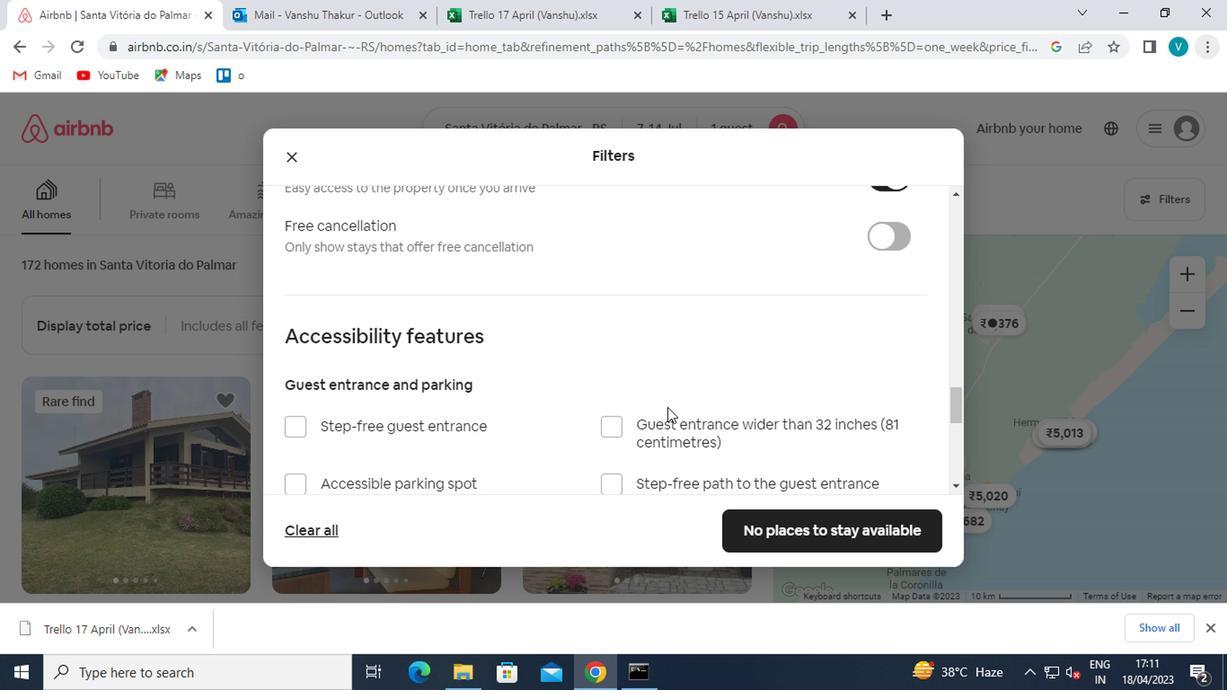 
Action: Mouse scrolled (586, 400) with delta (0, 0)
Screenshot: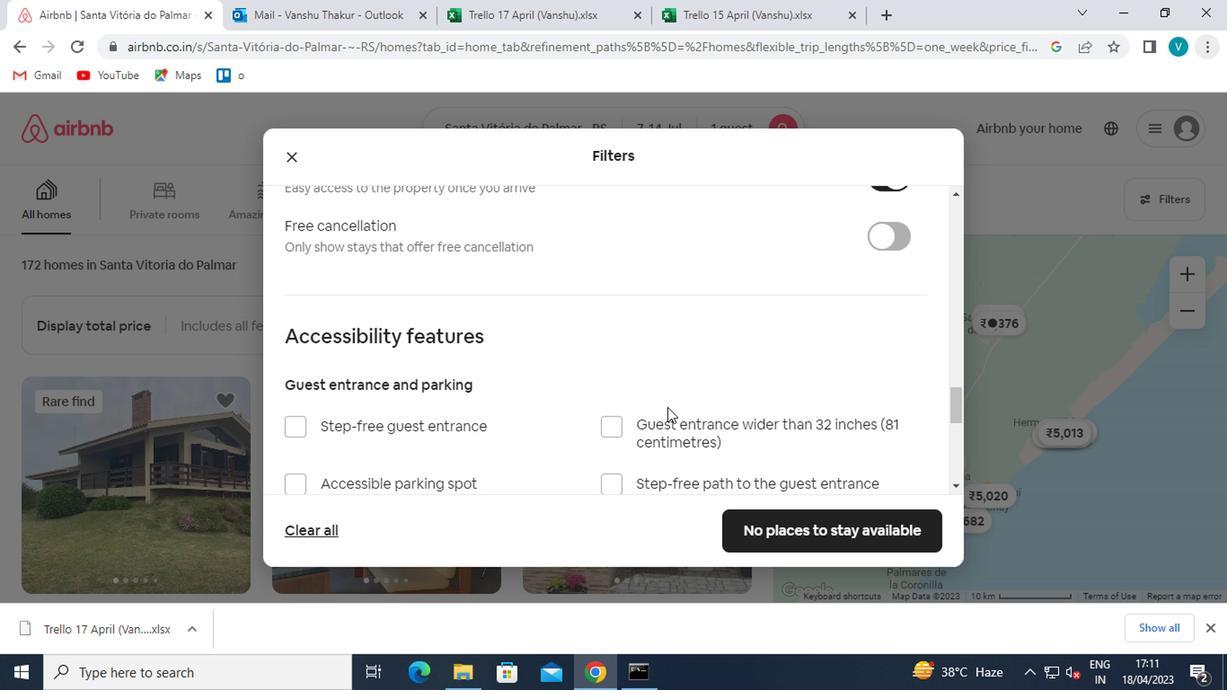 
Action: Mouse moved to (554, 394)
Screenshot: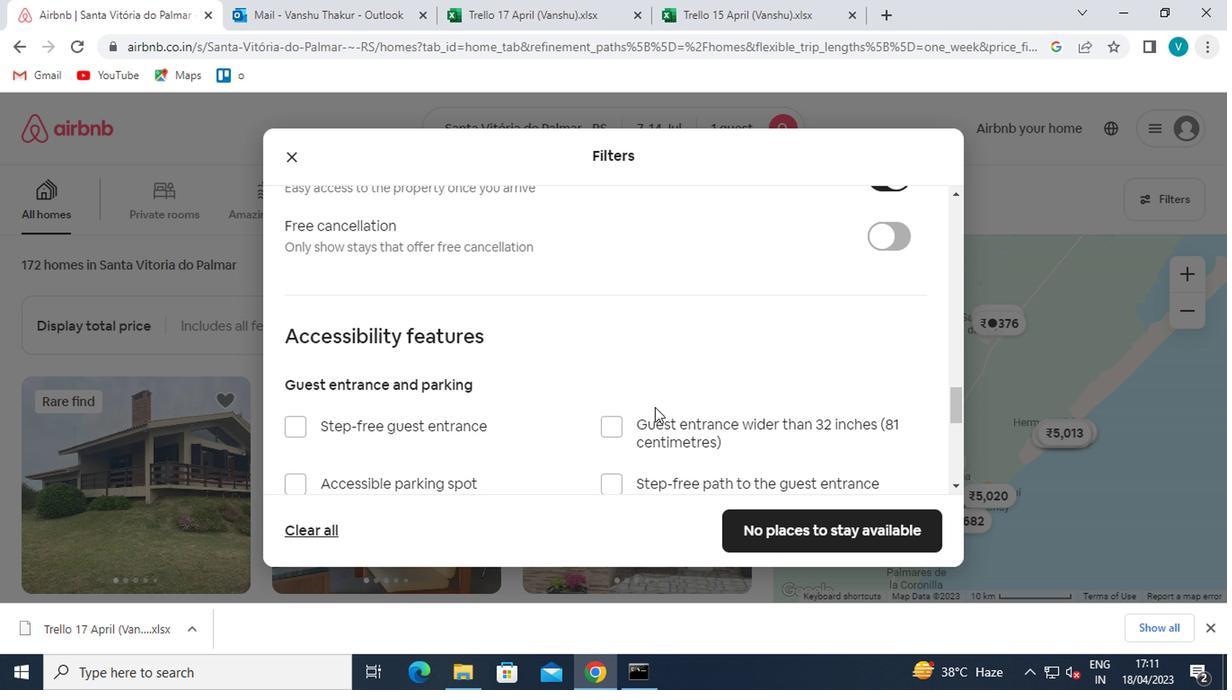 
Action: Mouse scrolled (554, 393) with delta (0, 0)
Screenshot: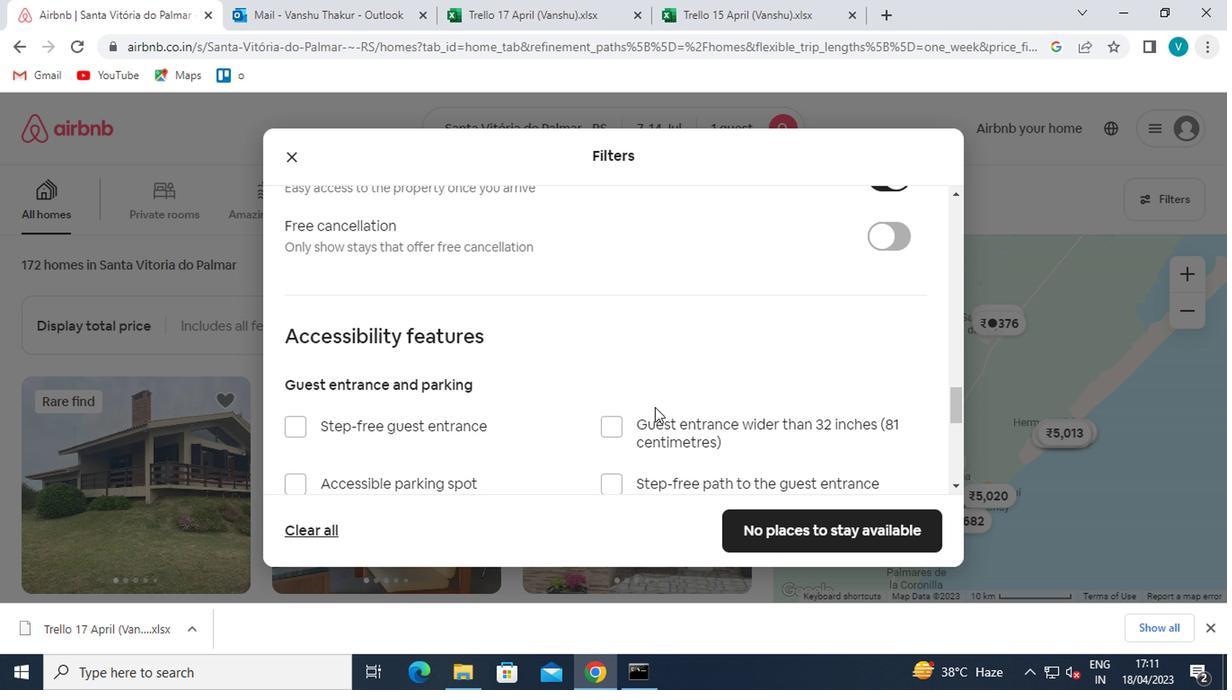
Action: Mouse moved to (550, 394)
Screenshot: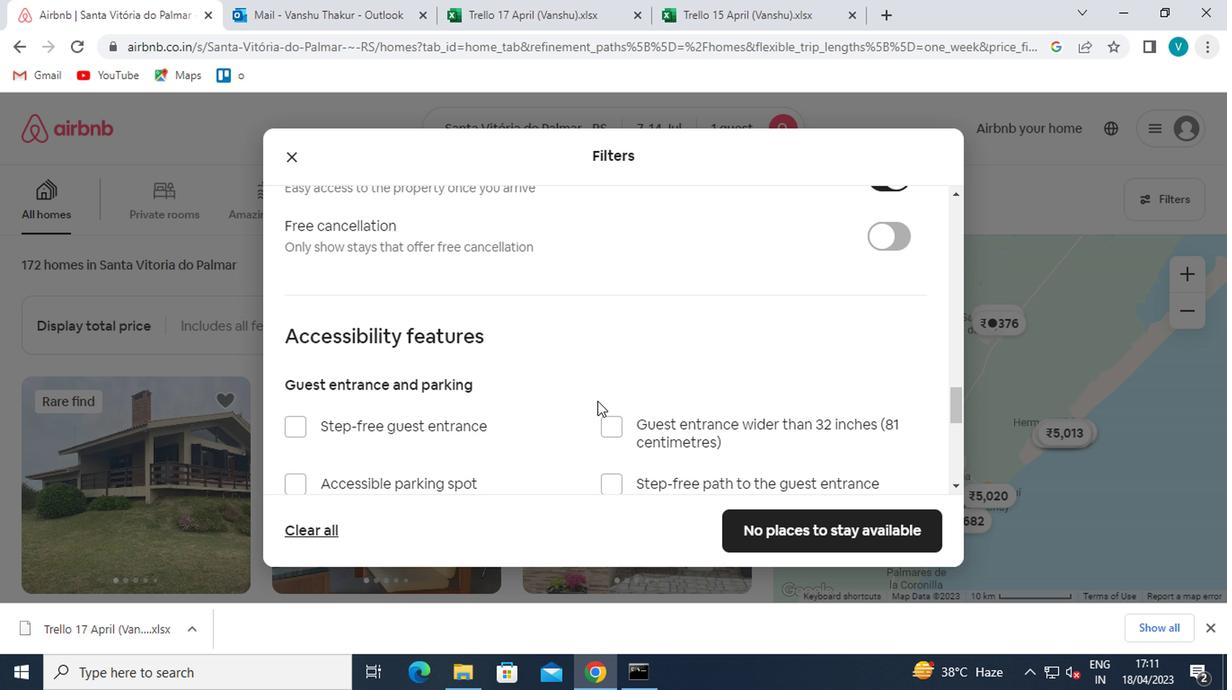 
Action: Mouse scrolled (550, 393) with delta (0, 0)
Screenshot: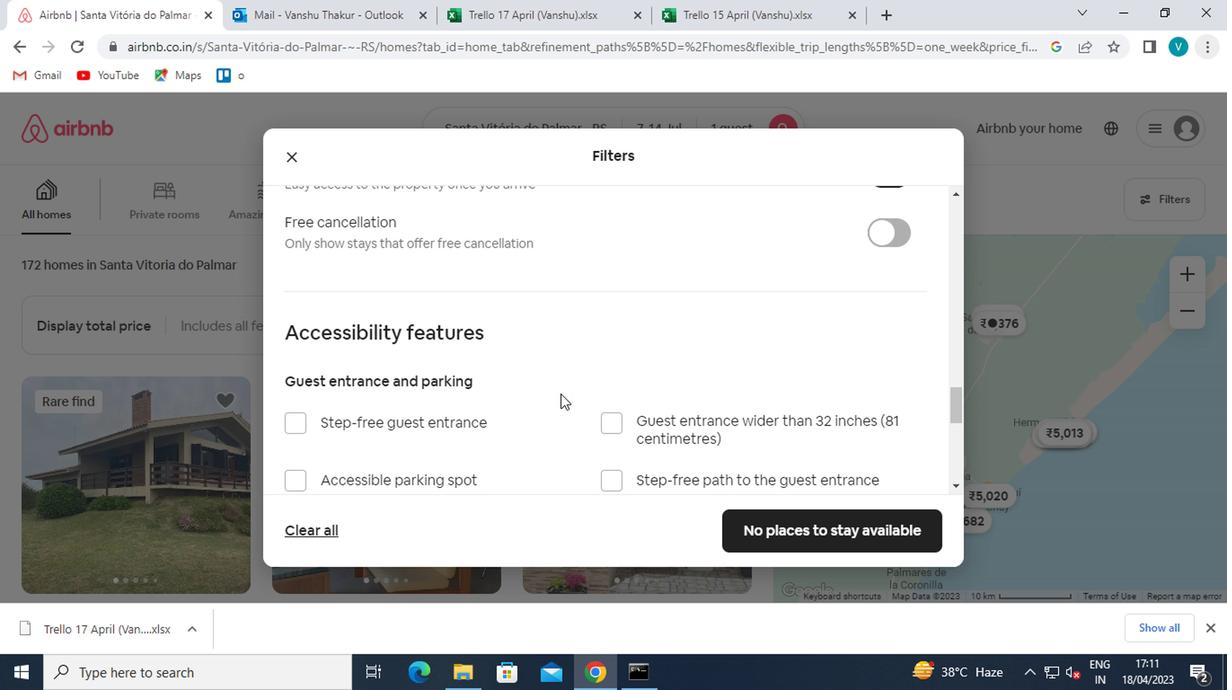 
Action: Mouse moved to (548, 394)
Screenshot: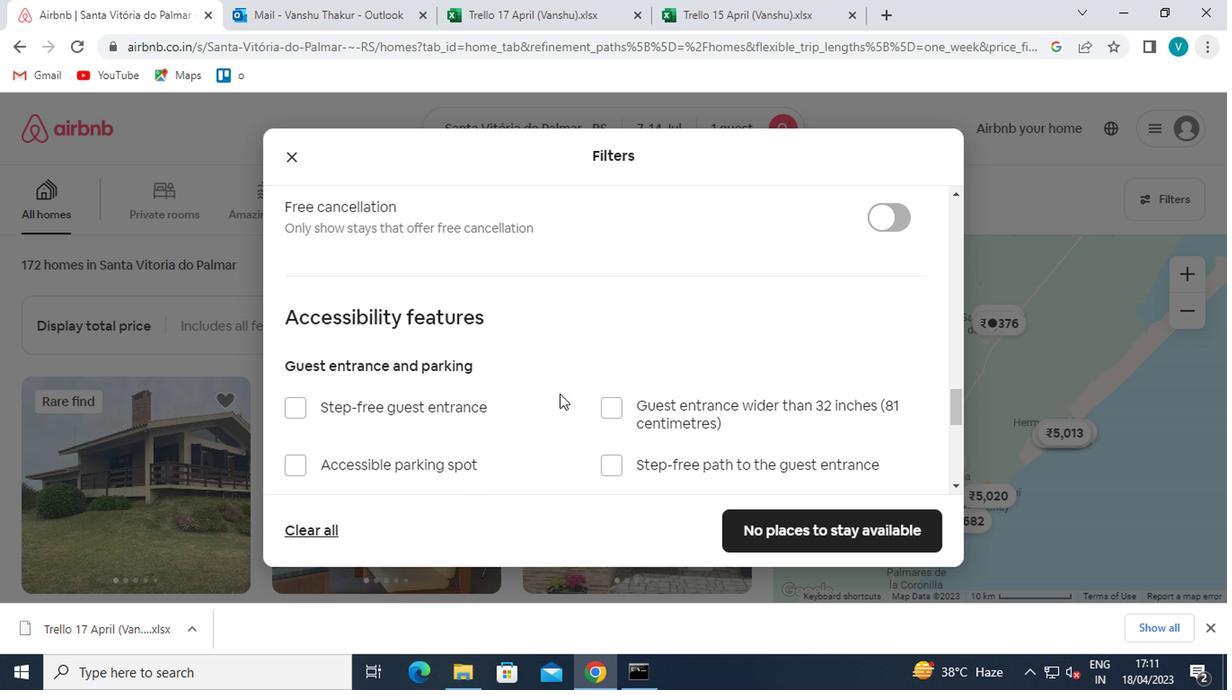 
Action: Mouse scrolled (548, 393) with delta (0, 0)
Screenshot: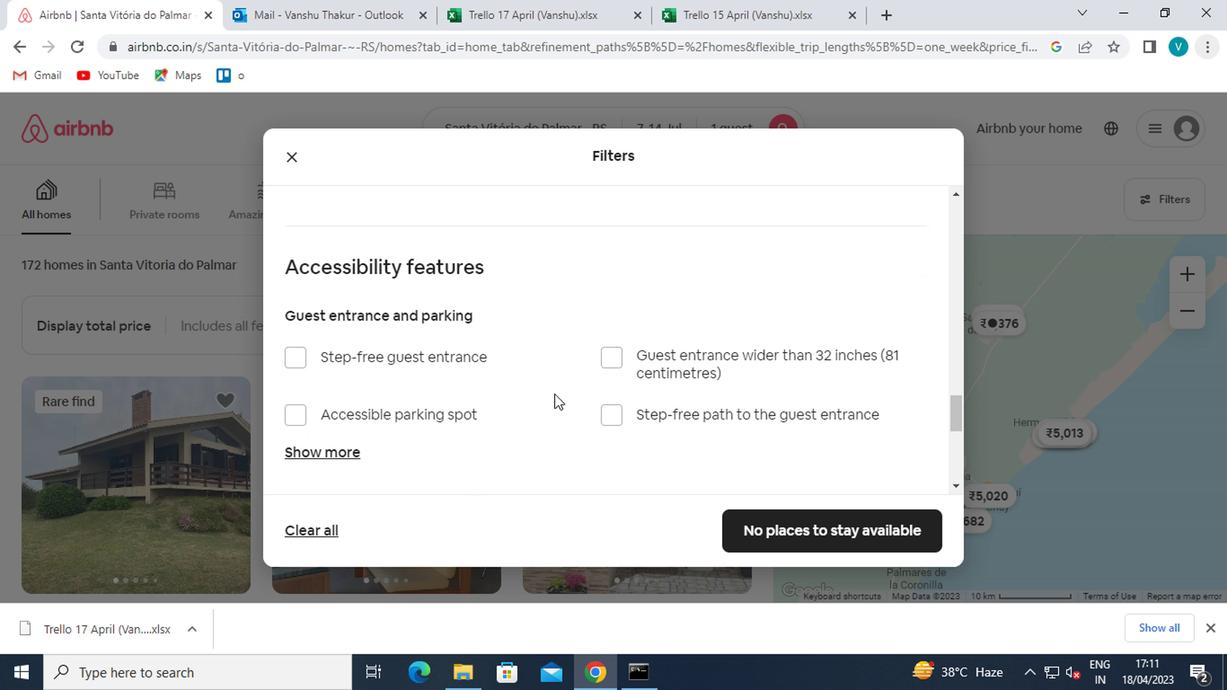 
Action: Mouse scrolled (548, 393) with delta (0, 0)
Screenshot: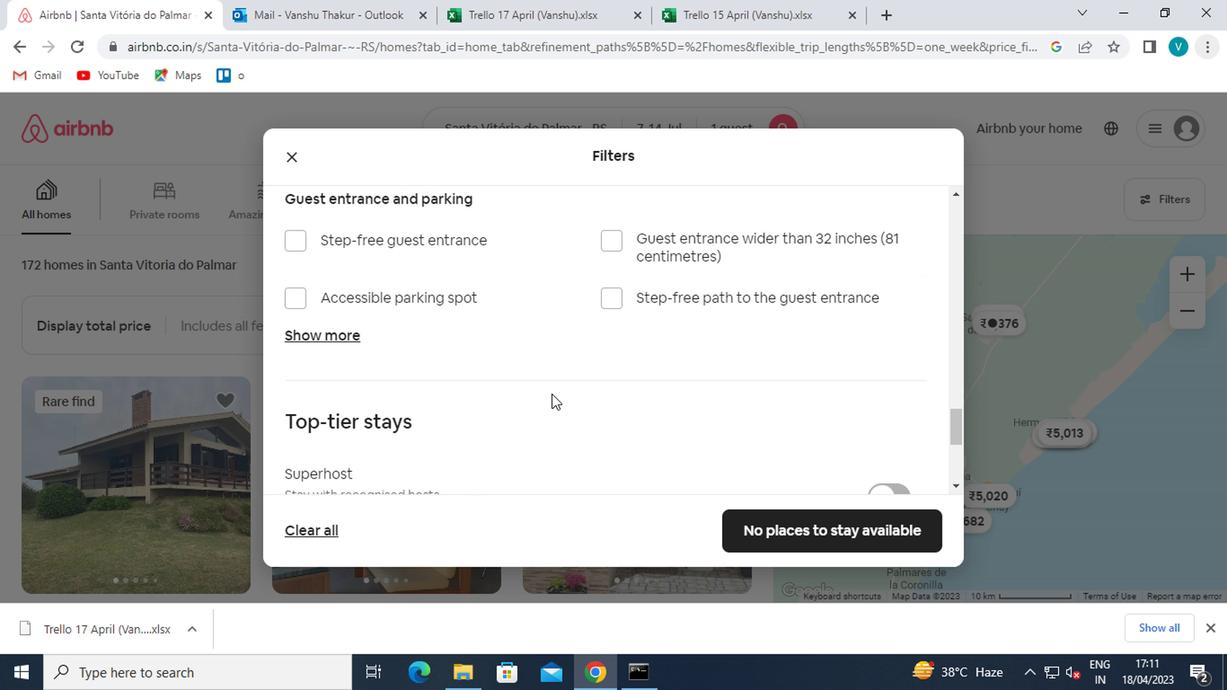 
Action: Mouse moved to (549, 395)
Screenshot: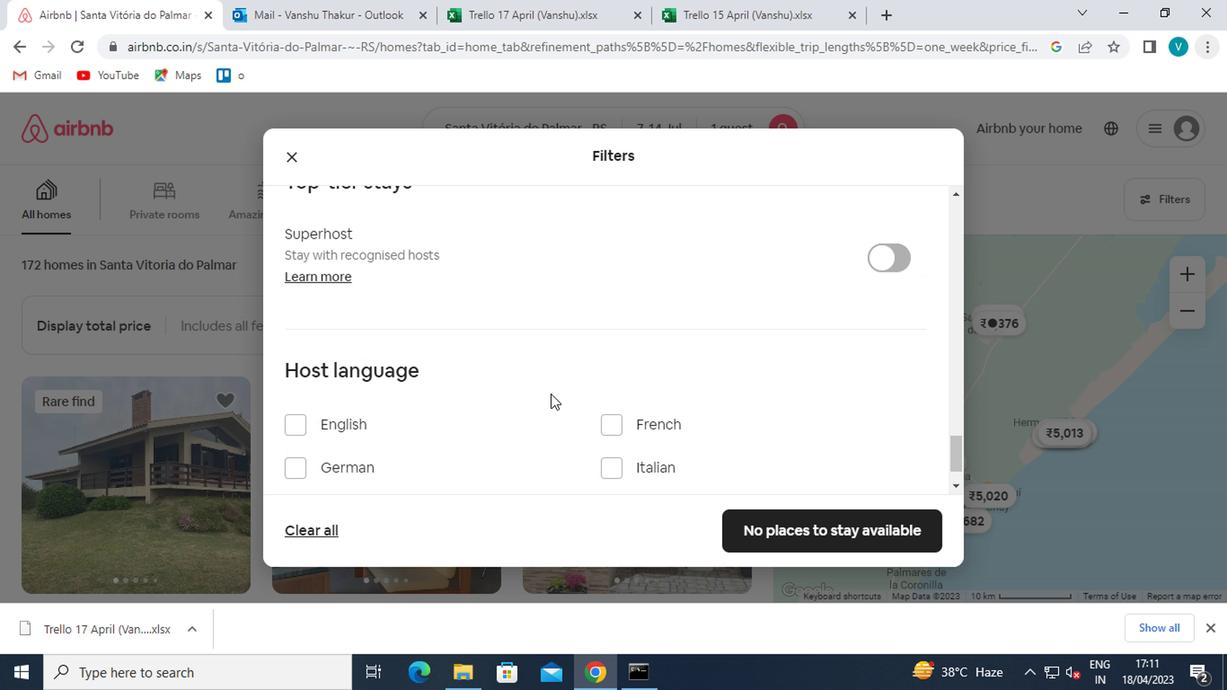 
Action: Mouse scrolled (549, 394) with delta (0, -1)
Screenshot: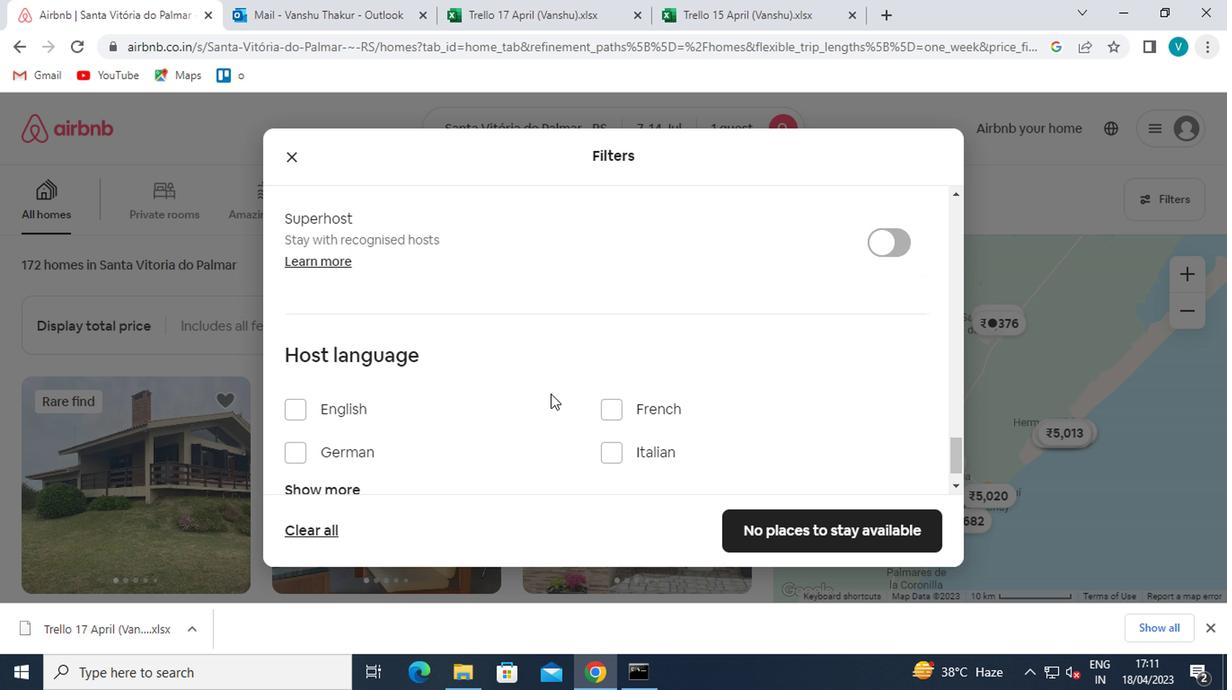 
Action: Mouse scrolled (549, 394) with delta (0, -1)
Screenshot: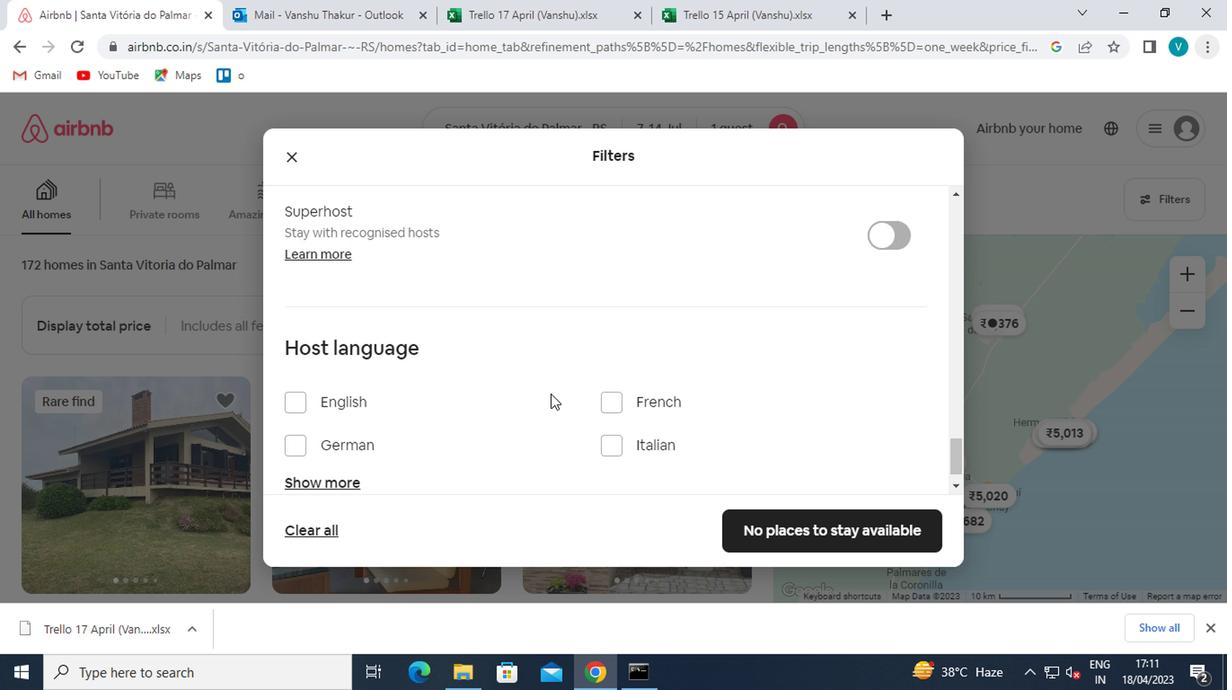 
Action: Mouse moved to (331, 446)
Screenshot: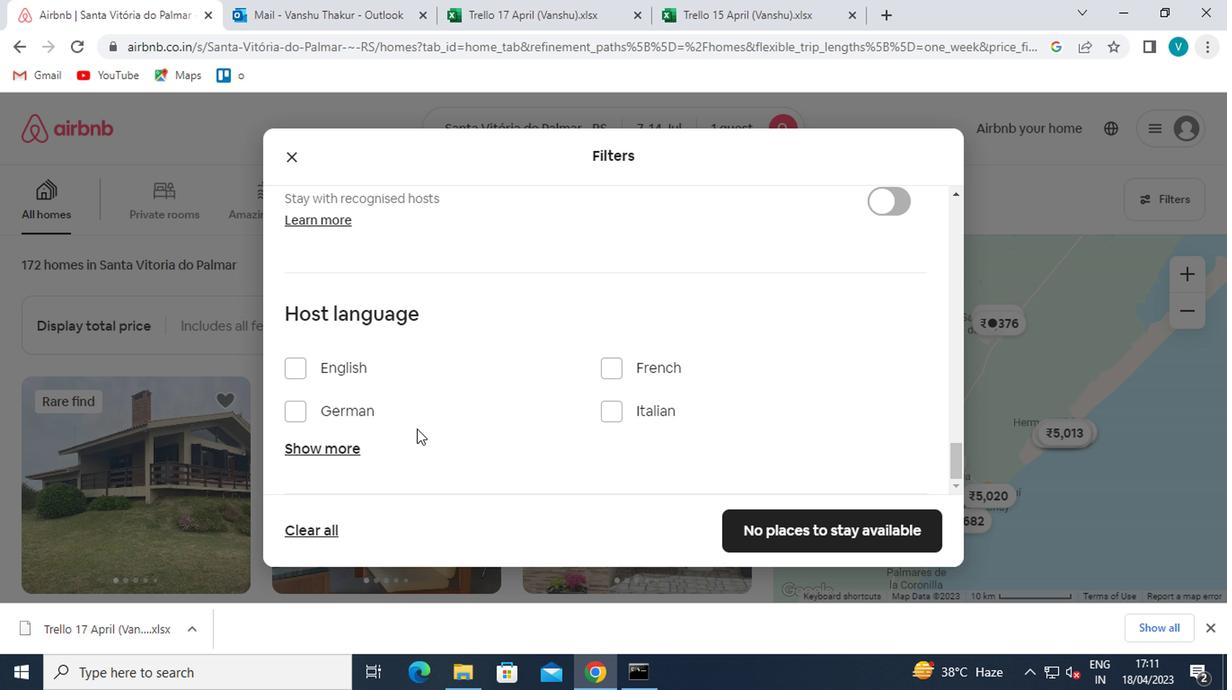 
Action: Mouse pressed left at (331, 446)
Screenshot: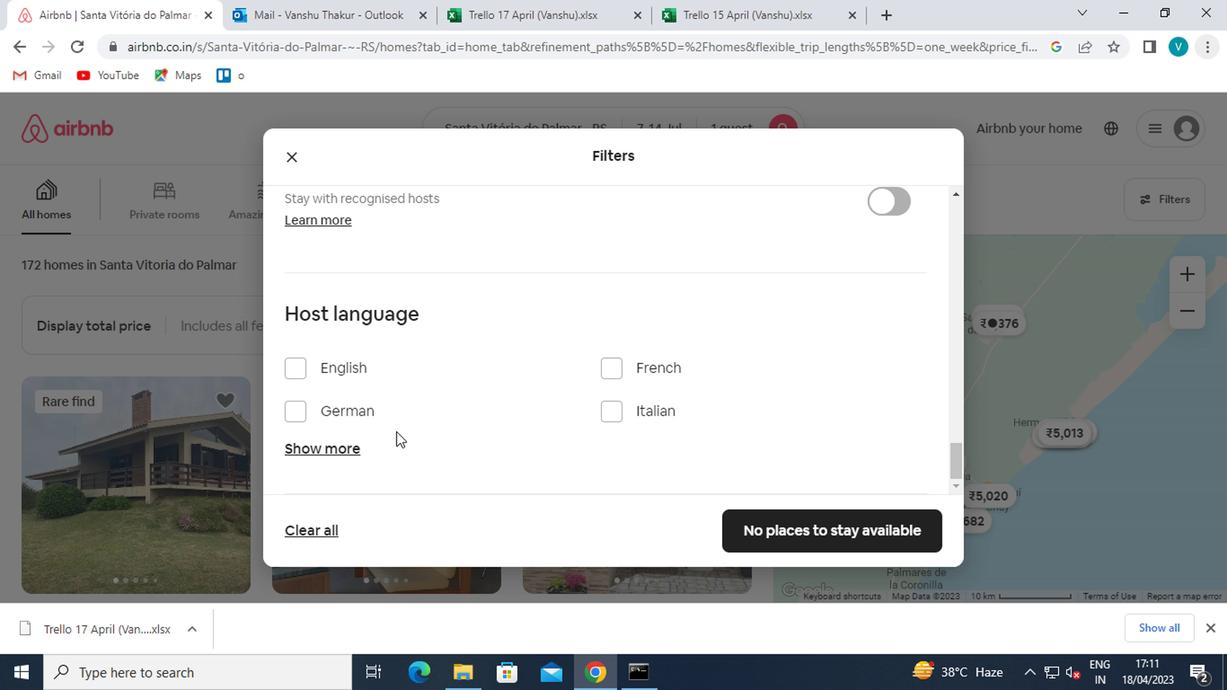 
Action: Mouse moved to (337, 441)
Screenshot: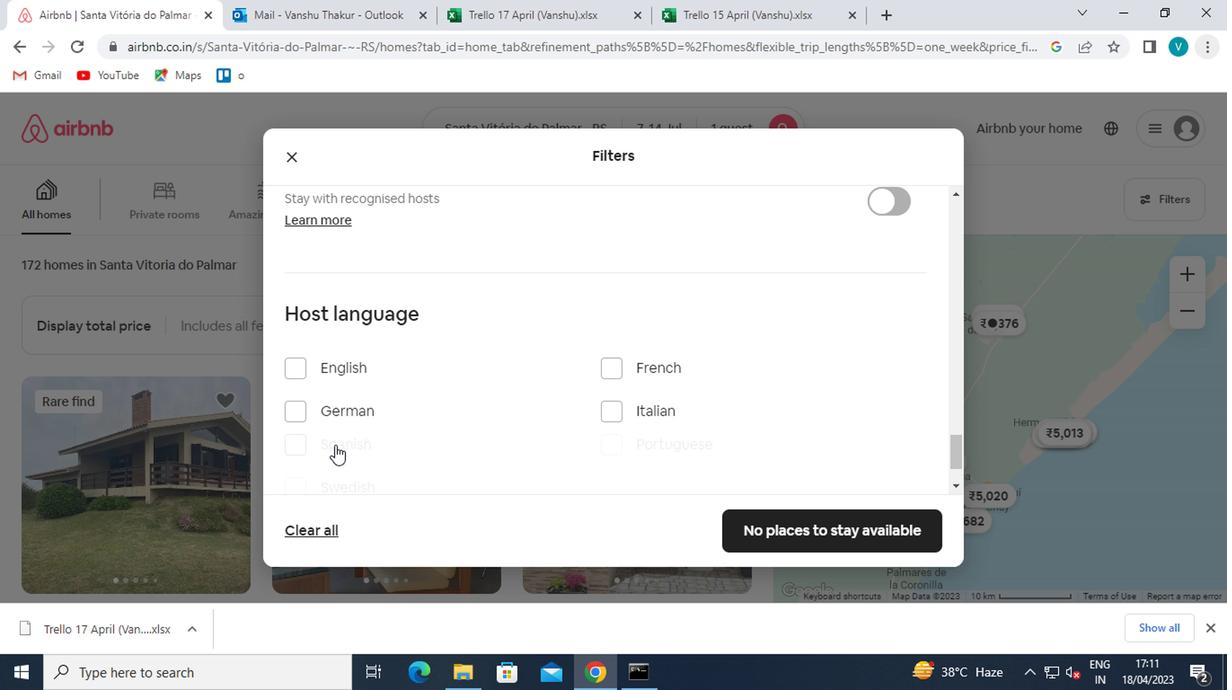 
Action: Mouse scrolled (337, 440) with delta (0, -1)
Screenshot: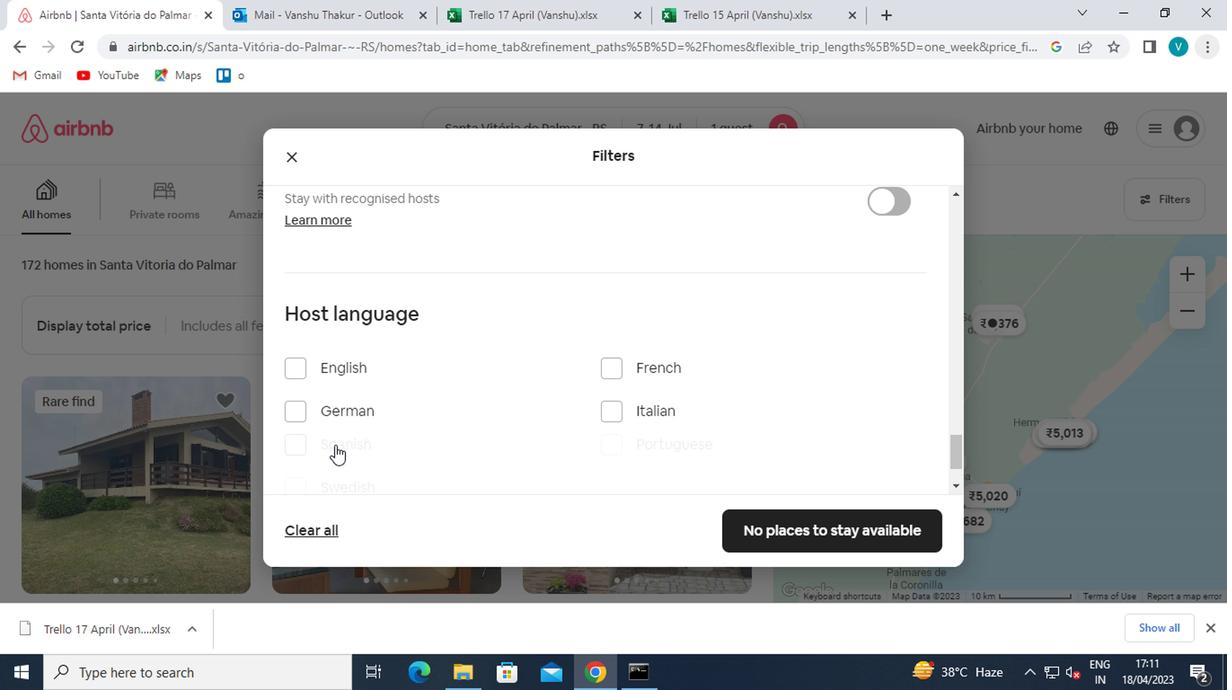 
Action: Mouse scrolled (337, 440) with delta (0, -1)
Screenshot: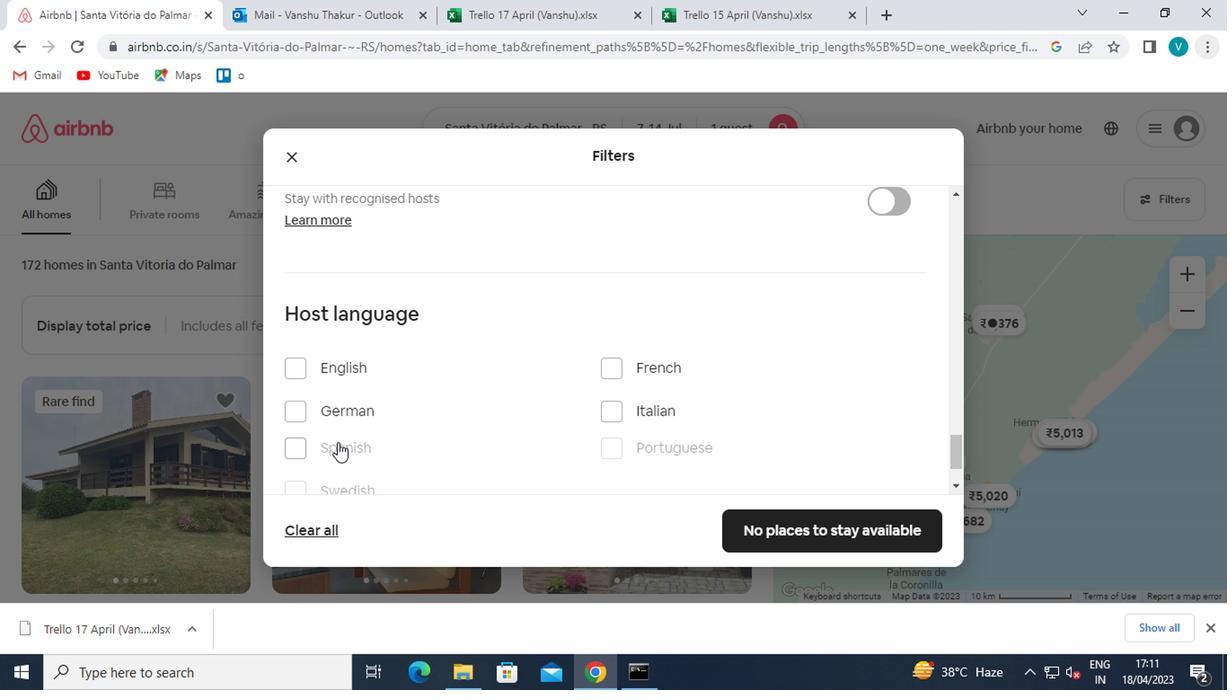
Action: Mouse moved to (288, 380)
Screenshot: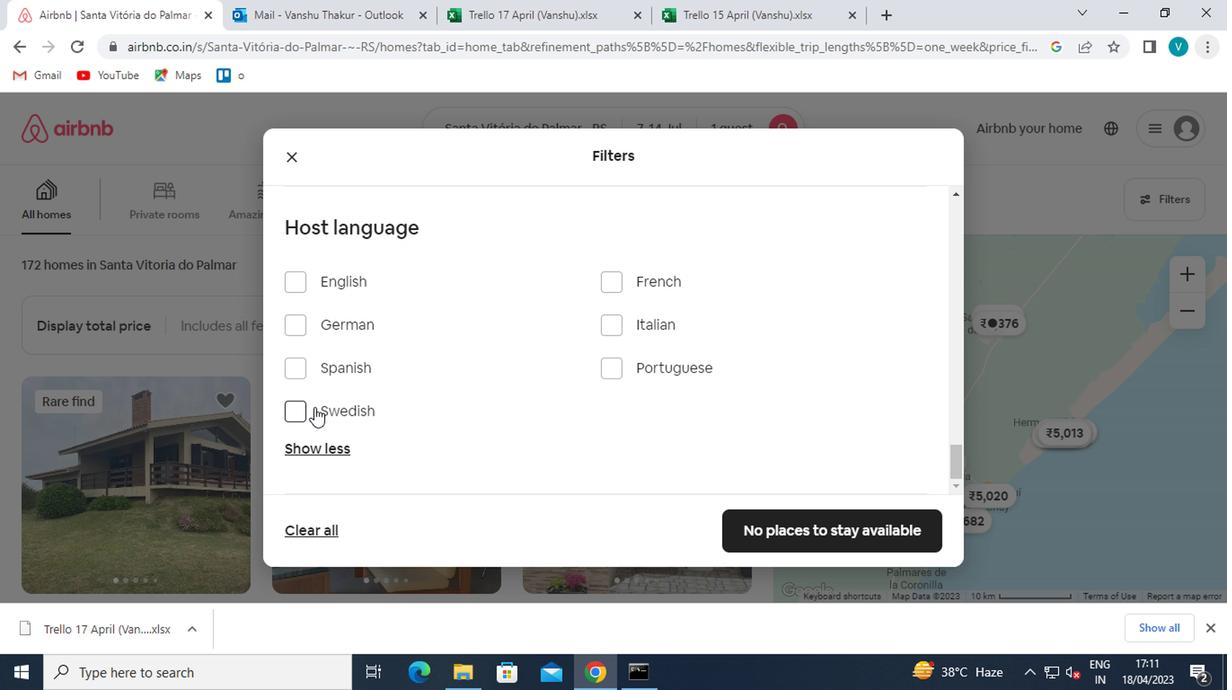 
Action: Mouse pressed left at (288, 380)
Screenshot: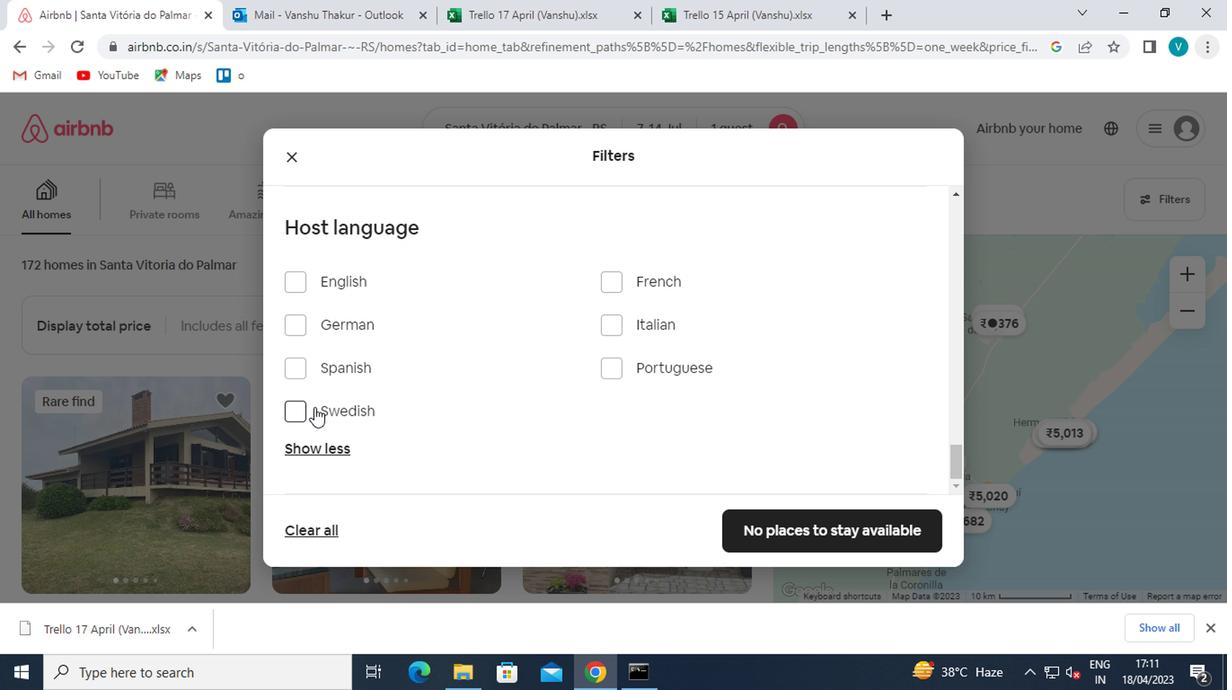 
Action: Mouse moved to (288, 373)
Screenshot: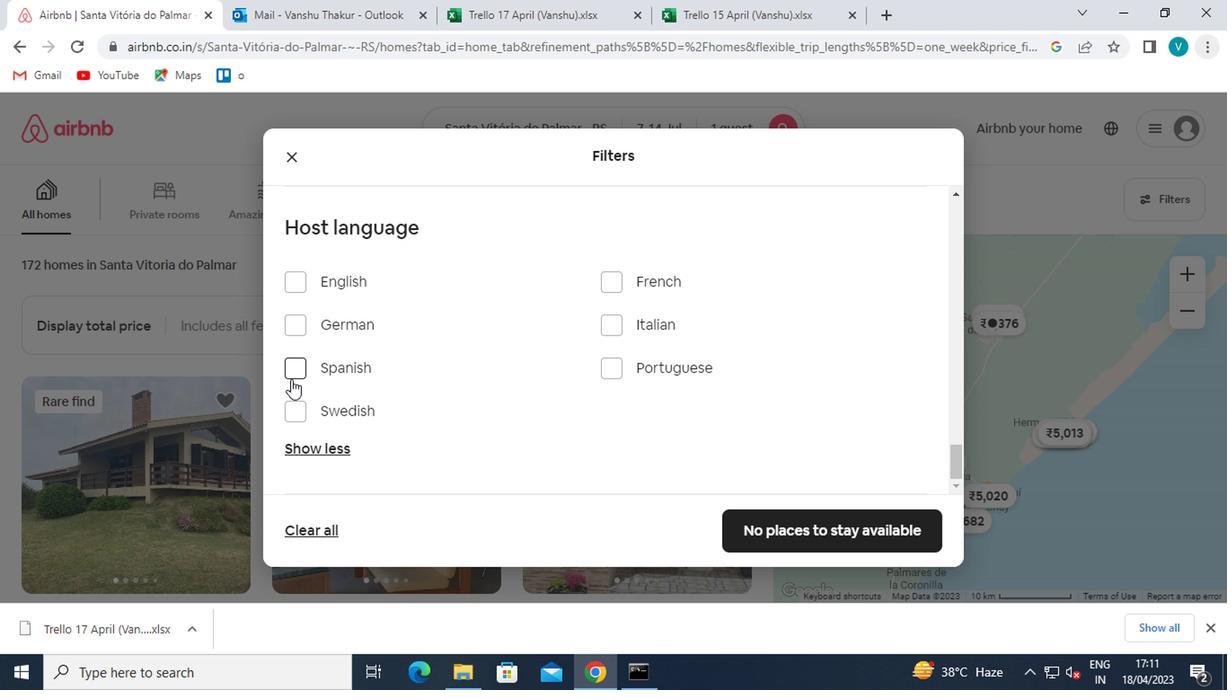 
Action: Mouse pressed left at (288, 373)
Screenshot: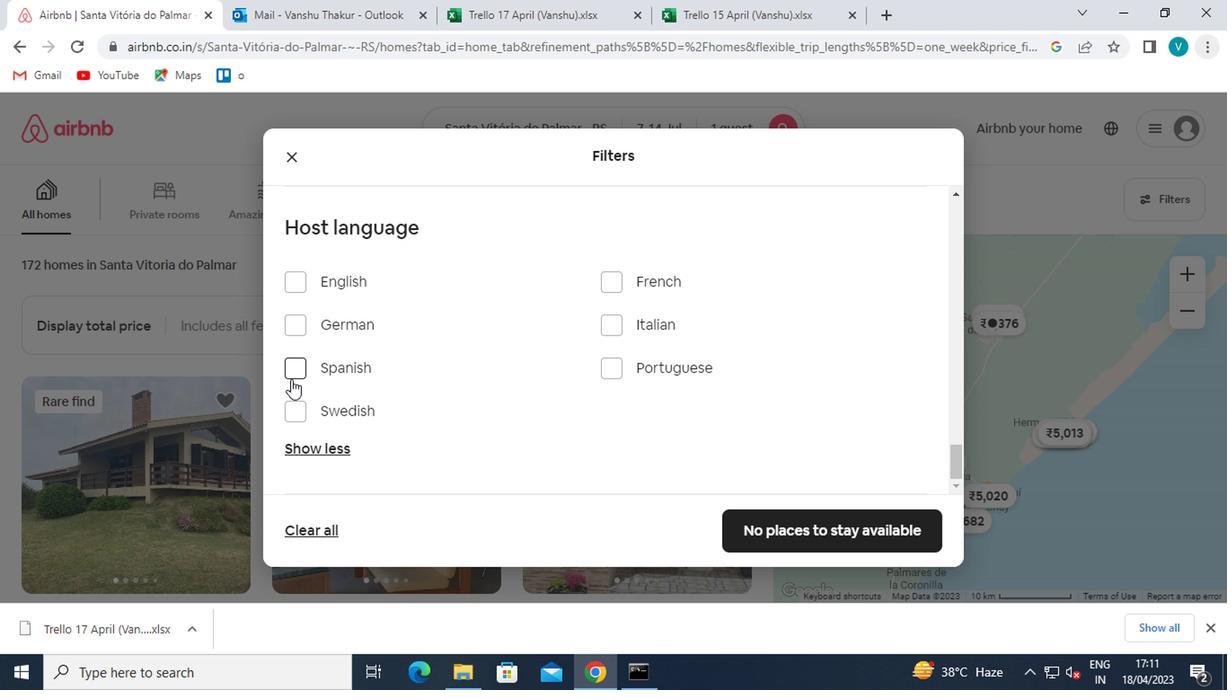 
Action: Mouse moved to (857, 533)
Screenshot: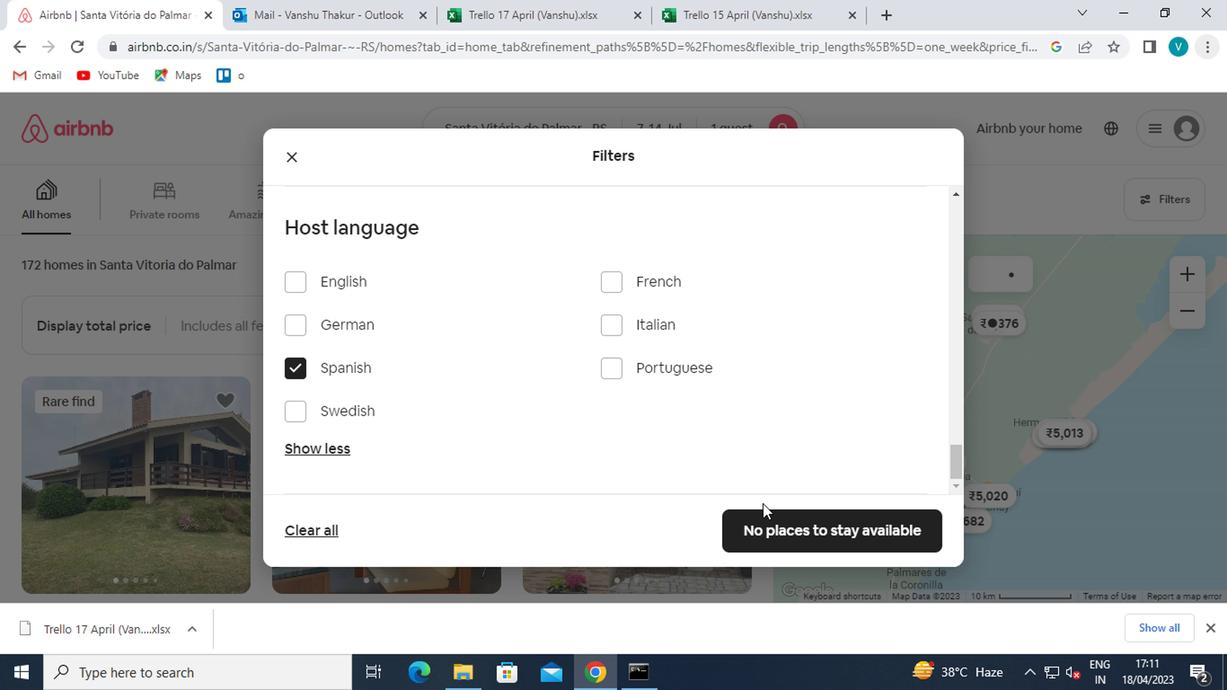
Action: Mouse pressed left at (857, 533)
Screenshot: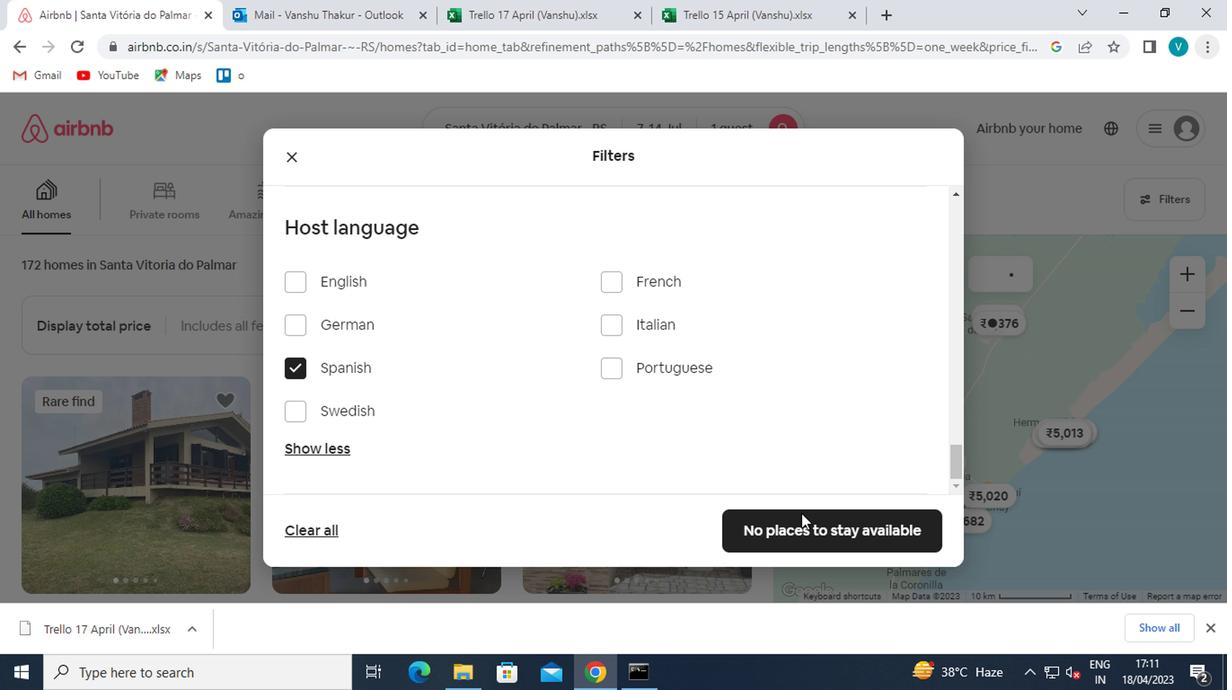 
Action: Mouse moved to (856, 536)
Screenshot: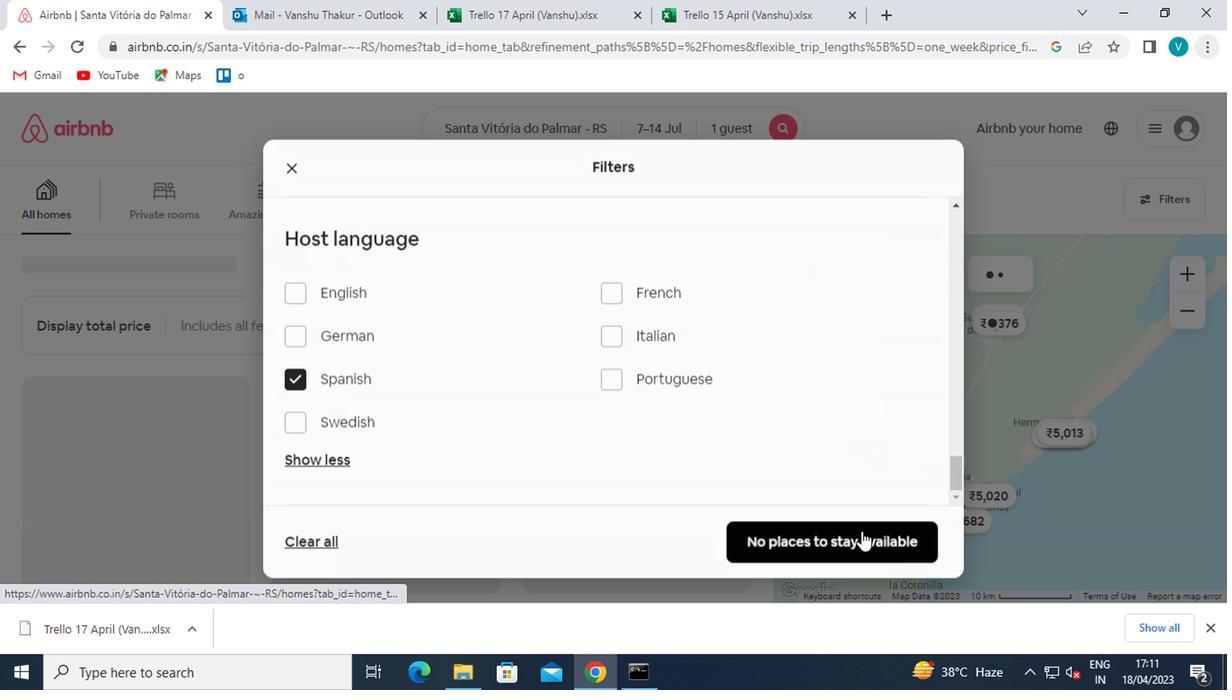 
